 Task: Find a flat in Piton Saint-Leu, Reunion for 7 guests from 10th to 15th July, with a price range of ₹10,000 to ₹15,000, 4 bedrooms, 7 beds, 4 bathrooms, and amenities including free parking, Wifi, TV, gym, and breakfast. Ensure self check-in and host language is English.
Action: Key pressed <Key.shift>Piton<Key.space><Key.shift>Saint-<Key.shift>Leu,<Key.shift>Reunion<Key.enter>
Screenshot: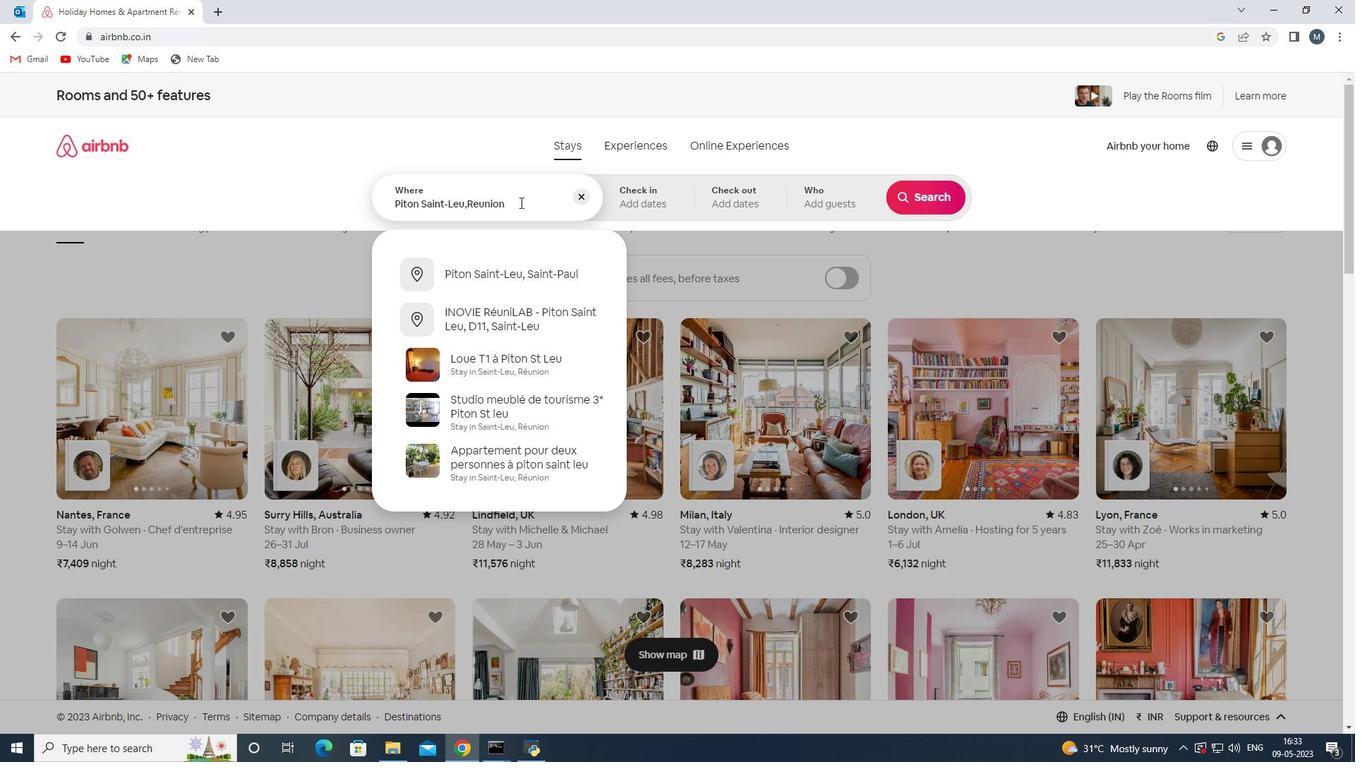 
Action: Mouse moved to (930, 312)
Screenshot: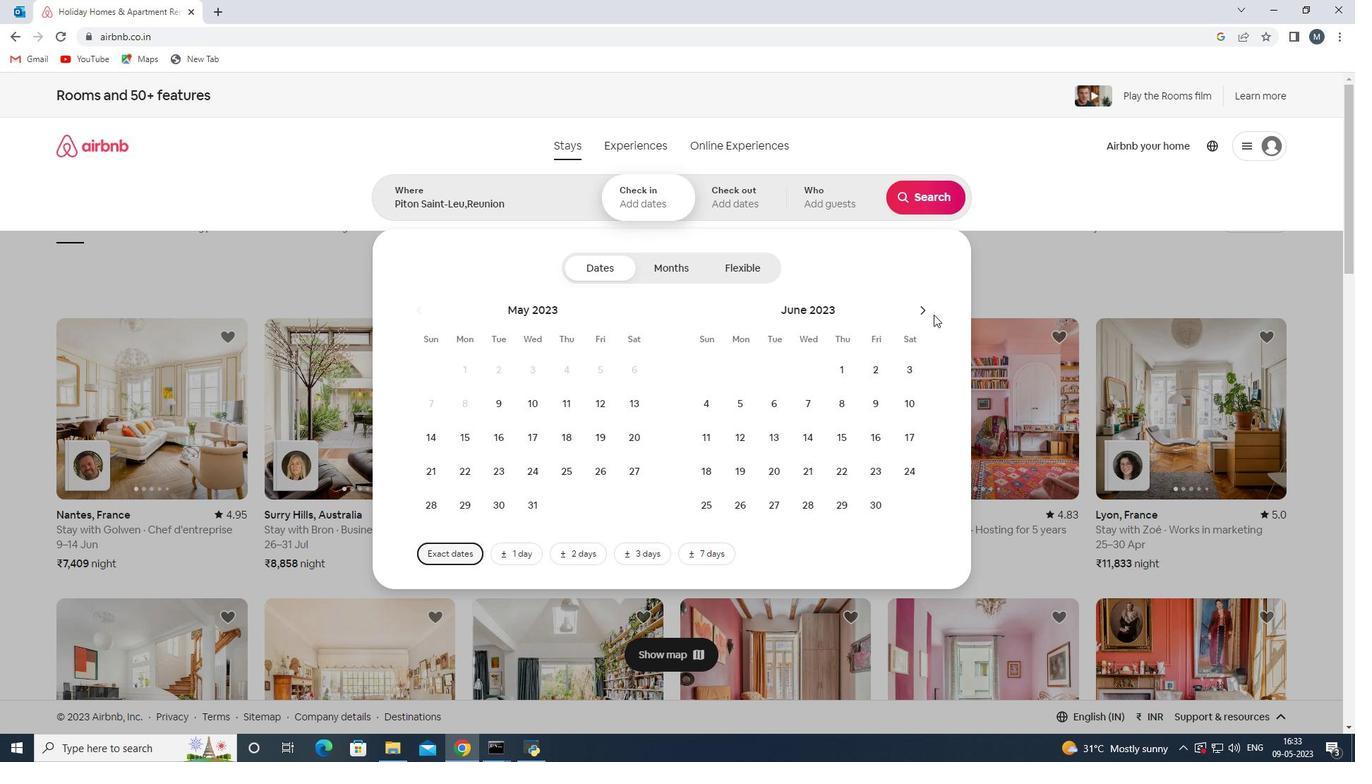 
Action: Mouse pressed left at (930, 312)
Screenshot: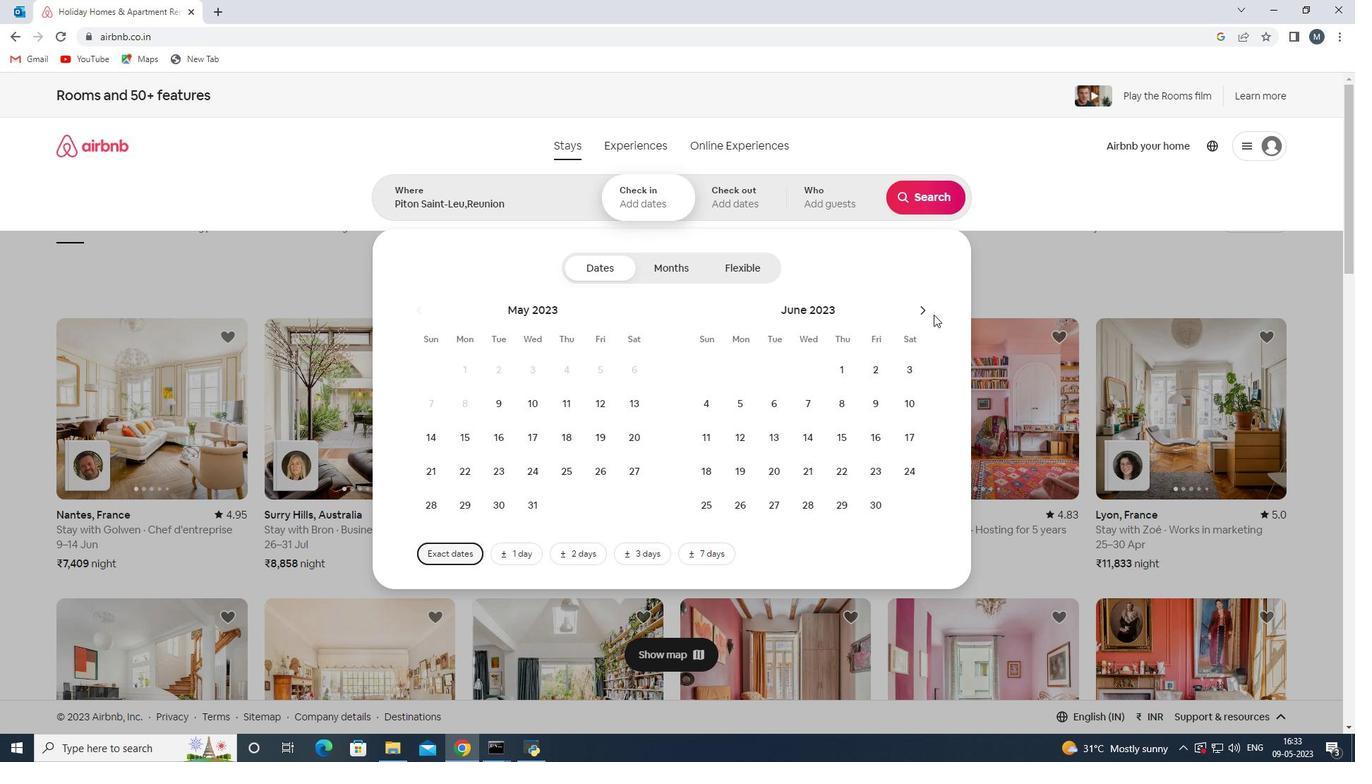 
Action: Mouse moved to (742, 443)
Screenshot: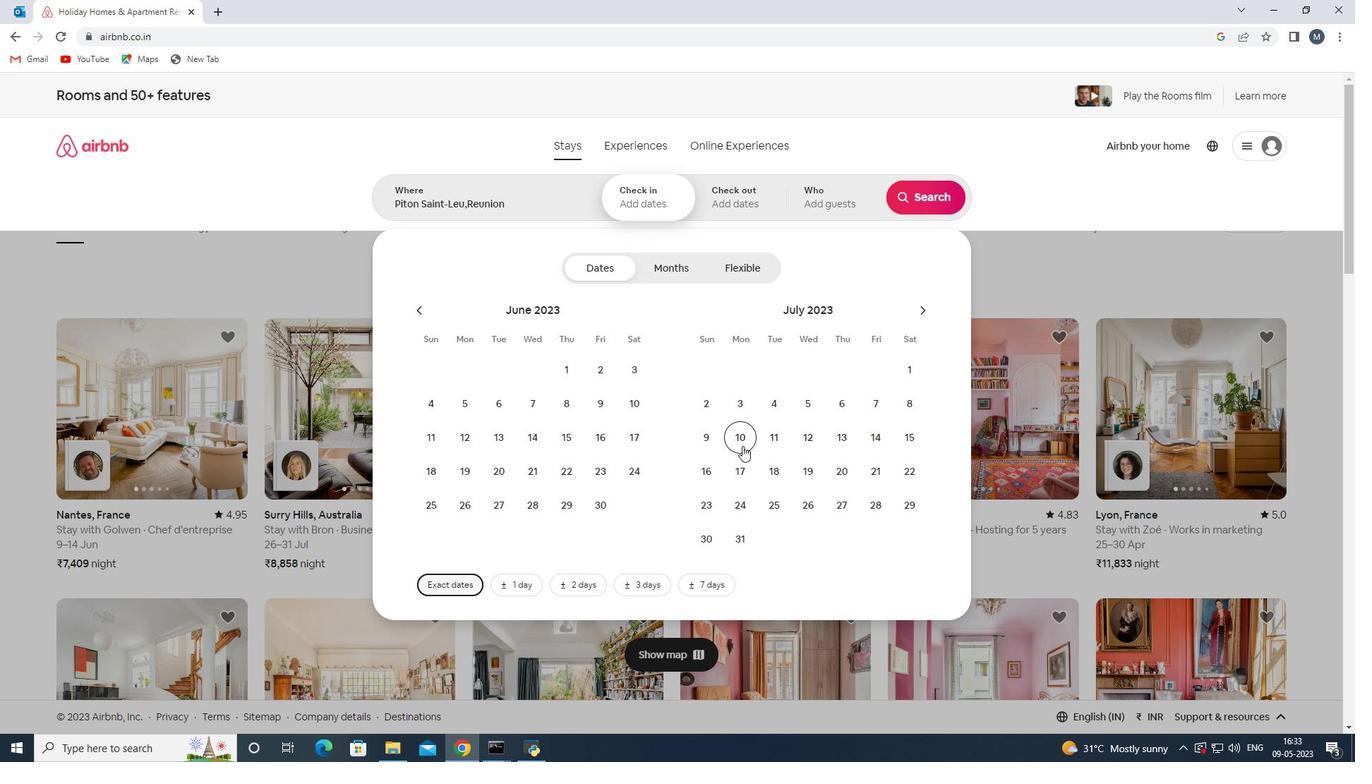 
Action: Mouse pressed left at (742, 443)
Screenshot: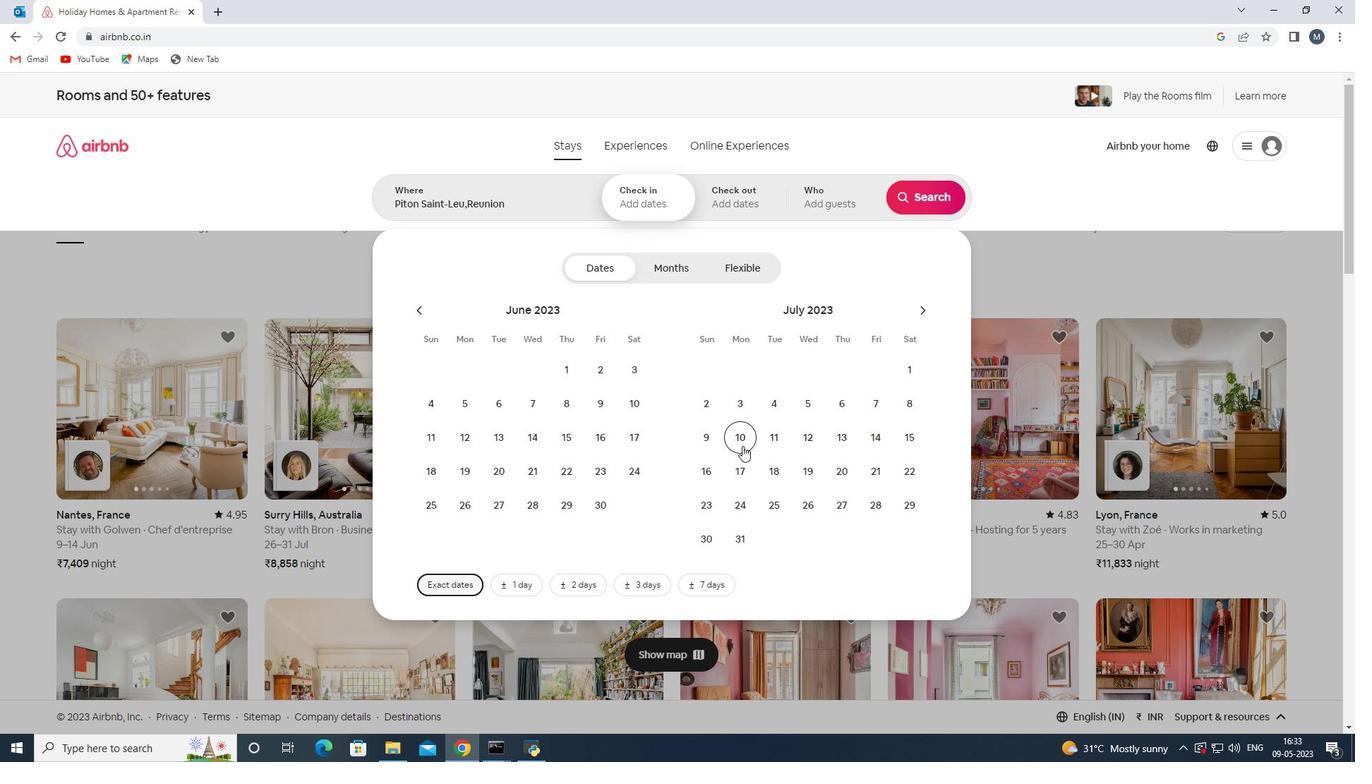 
Action: Mouse moved to (925, 439)
Screenshot: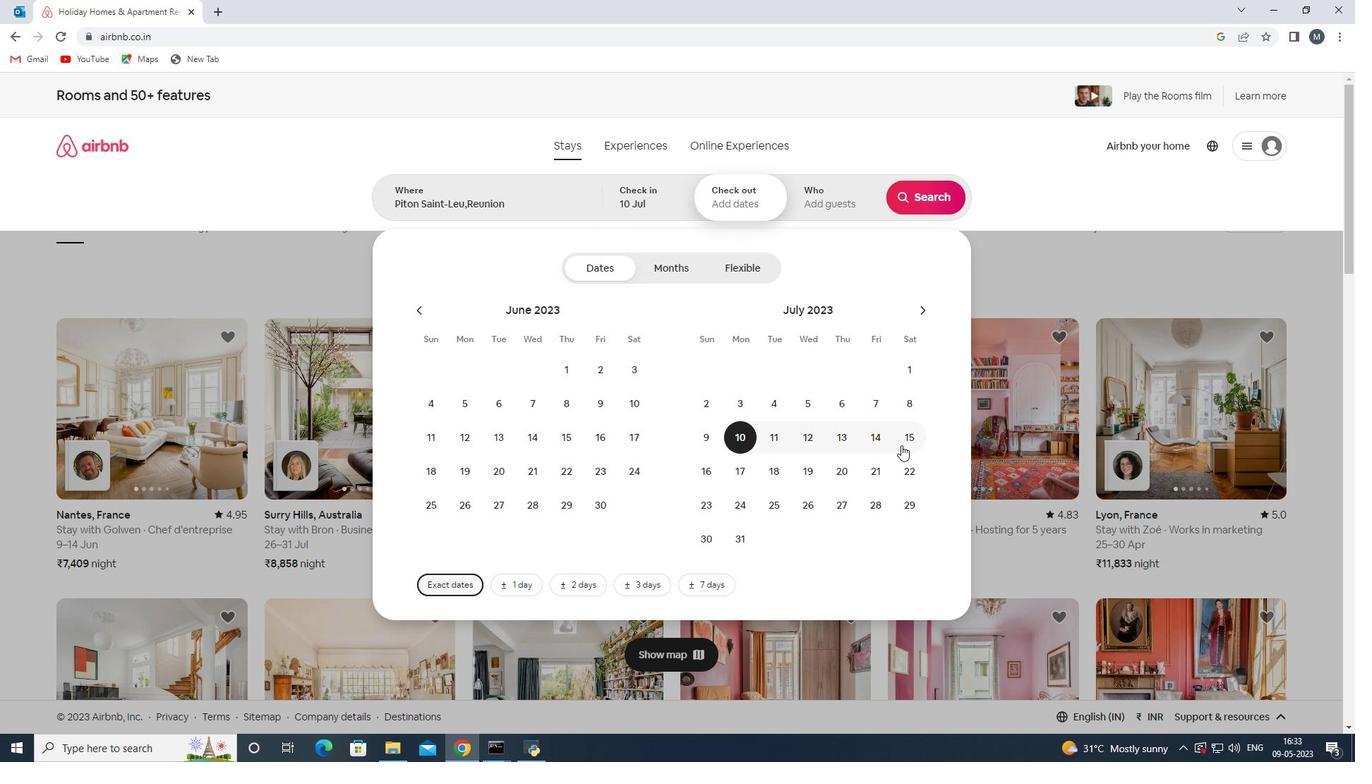 
Action: Mouse pressed left at (925, 439)
Screenshot: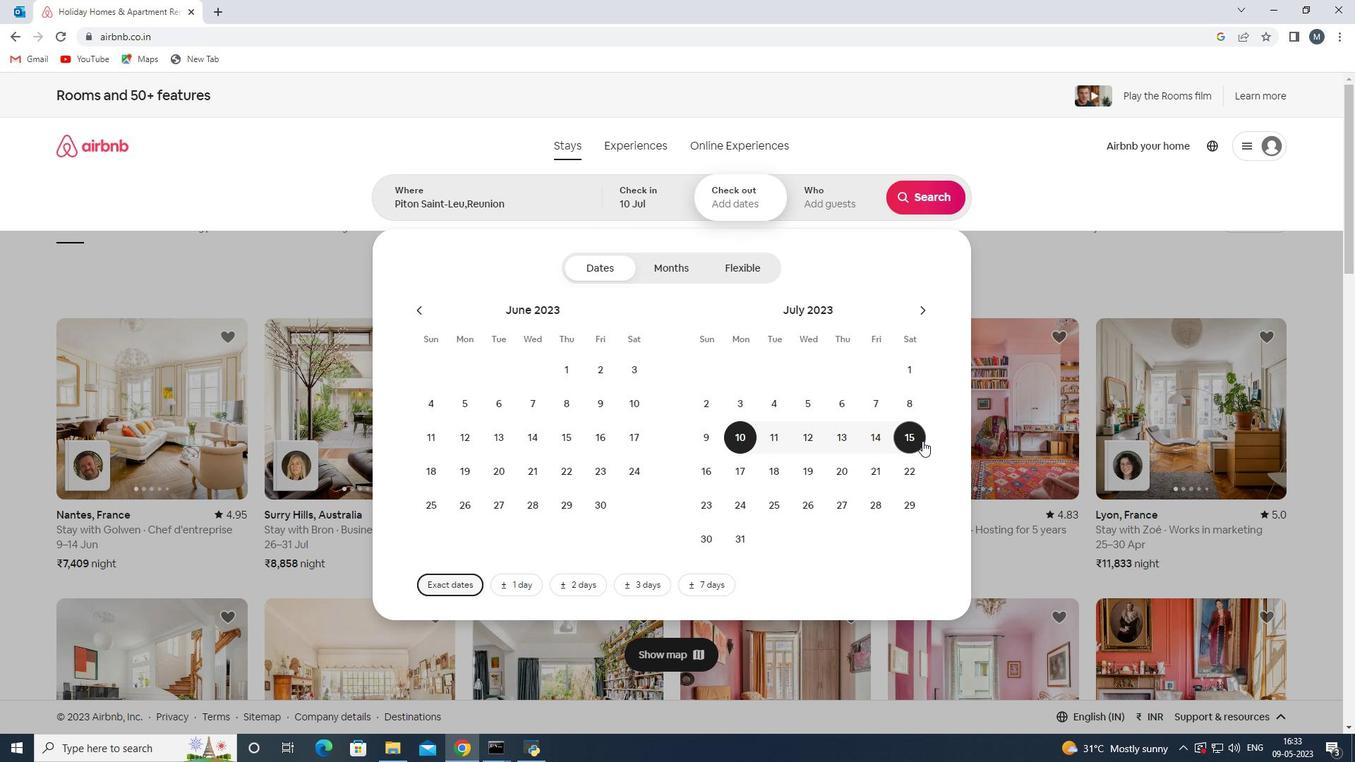 
Action: Mouse moved to (915, 441)
Screenshot: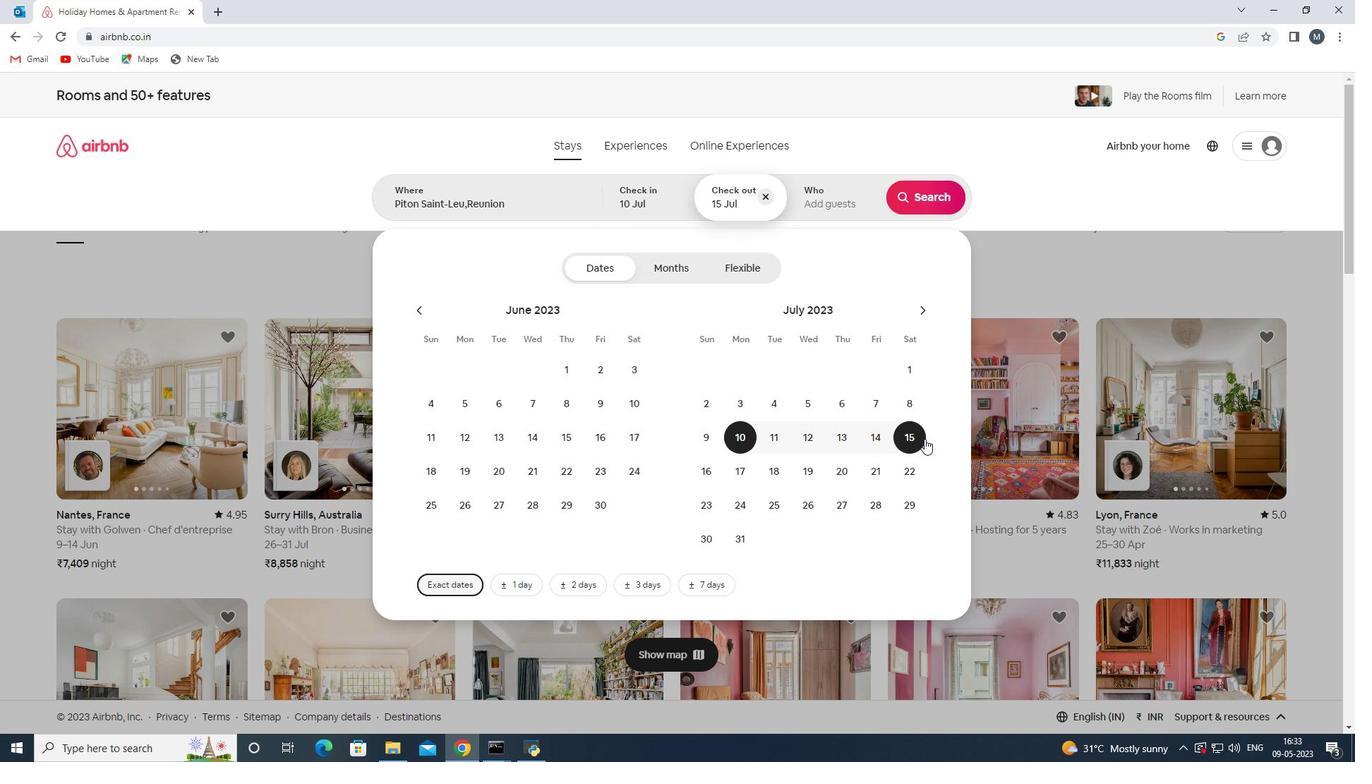 
Action: Mouse pressed left at (915, 441)
Screenshot: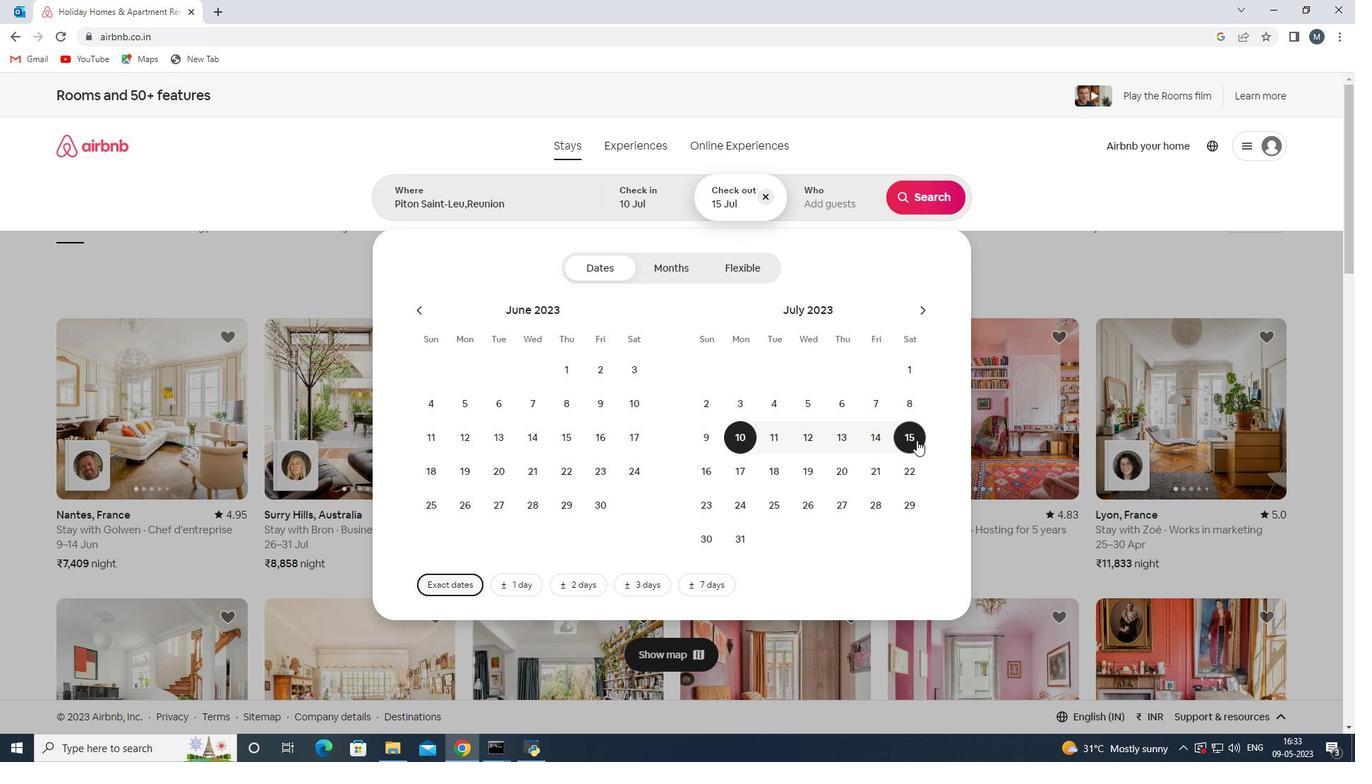 
Action: Mouse moved to (868, 209)
Screenshot: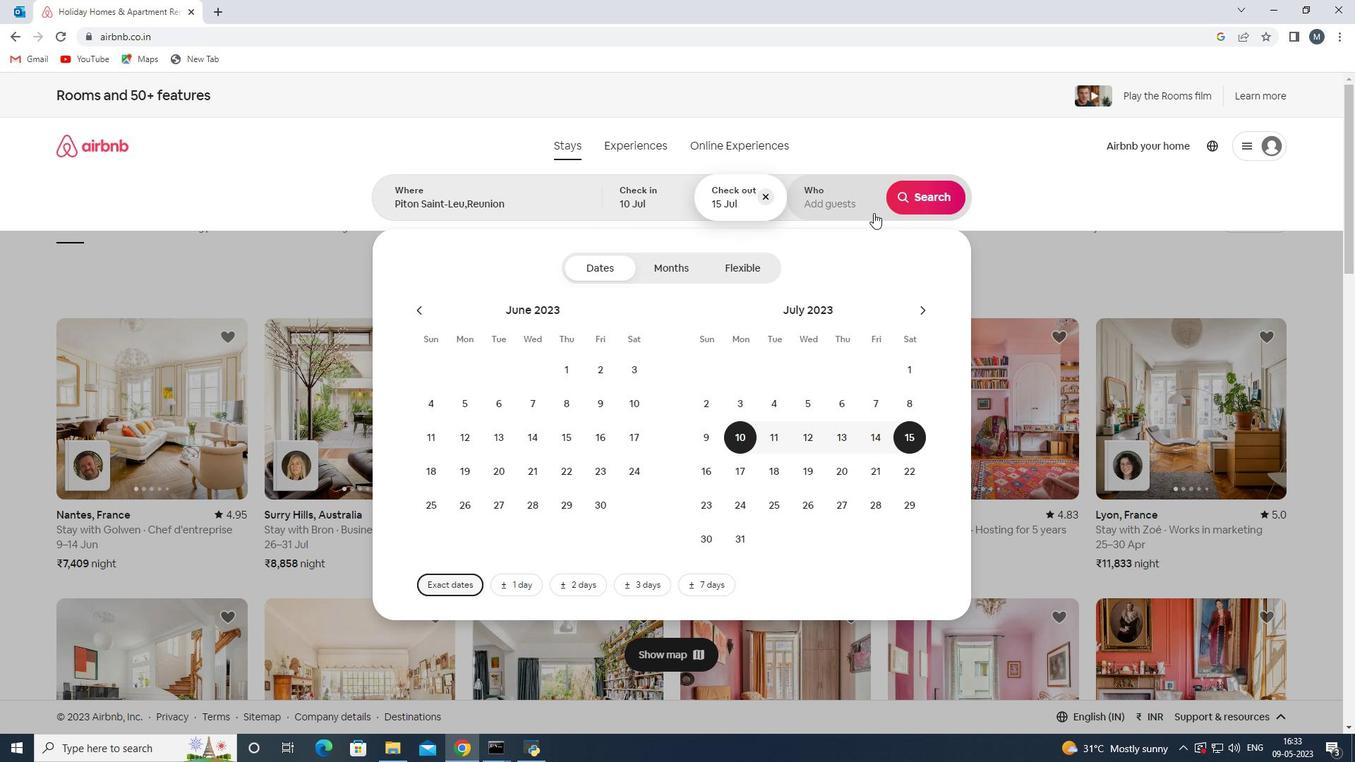 
Action: Mouse pressed left at (868, 209)
Screenshot: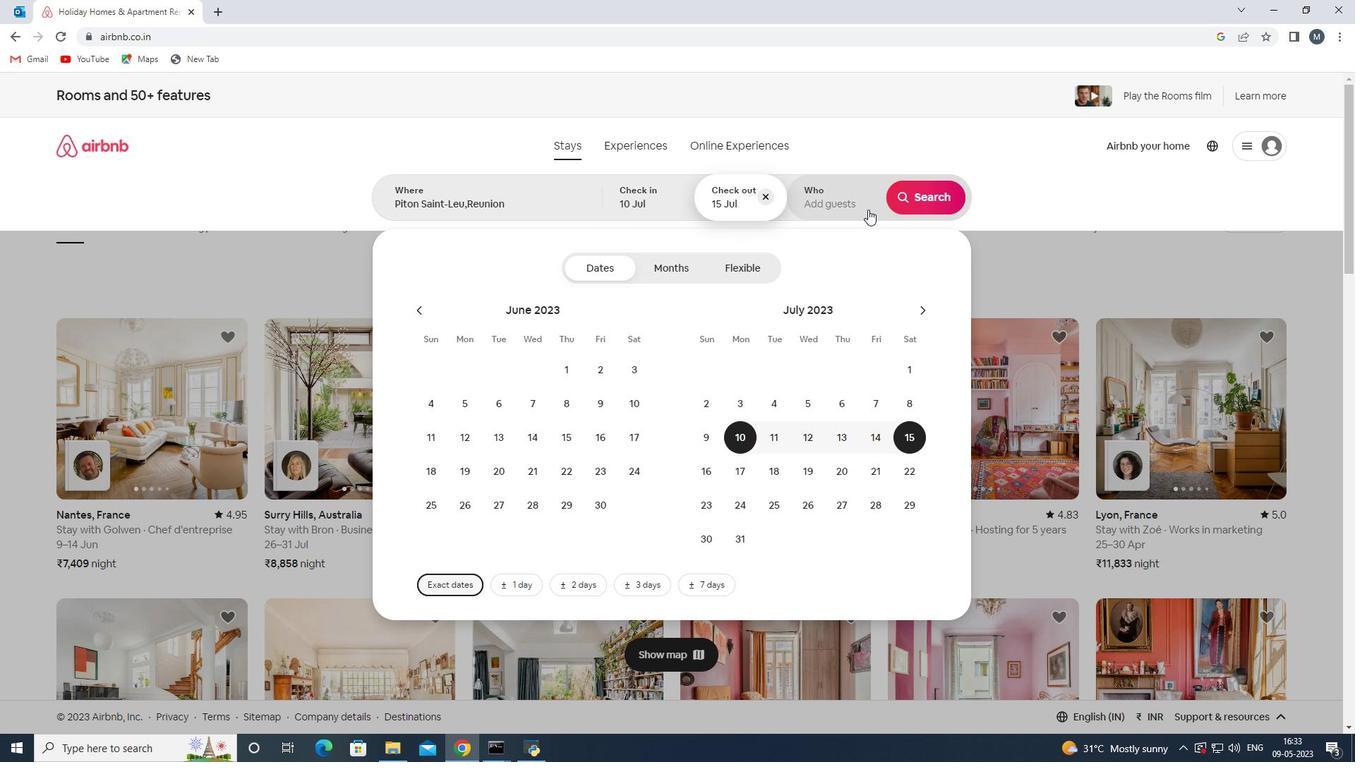 
Action: Mouse moved to (930, 275)
Screenshot: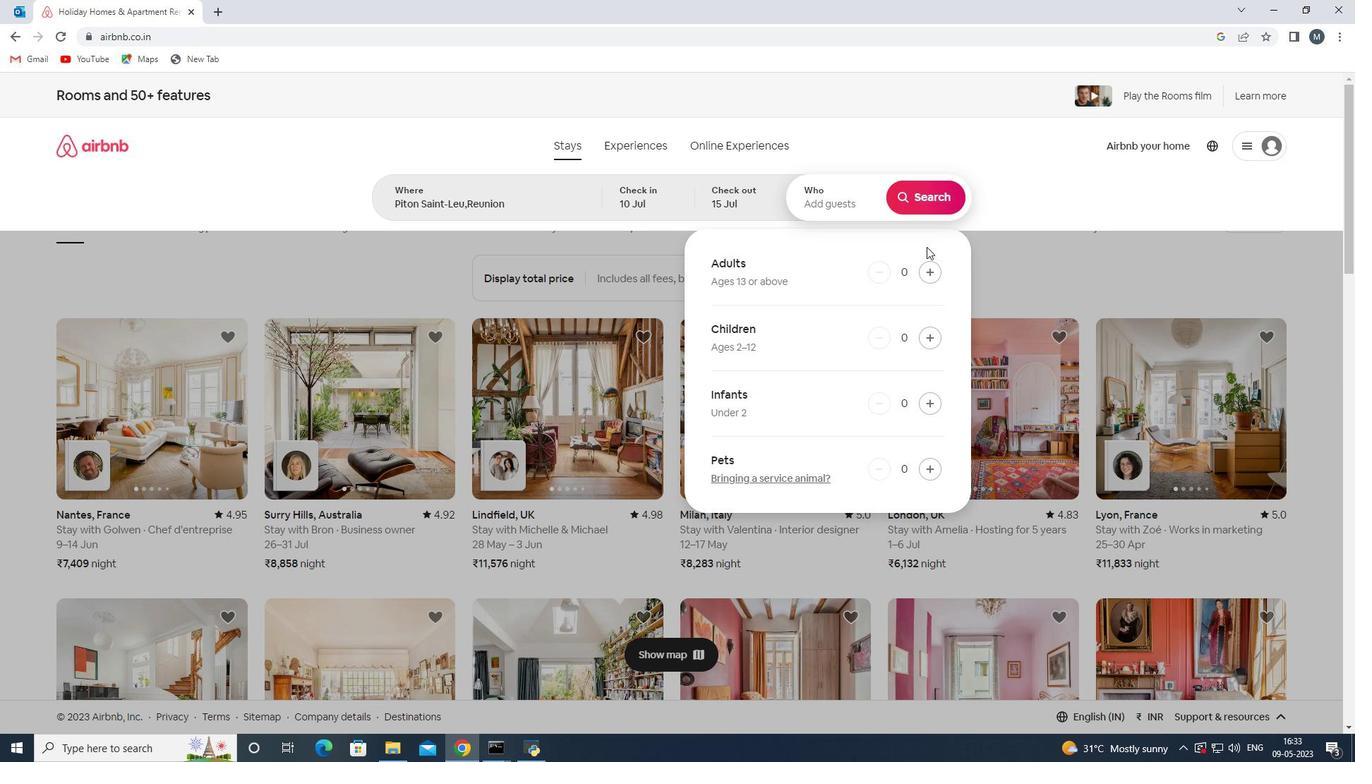 
Action: Mouse pressed left at (930, 275)
Screenshot: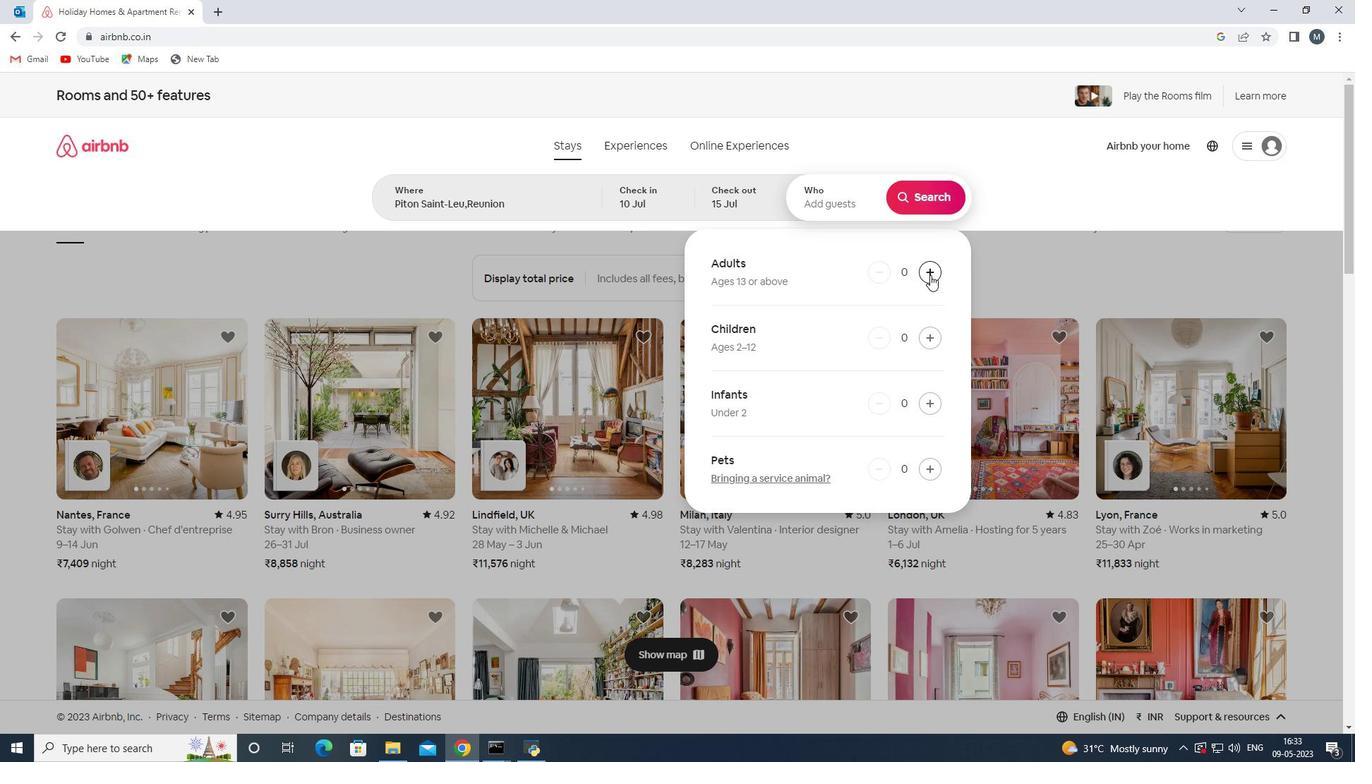 
Action: Mouse moved to (931, 274)
Screenshot: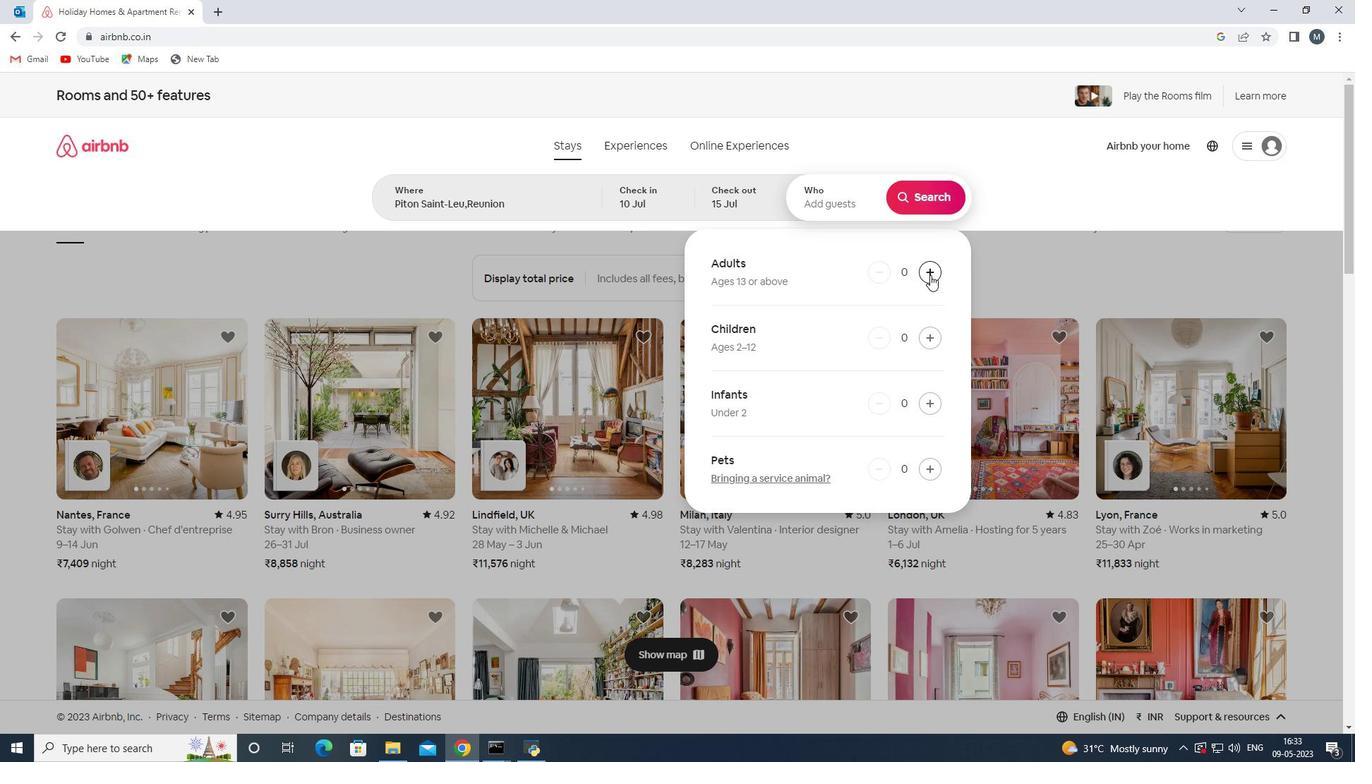 
Action: Mouse pressed left at (931, 274)
Screenshot: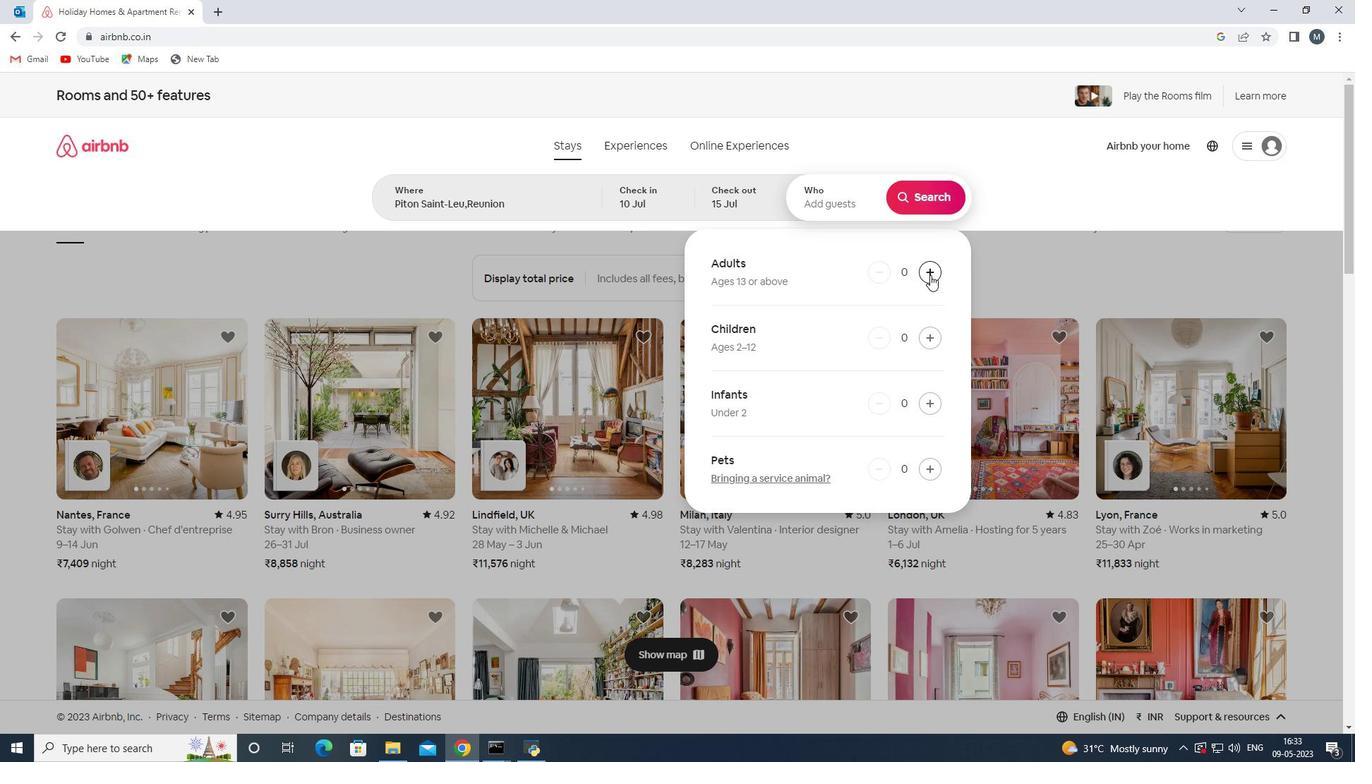 
Action: Mouse moved to (932, 273)
Screenshot: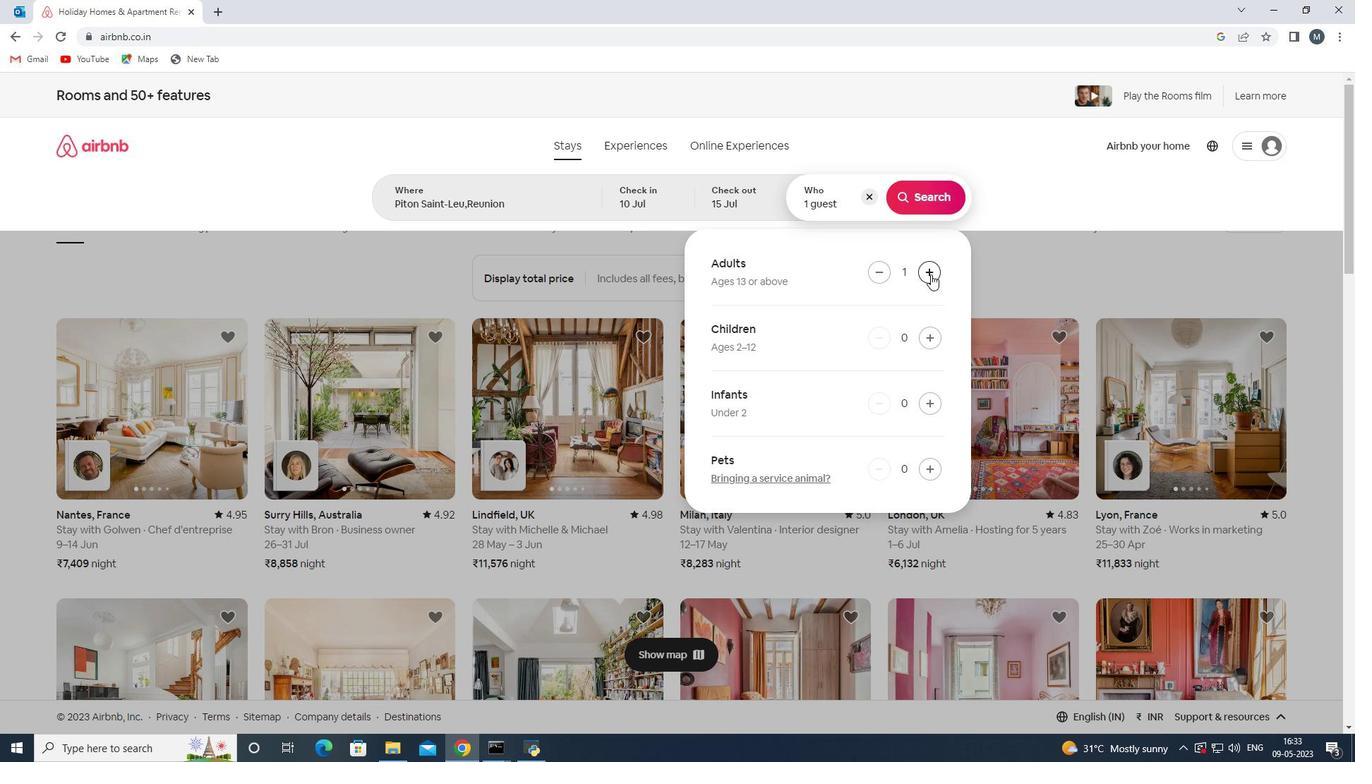 
Action: Mouse pressed left at (932, 273)
Screenshot: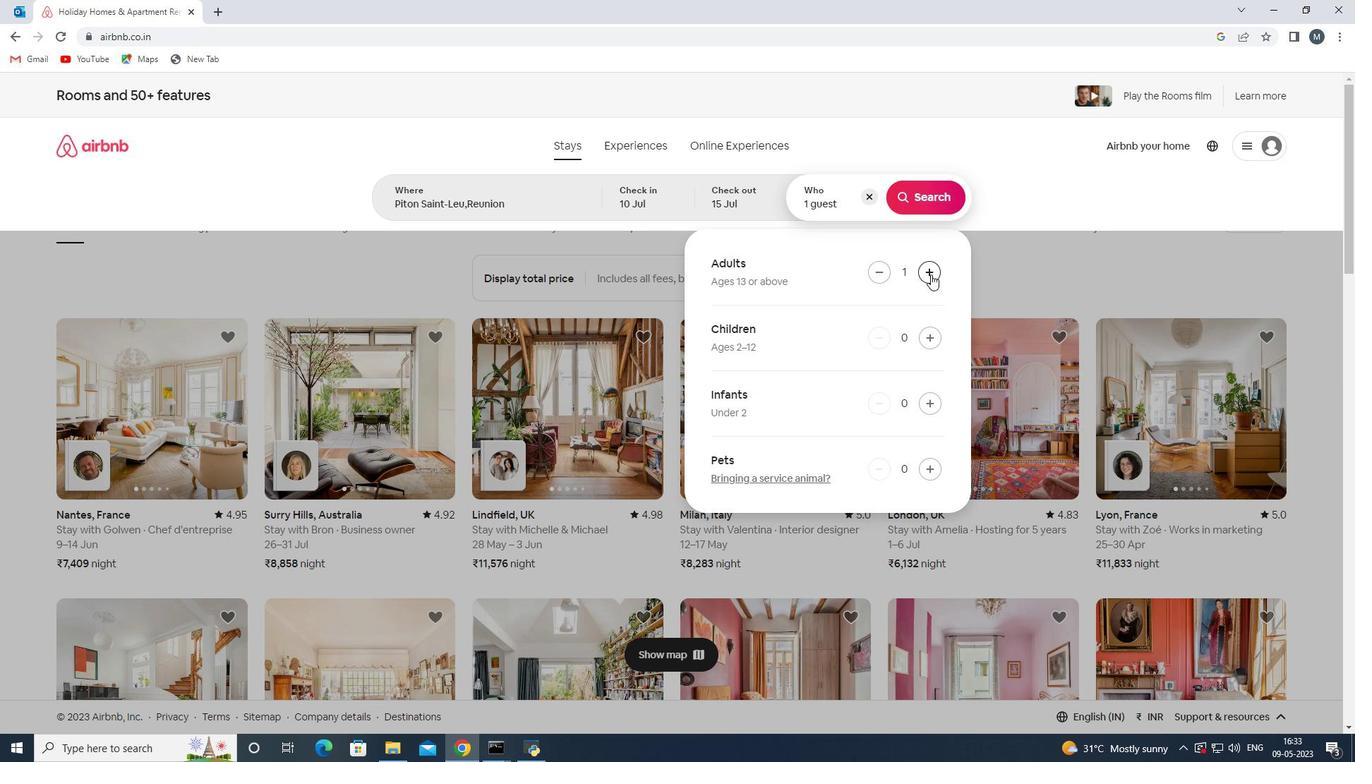 
Action: Mouse pressed left at (932, 273)
Screenshot: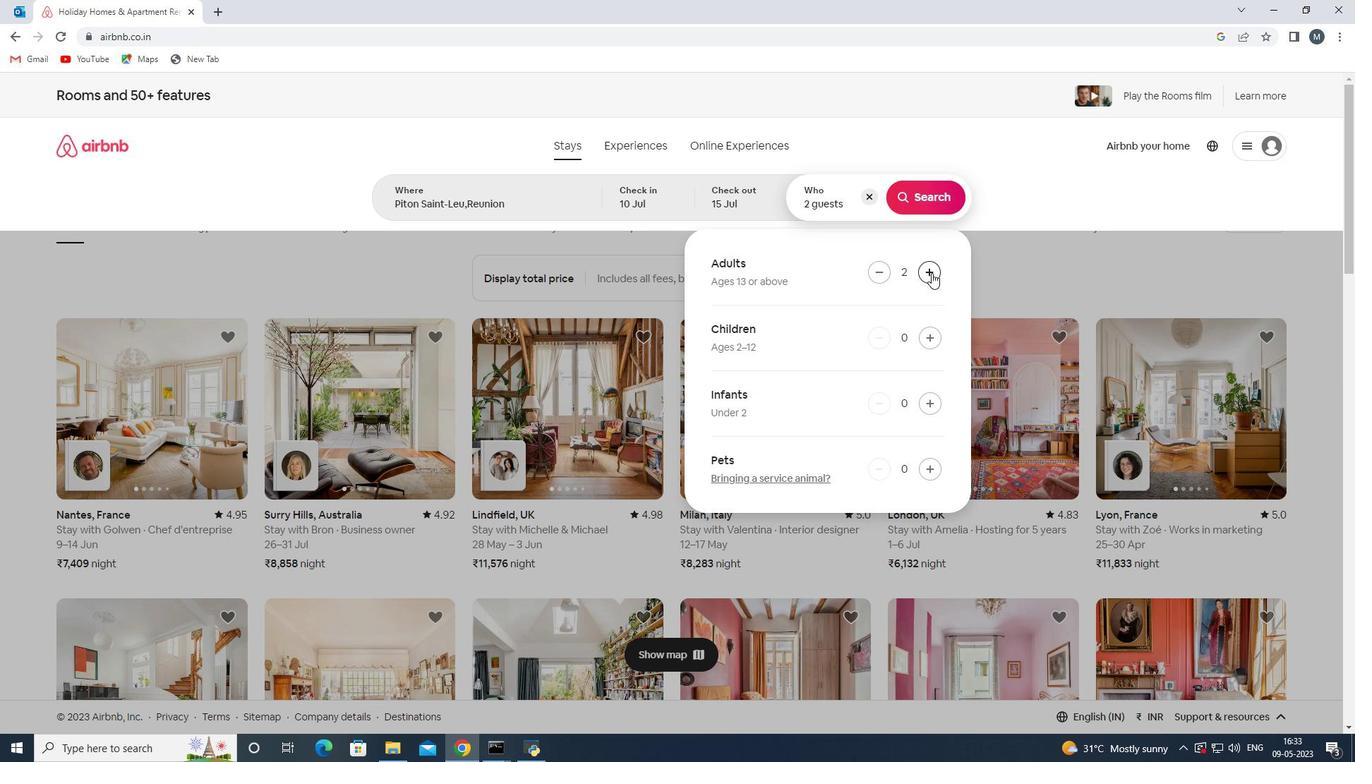 
Action: Mouse moved to (932, 272)
Screenshot: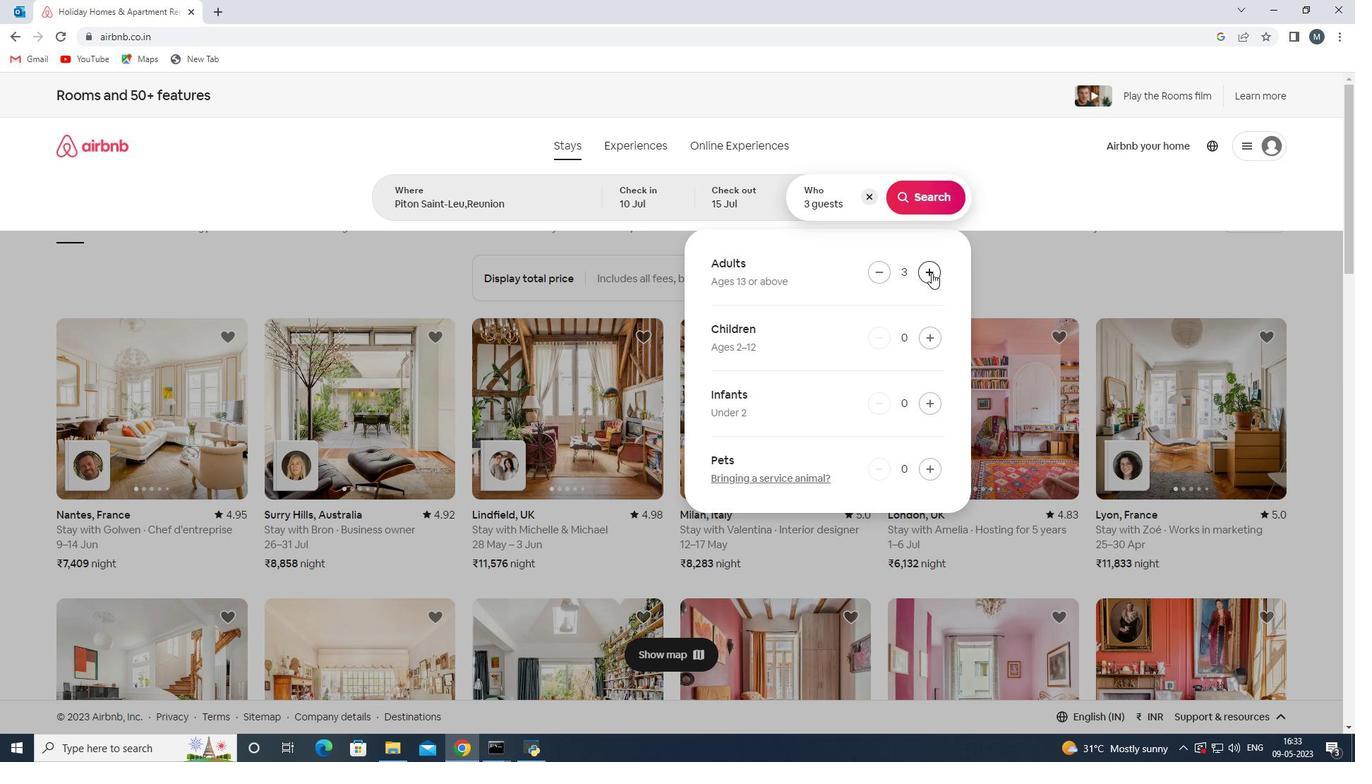 
Action: Mouse pressed left at (932, 272)
Screenshot: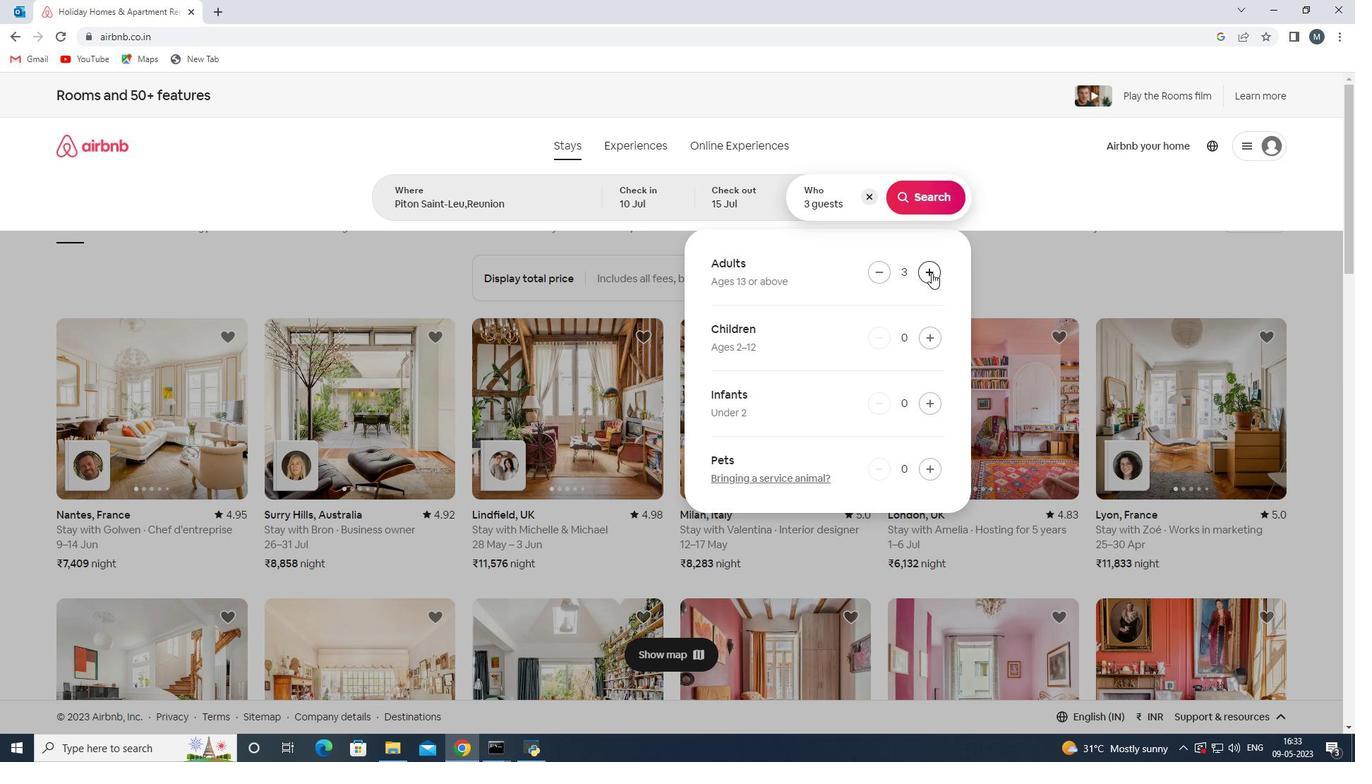 
Action: Mouse pressed left at (932, 272)
Screenshot: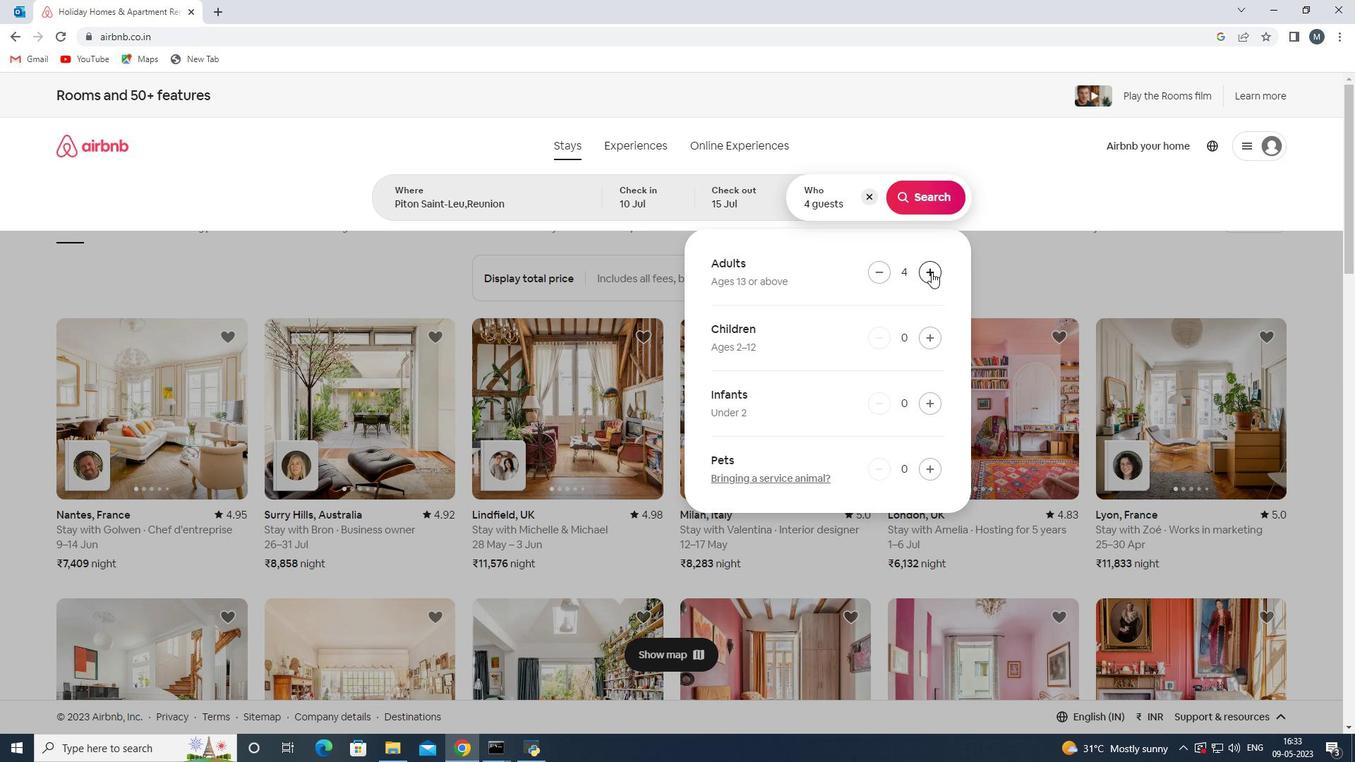 
Action: Mouse pressed left at (932, 272)
Screenshot: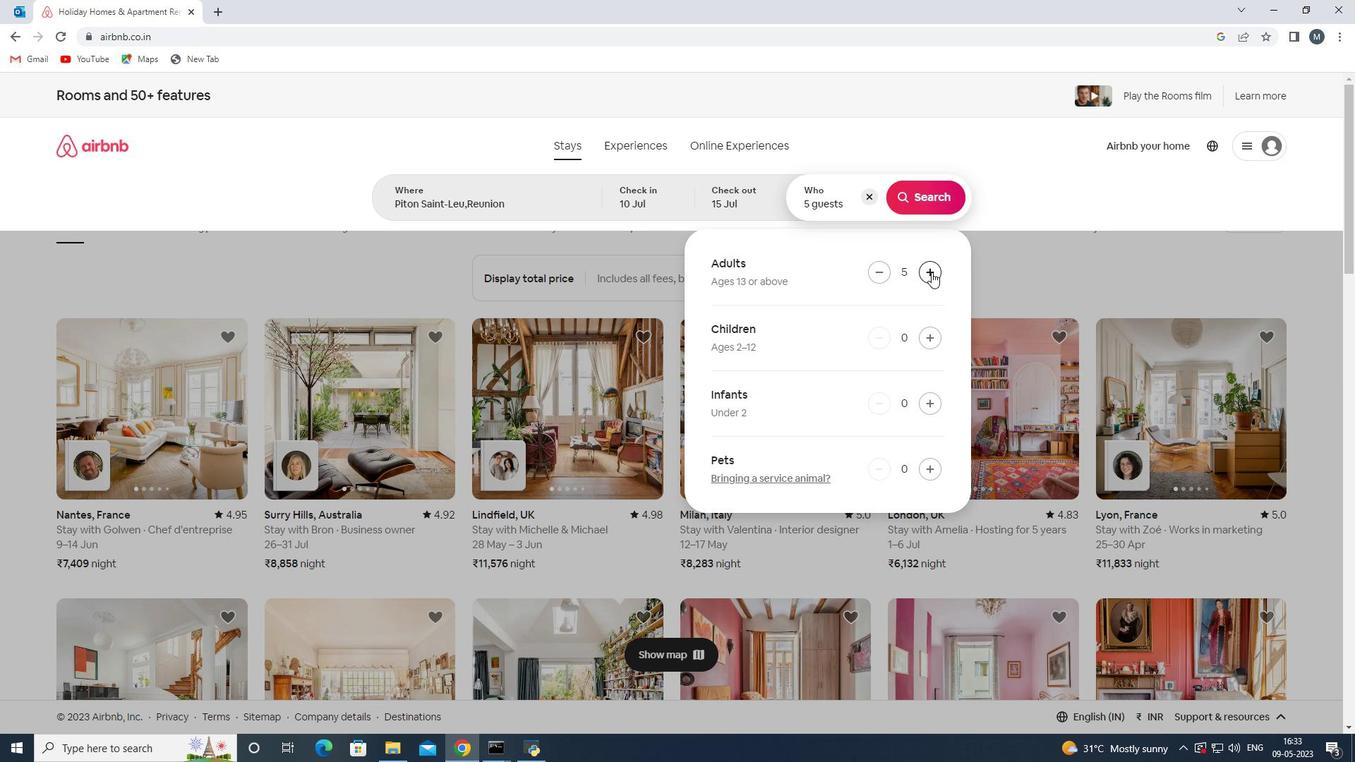 
Action: Mouse moved to (922, 204)
Screenshot: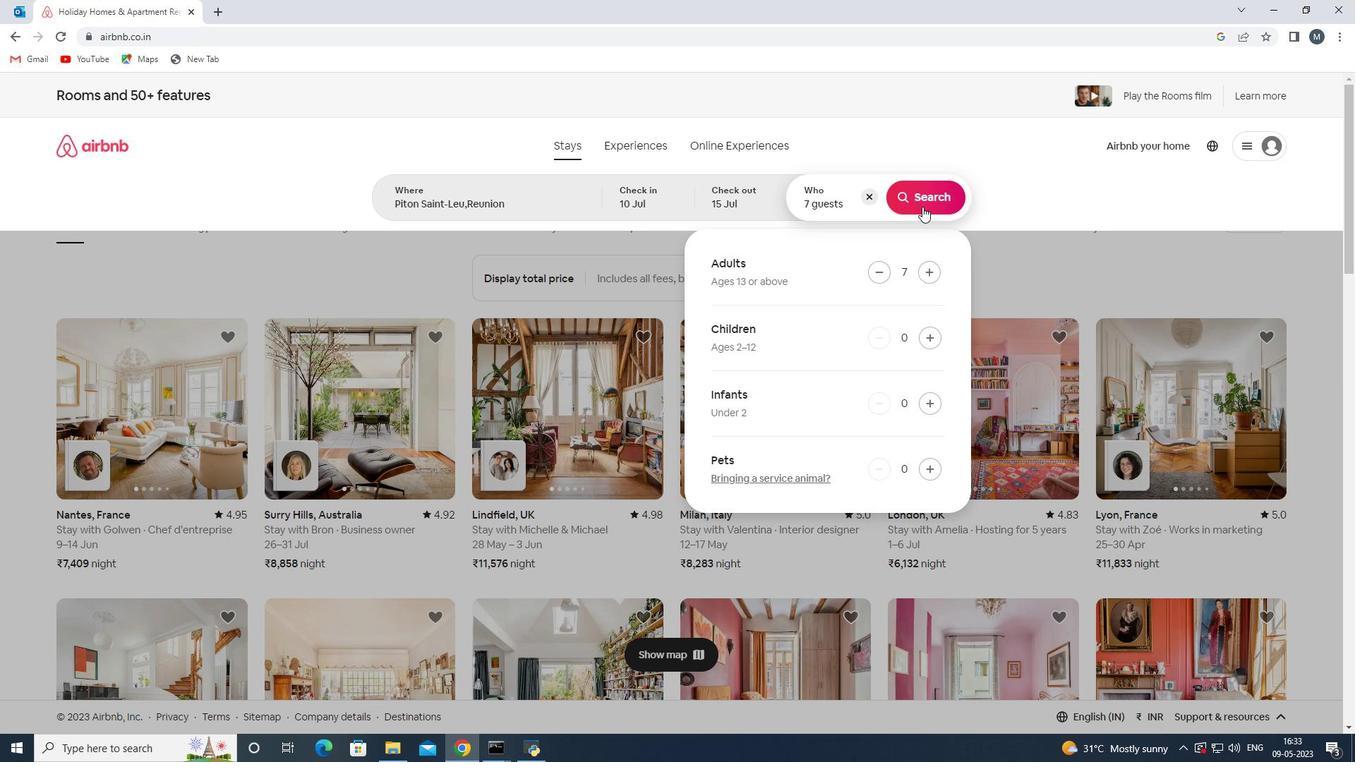 
Action: Mouse pressed left at (922, 204)
Screenshot: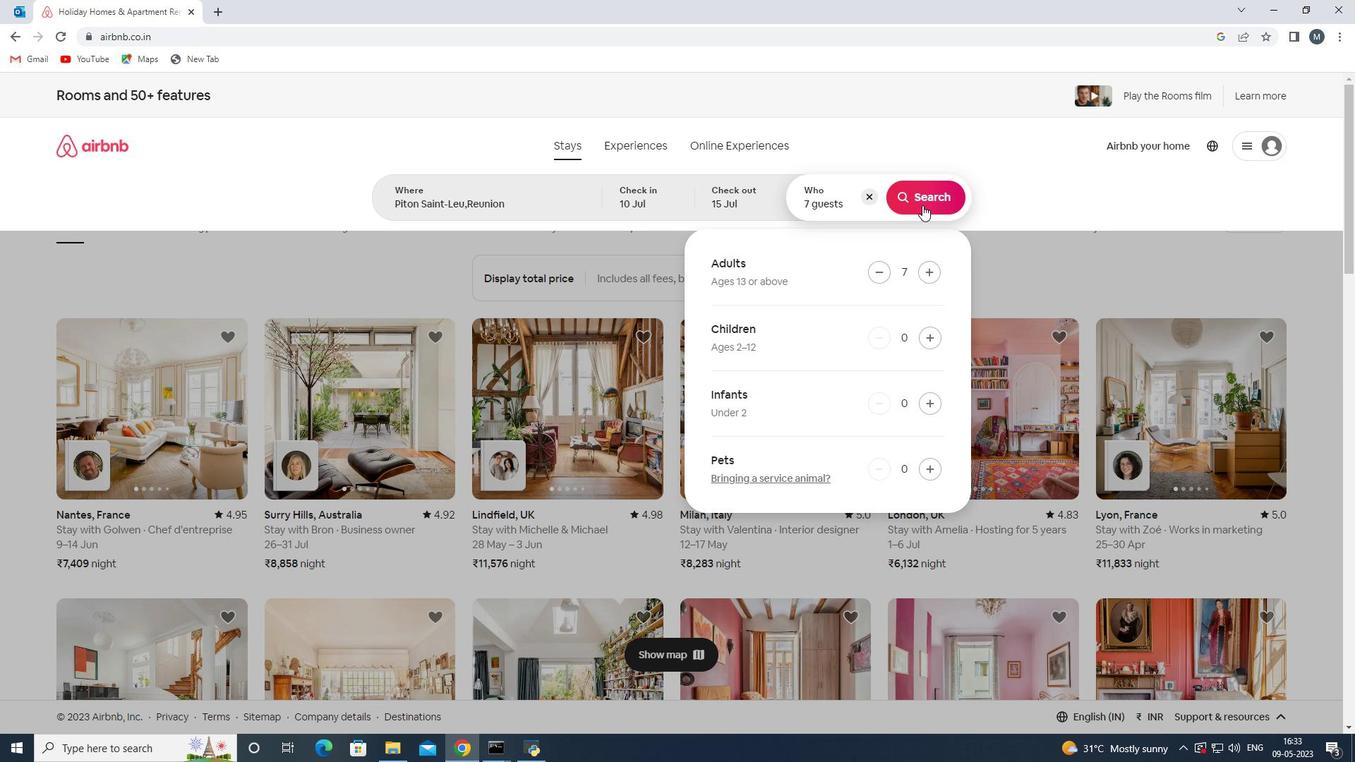 
Action: Mouse moved to (1271, 165)
Screenshot: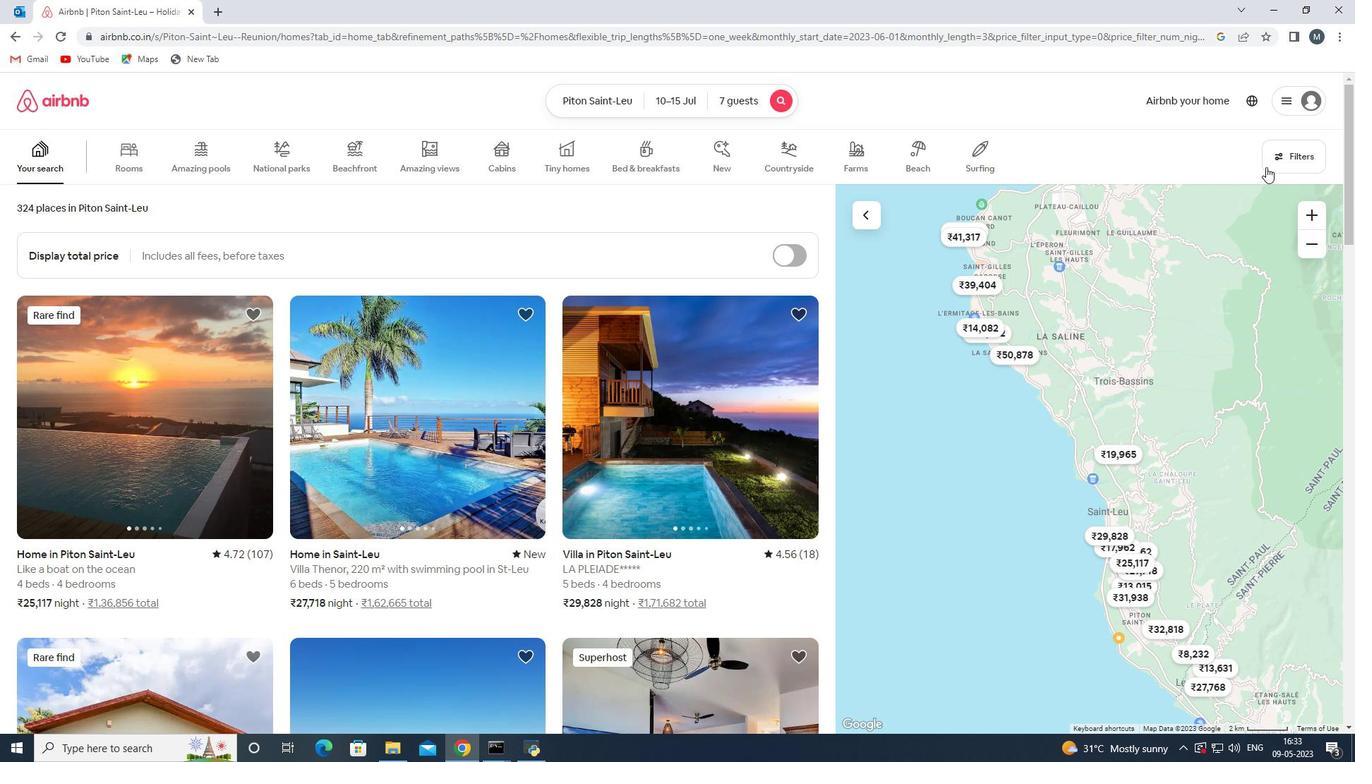 
Action: Mouse pressed left at (1271, 165)
Screenshot: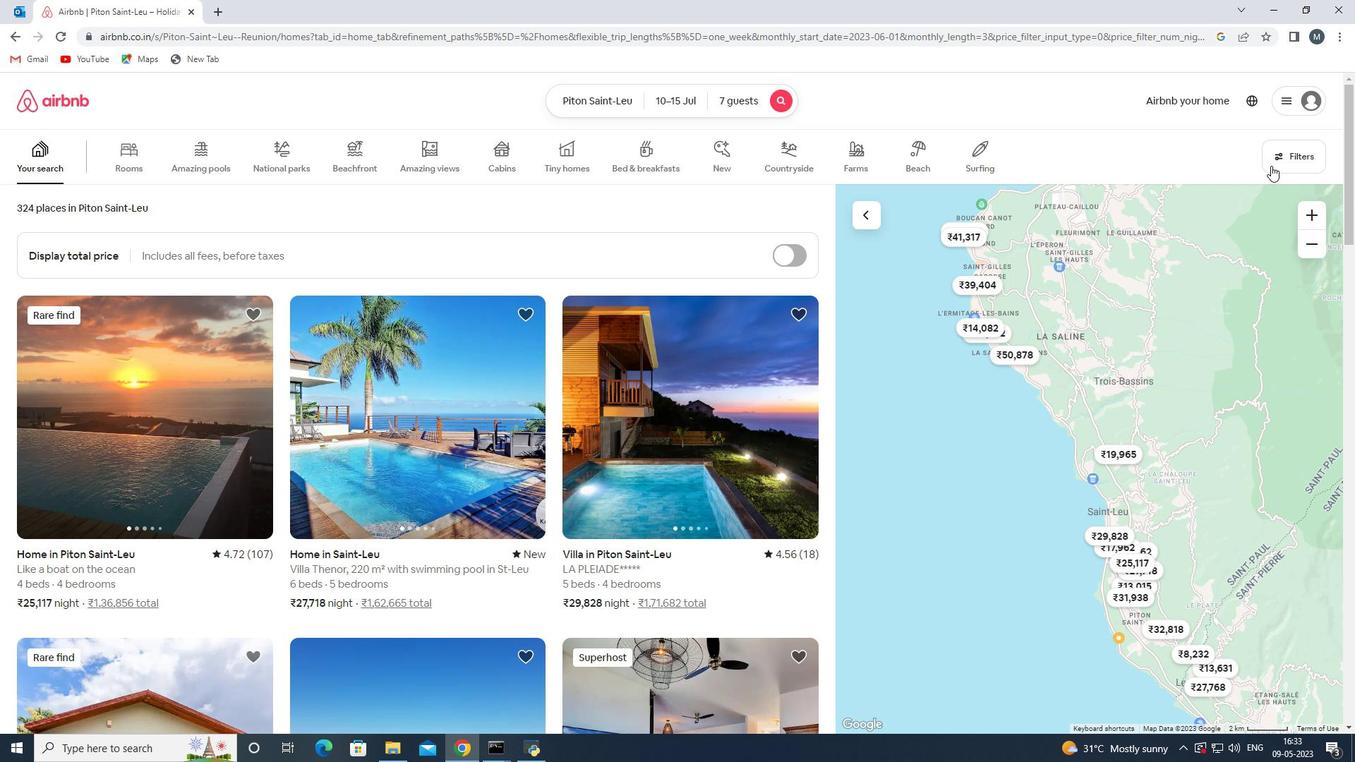 
Action: Mouse moved to (530, 497)
Screenshot: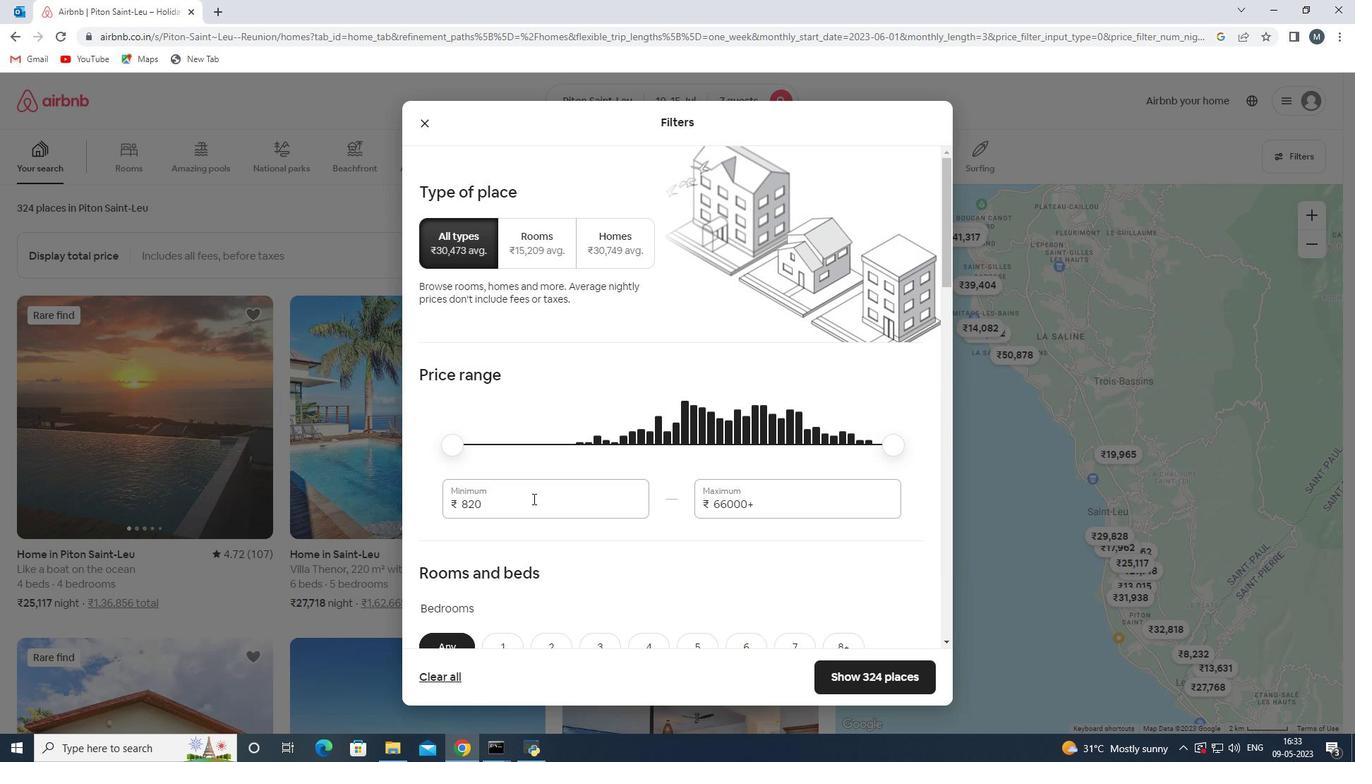 
Action: Mouse pressed left at (530, 497)
Screenshot: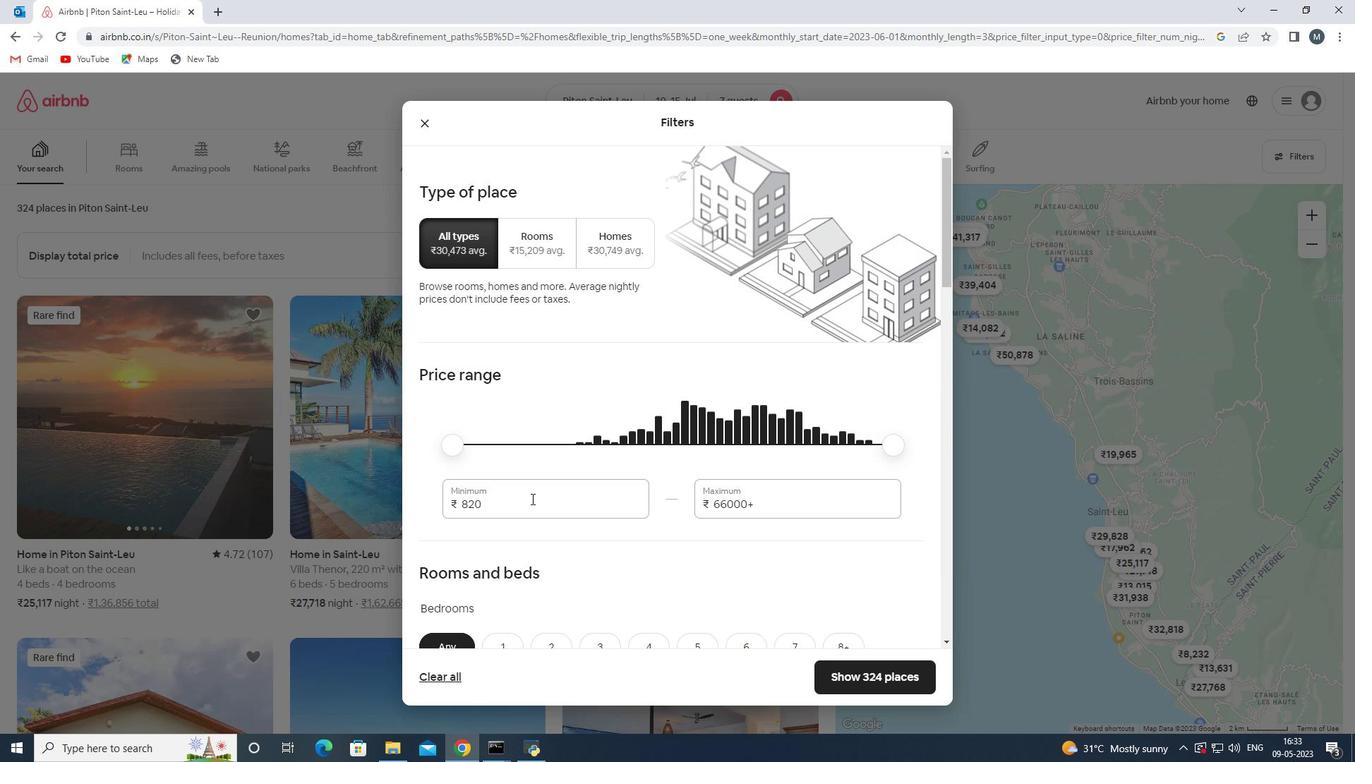 
Action: Mouse moved to (446, 492)
Screenshot: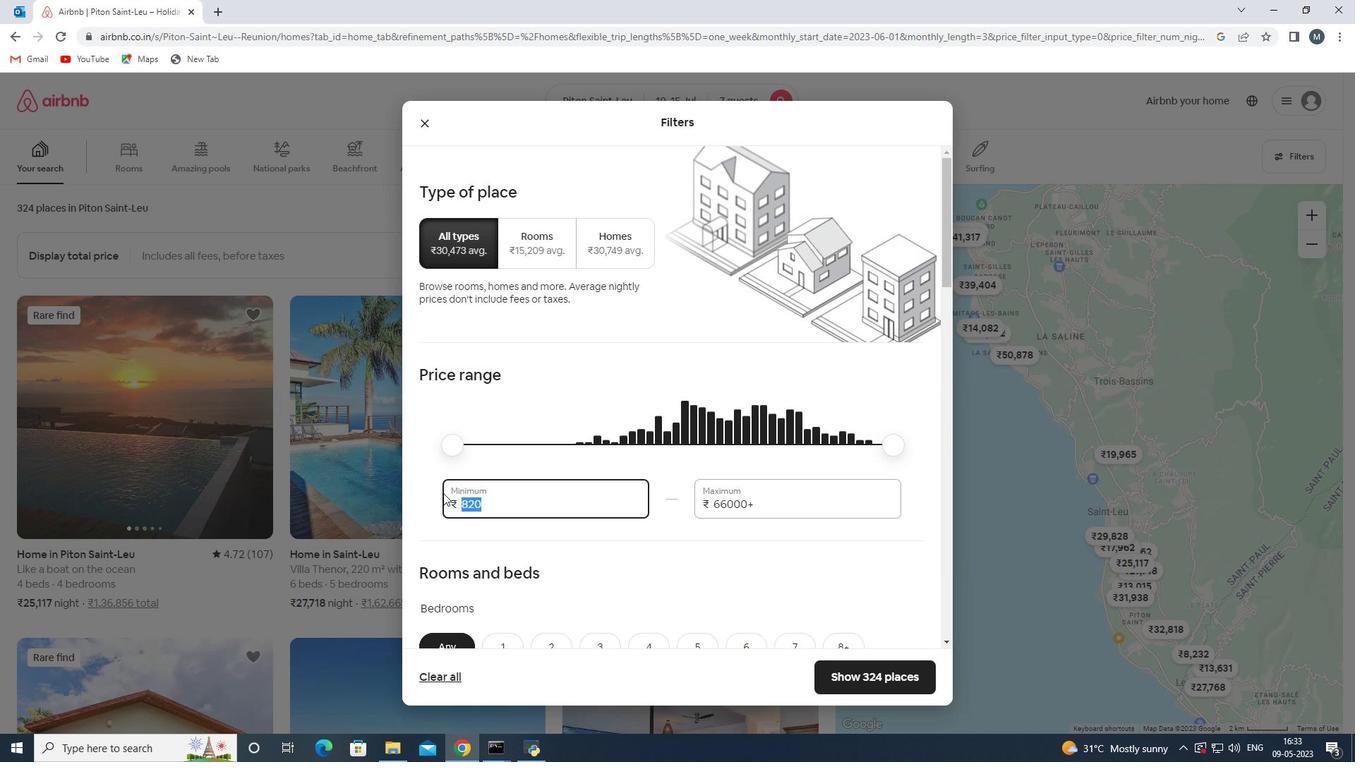 
Action: Key pressed 10000
Screenshot: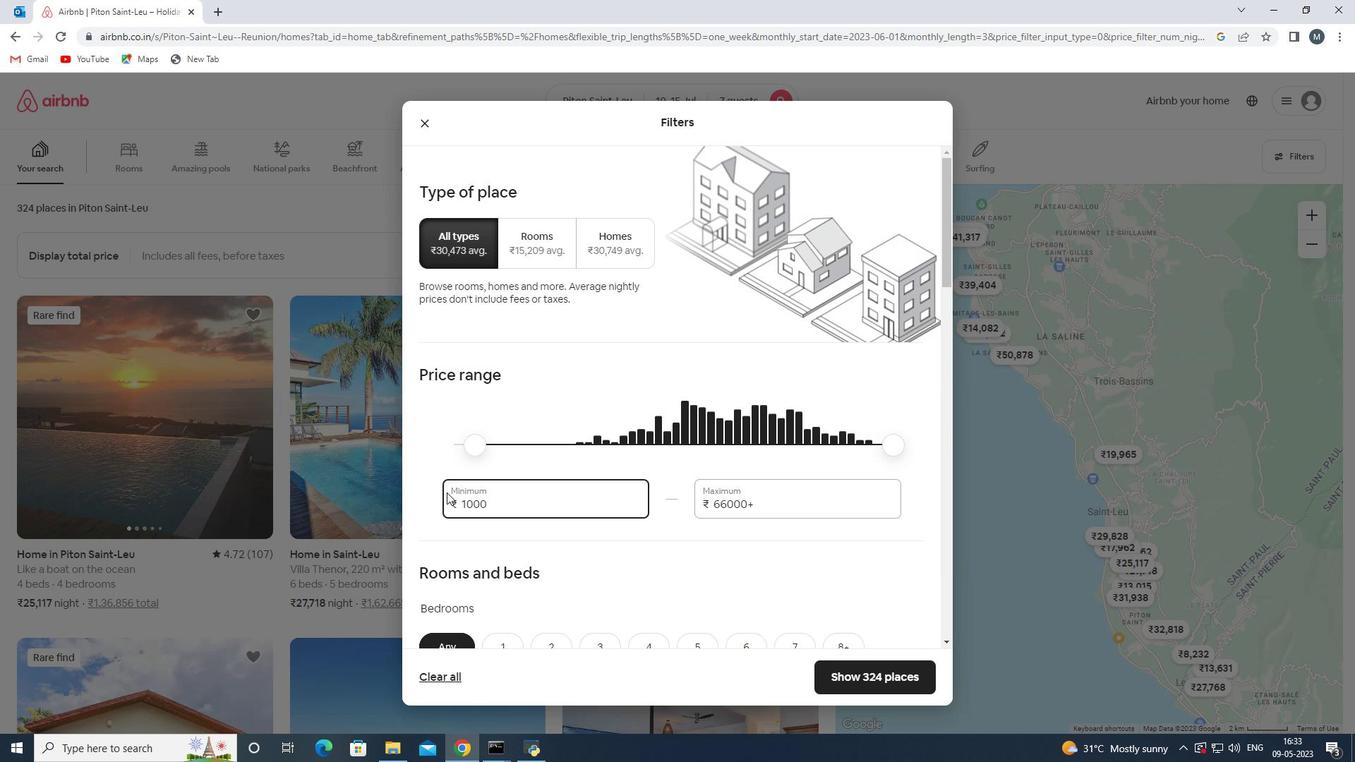 
Action: Mouse moved to (771, 503)
Screenshot: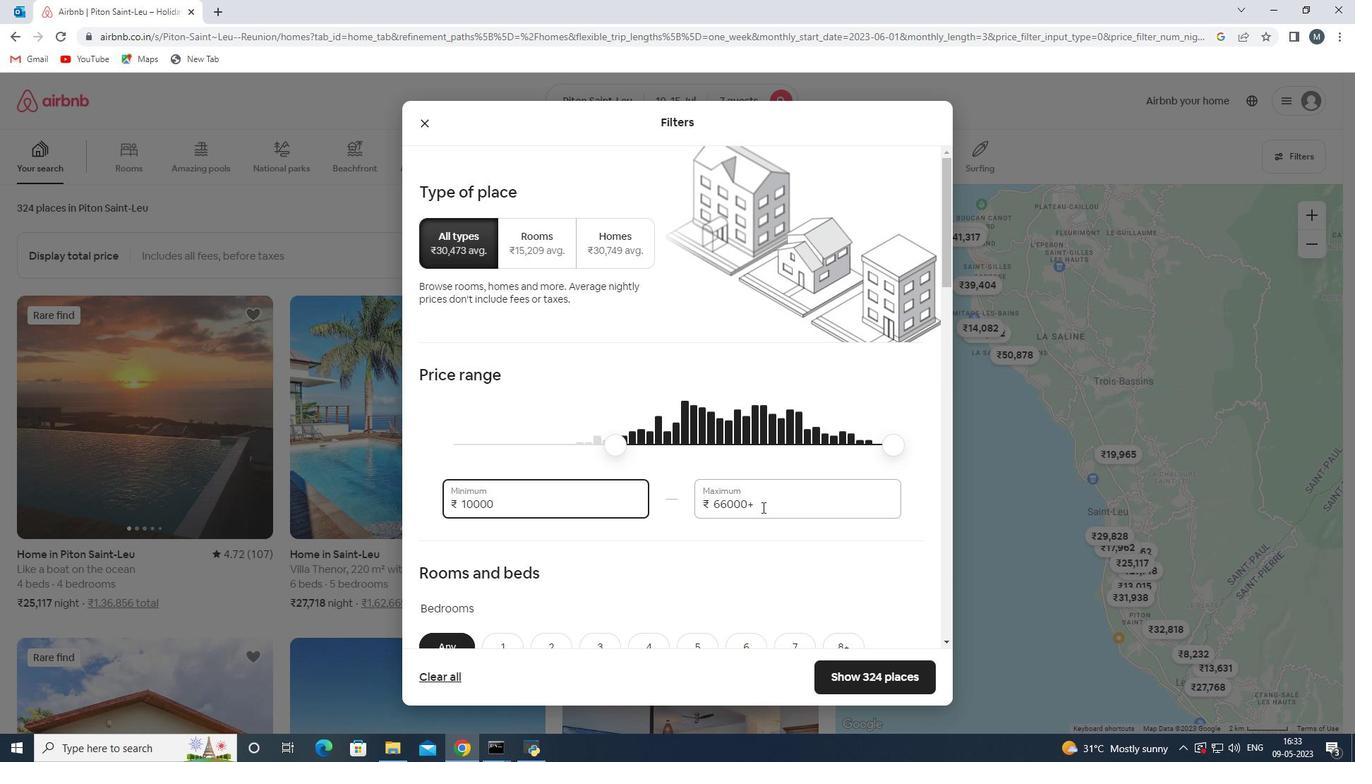 
Action: Mouse pressed left at (771, 503)
Screenshot: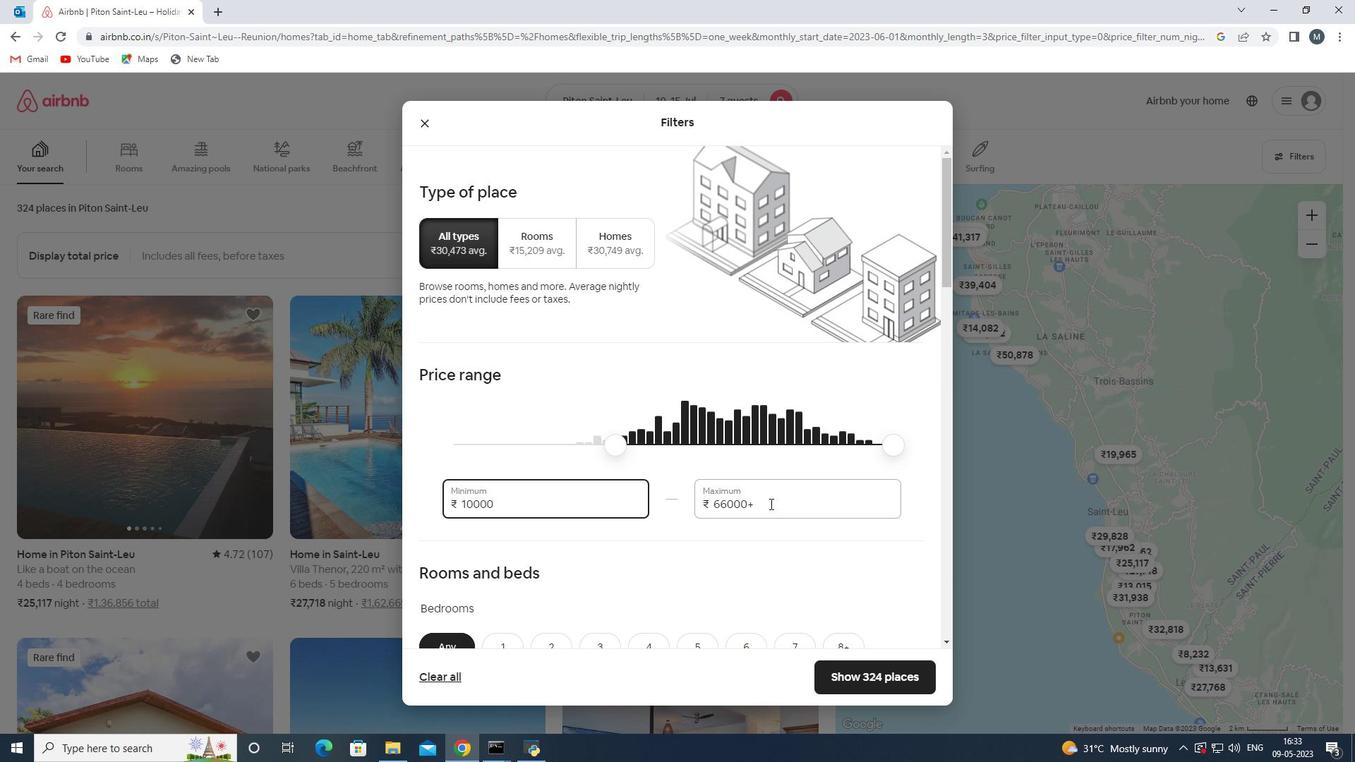 
Action: Mouse moved to (667, 499)
Screenshot: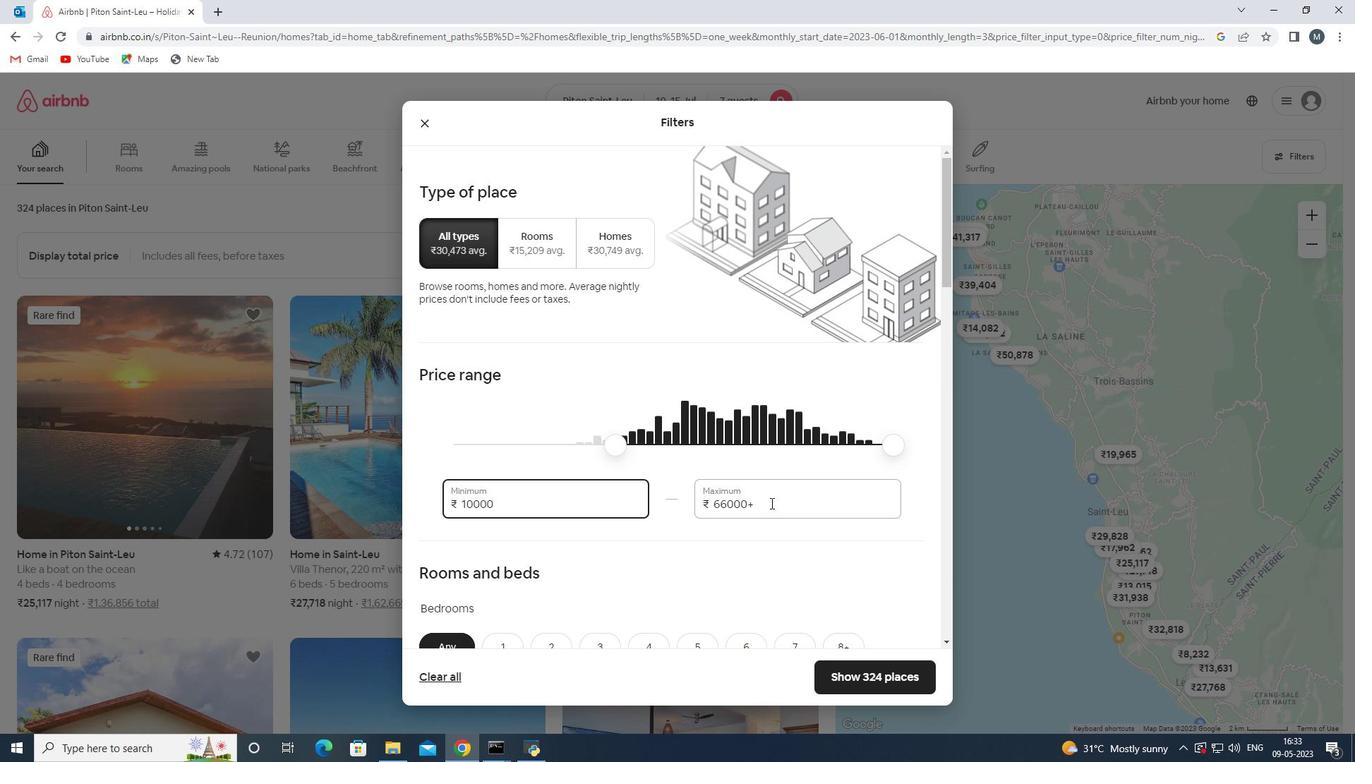 
Action: Key pressed 15000
Screenshot: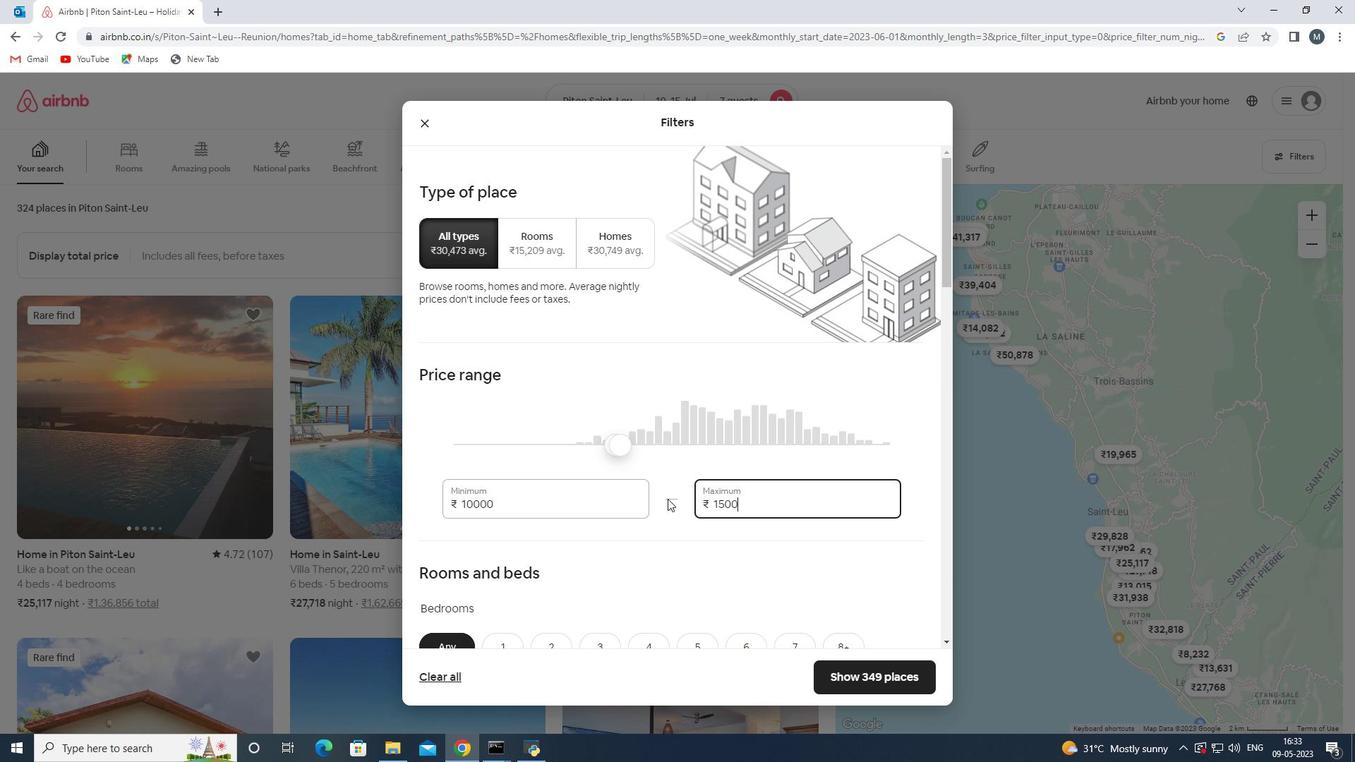 
Action: Mouse moved to (665, 492)
Screenshot: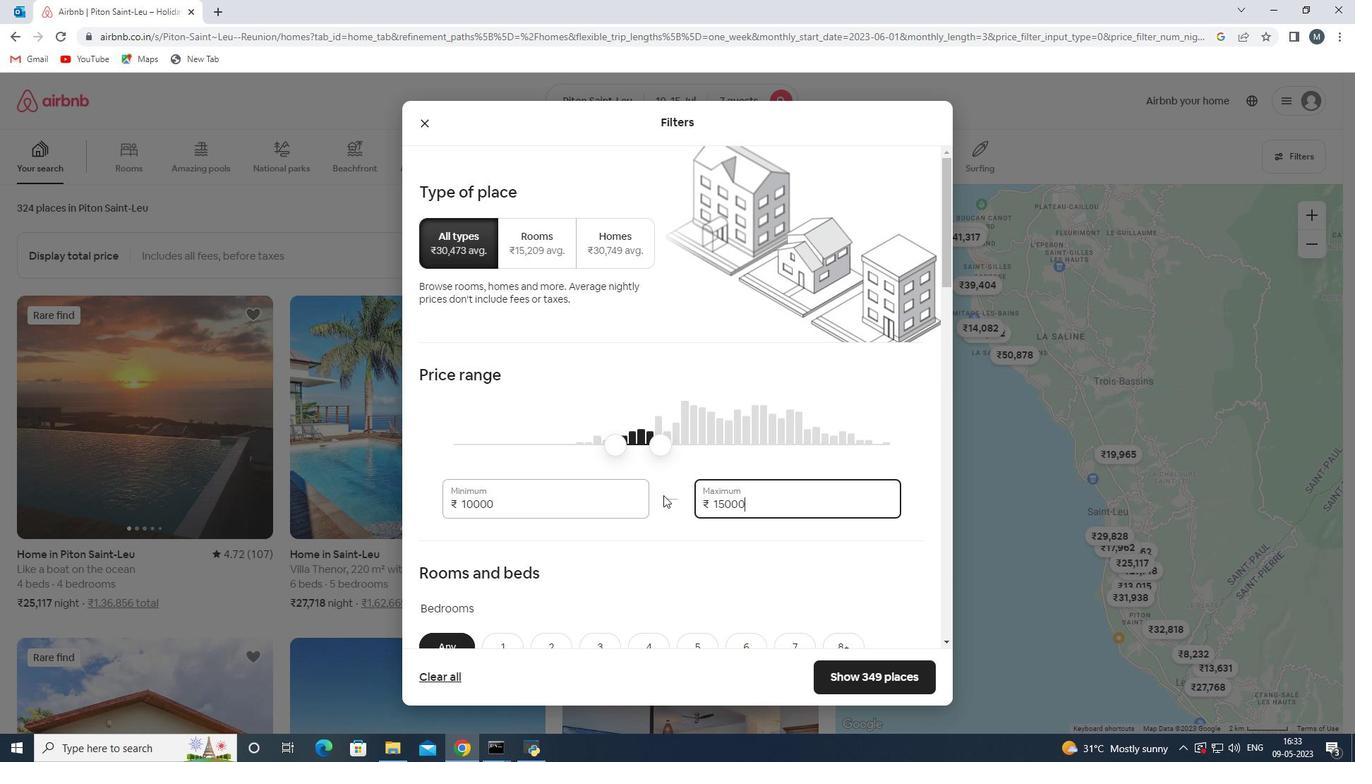 
Action: Mouse scrolled (665, 491) with delta (0, 0)
Screenshot: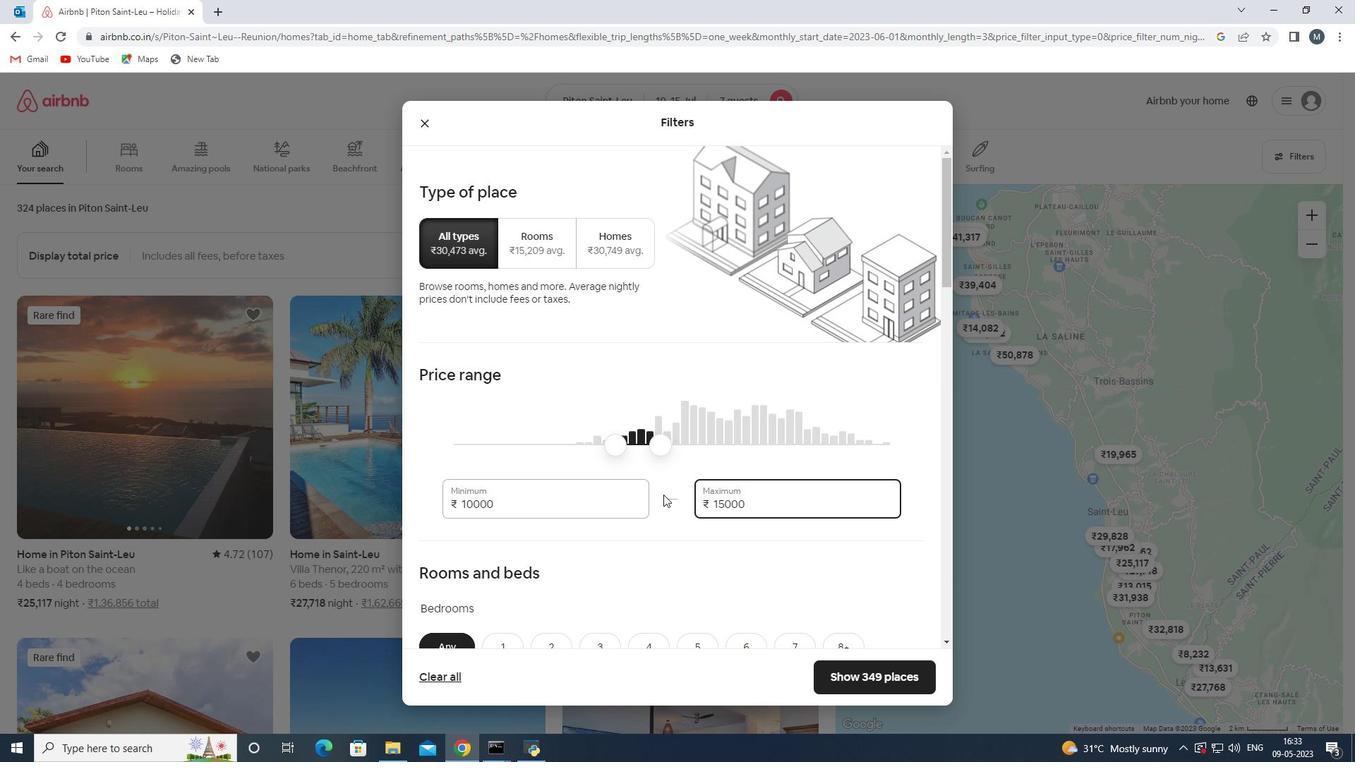
Action: Mouse scrolled (665, 491) with delta (0, 0)
Screenshot: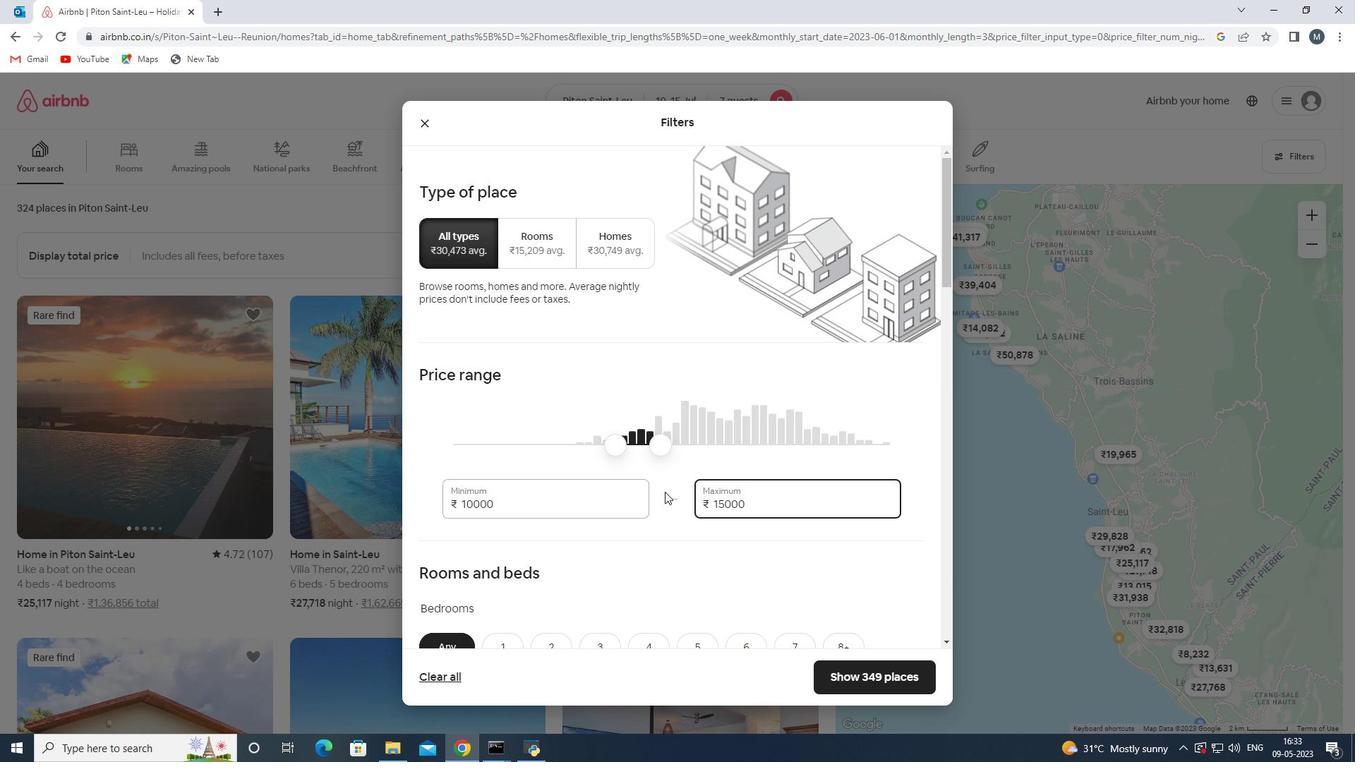 
Action: Mouse moved to (624, 499)
Screenshot: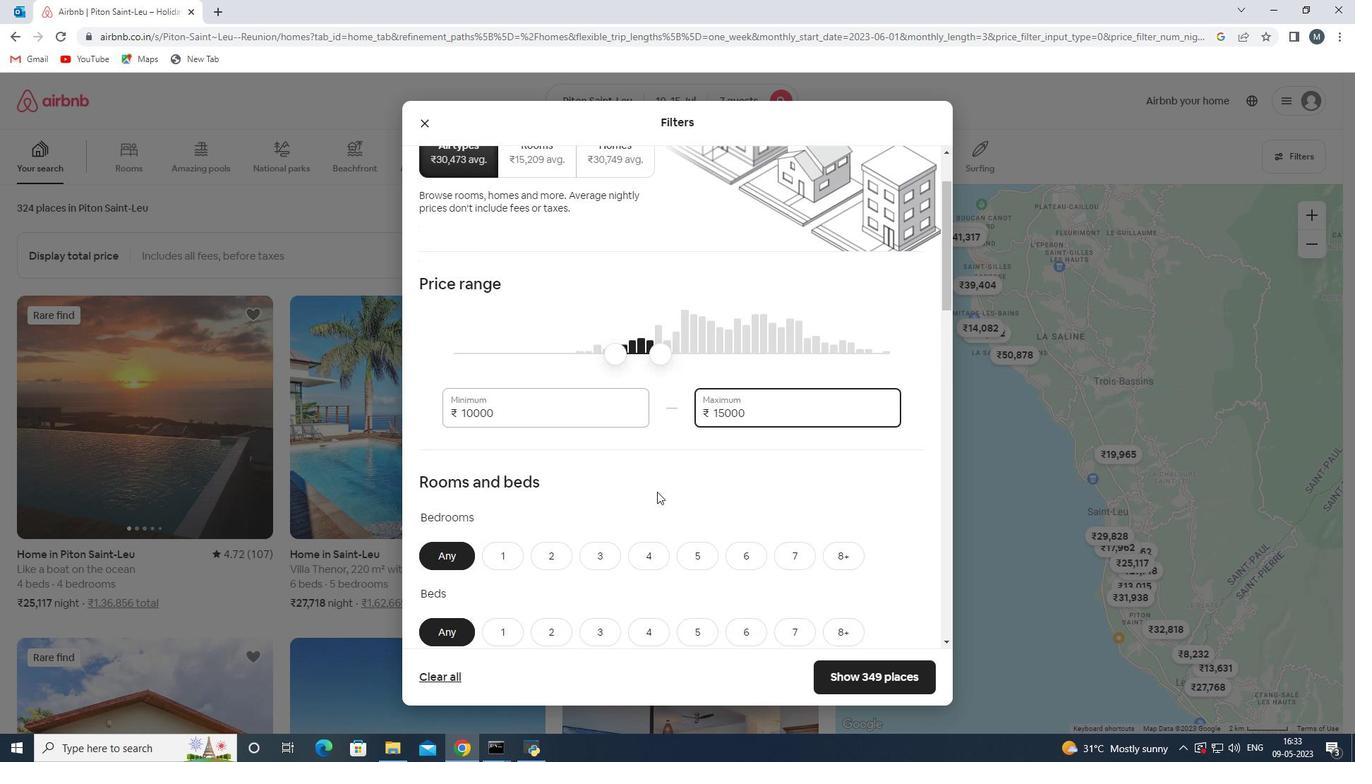 
Action: Mouse scrolled (624, 498) with delta (0, 0)
Screenshot: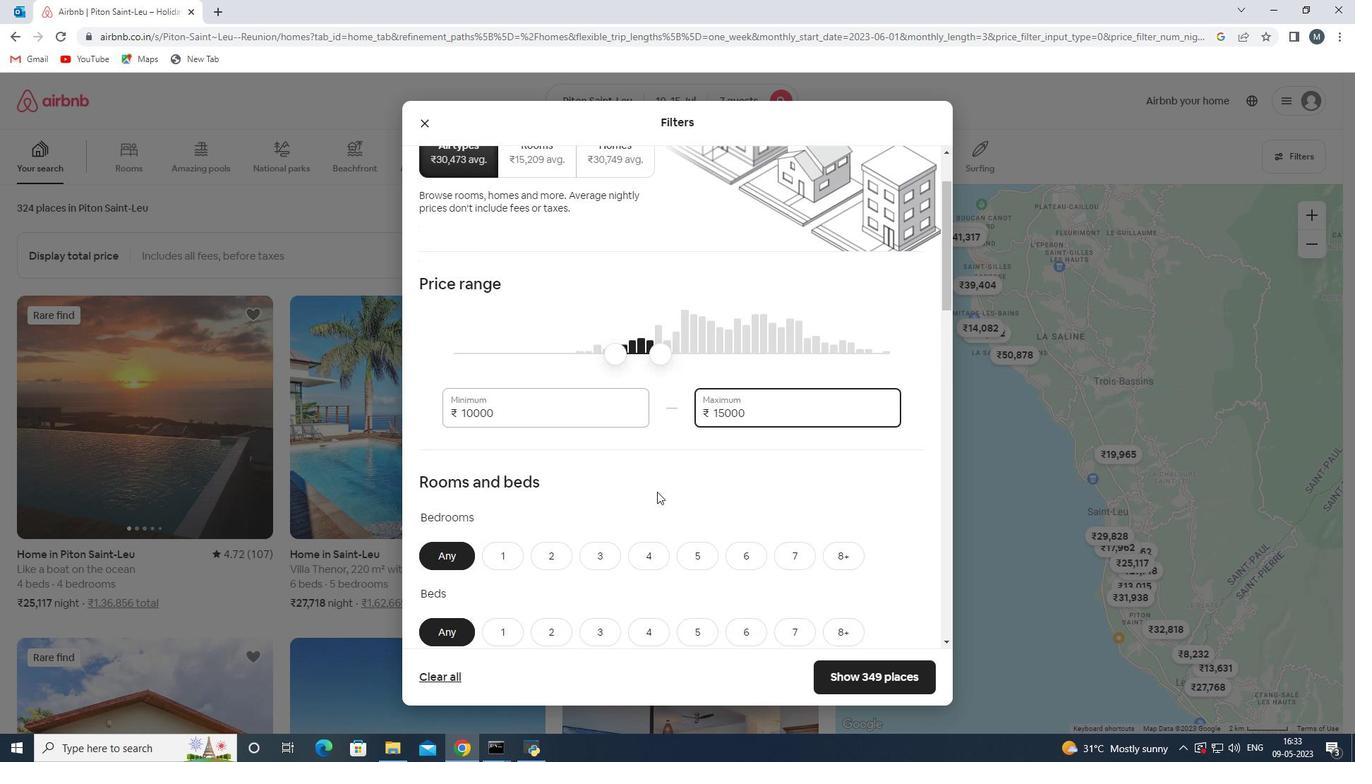 
Action: Mouse moved to (645, 444)
Screenshot: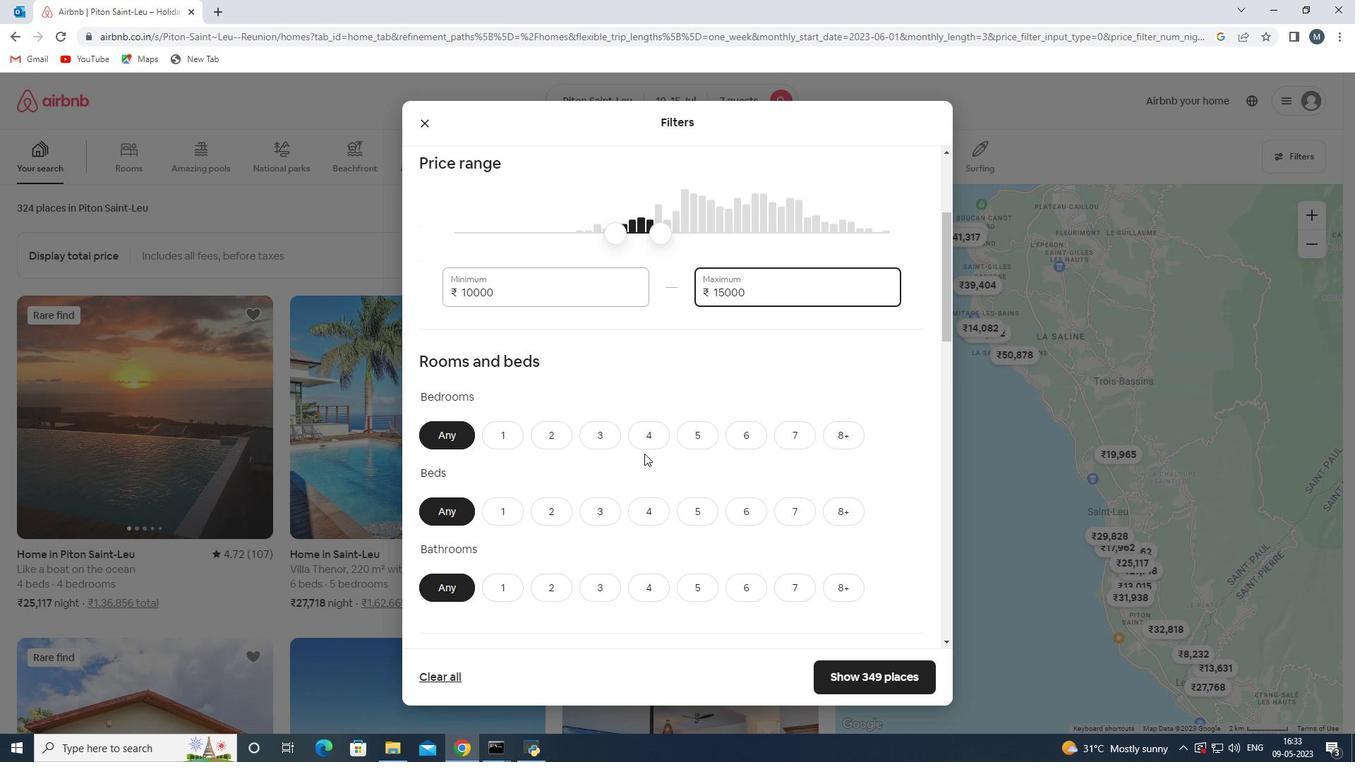 
Action: Mouse pressed left at (645, 444)
Screenshot: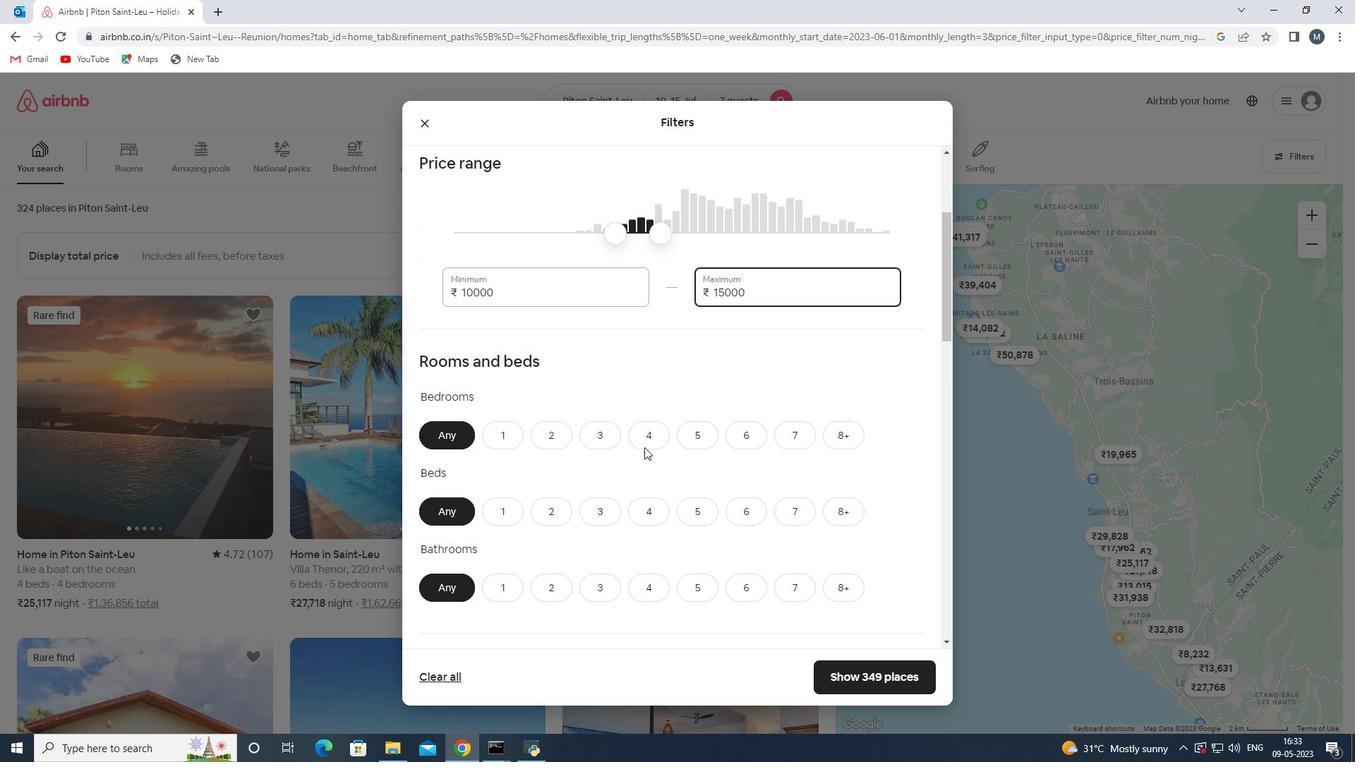 
Action: Mouse moved to (810, 513)
Screenshot: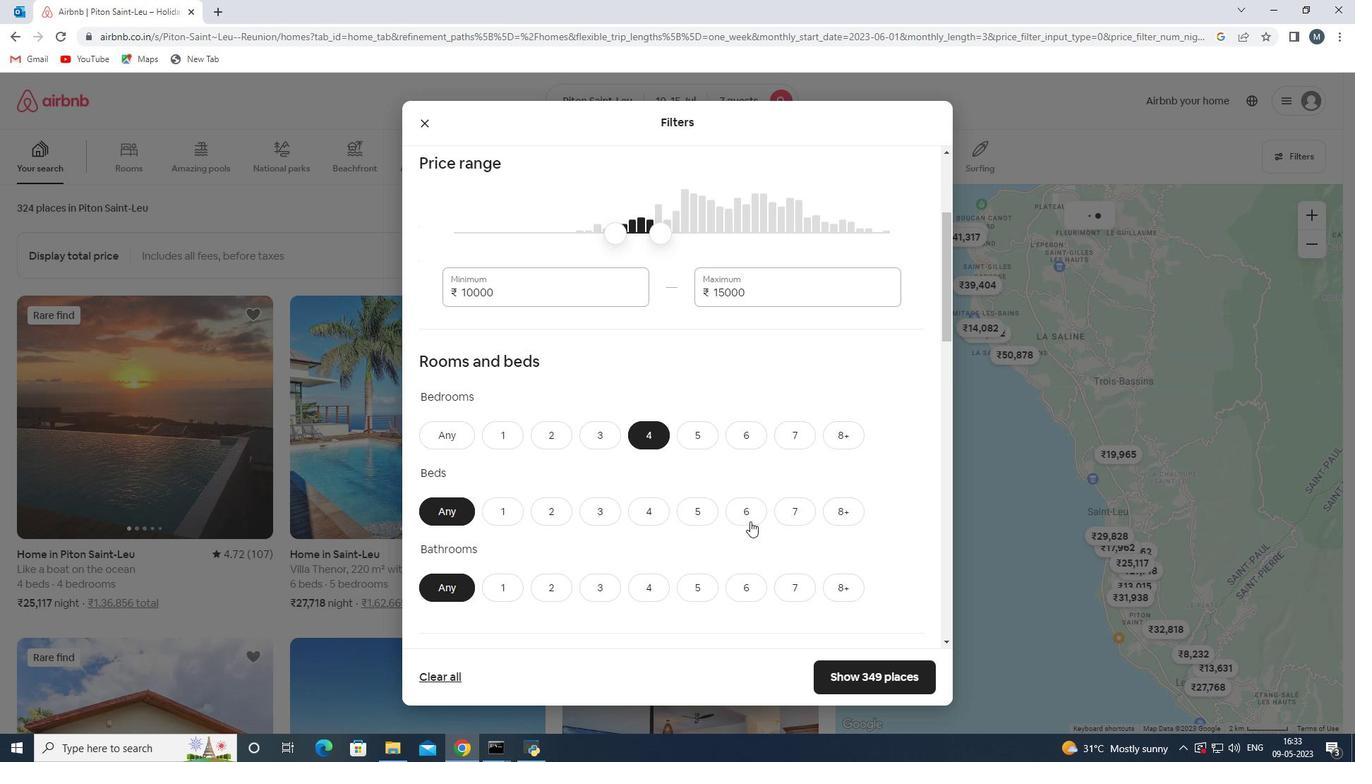 
Action: Mouse pressed left at (810, 513)
Screenshot: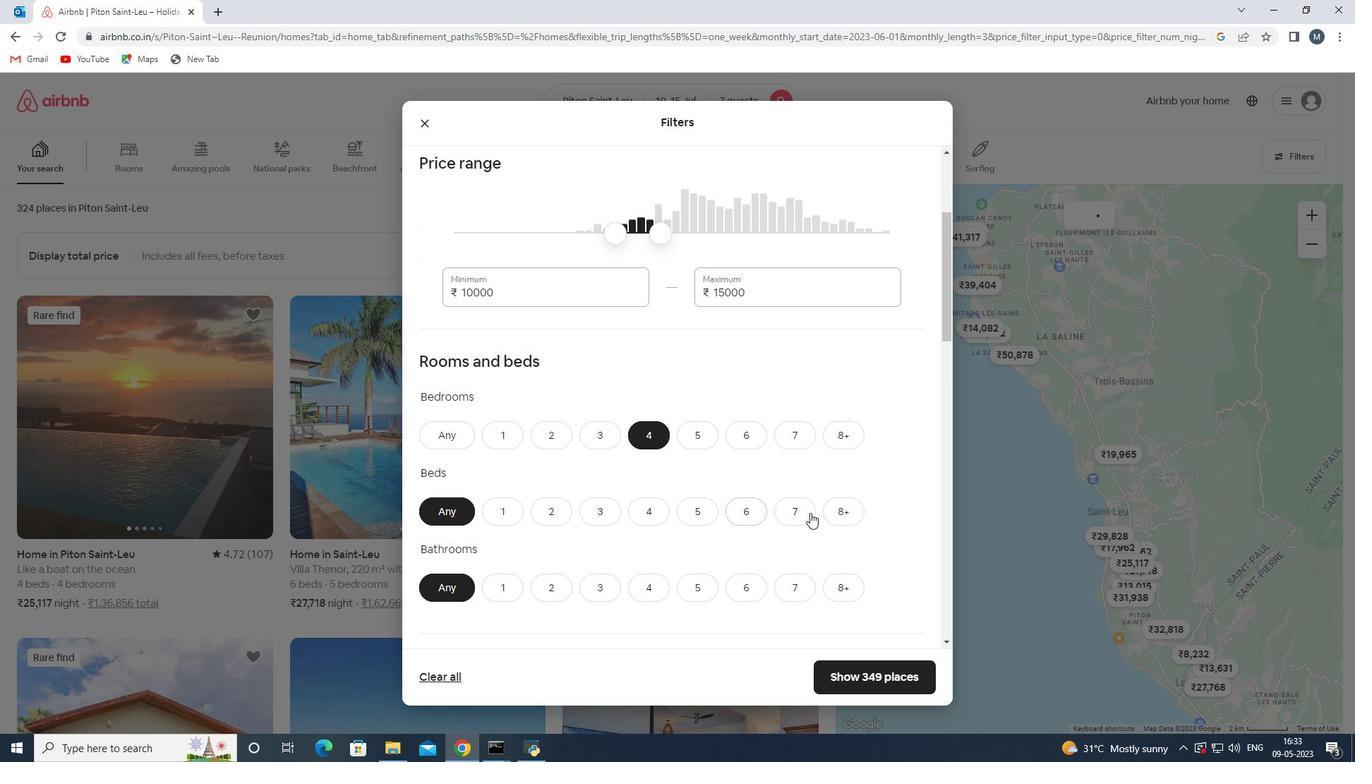 
Action: Mouse moved to (643, 587)
Screenshot: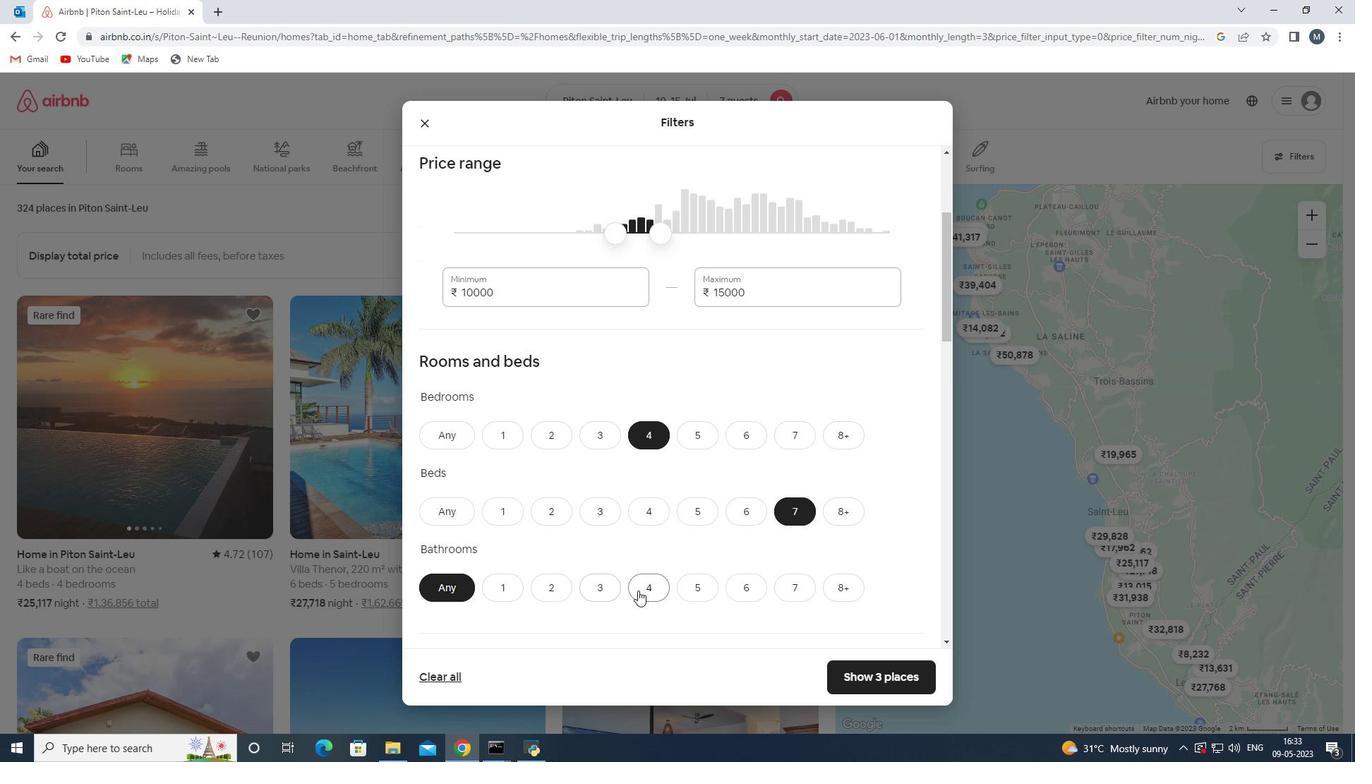 
Action: Mouse pressed left at (643, 587)
Screenshot: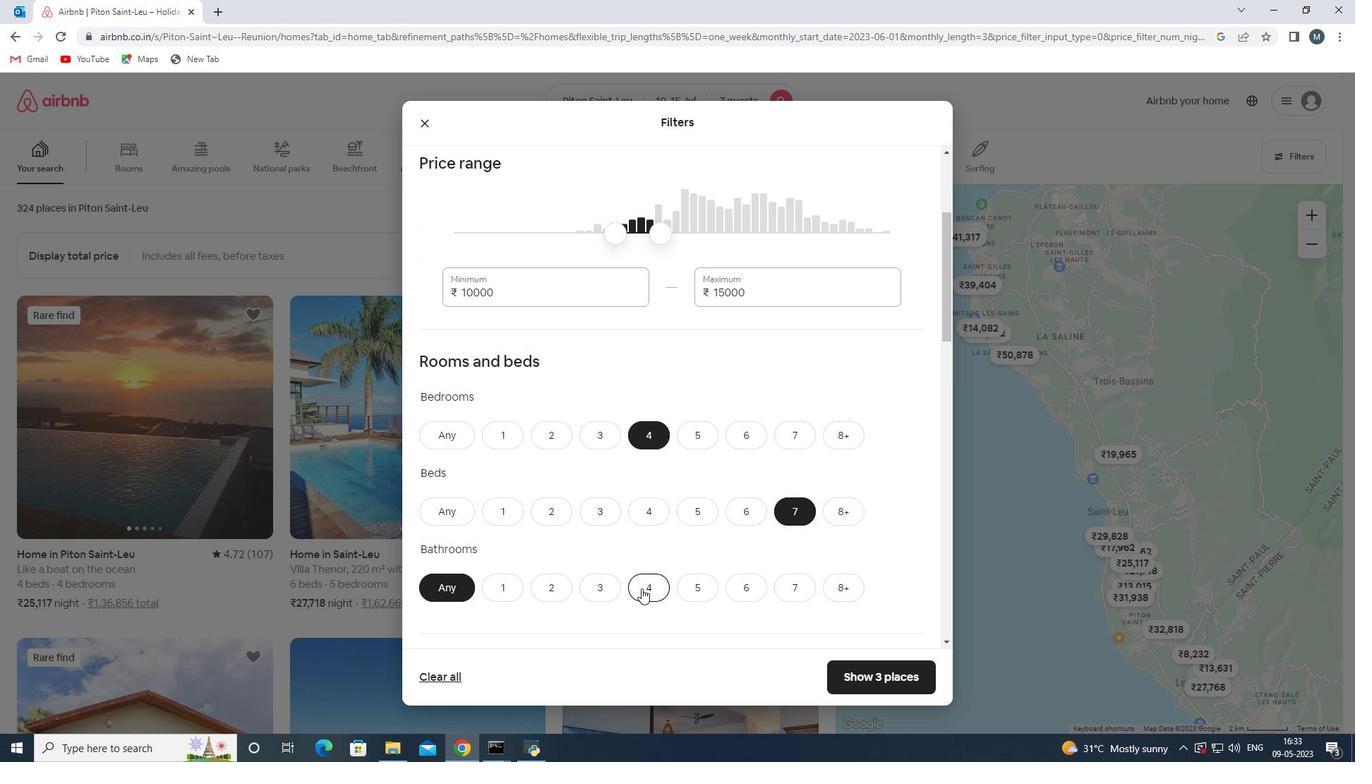 
Action: Mouse moved to (627, 525)
Screenshot: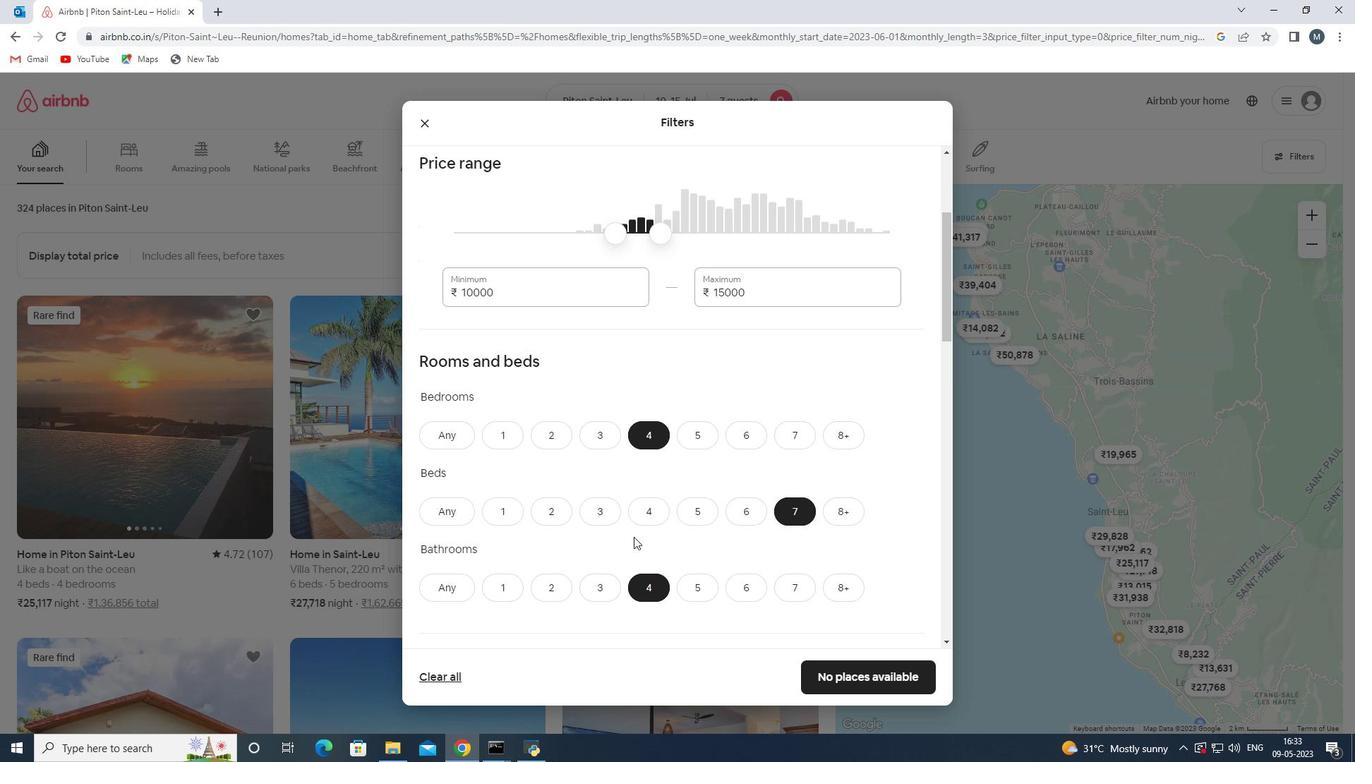 
Action: Mouse scrolled (627, 524) with delta (0, 0)
Screenshot: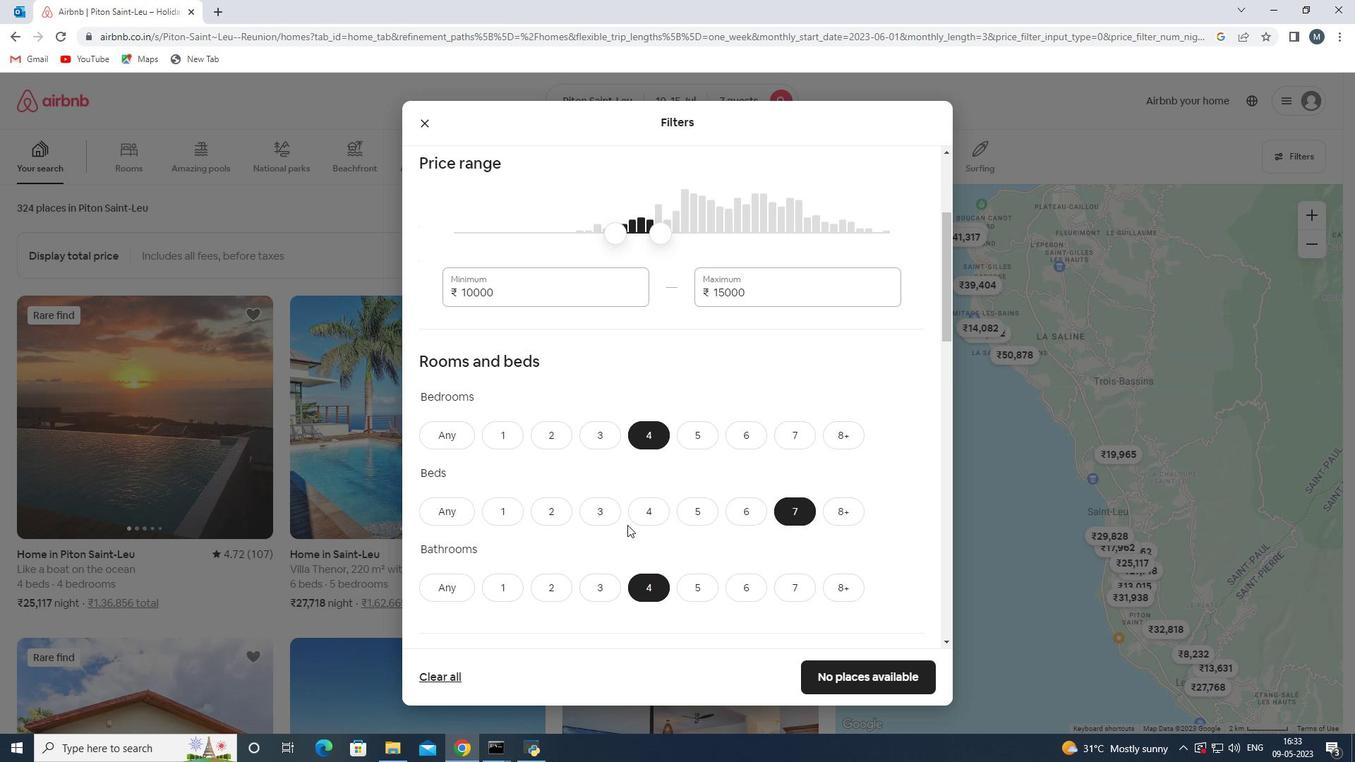 
Action: Mouse moved to (630, 516)
Screenshot: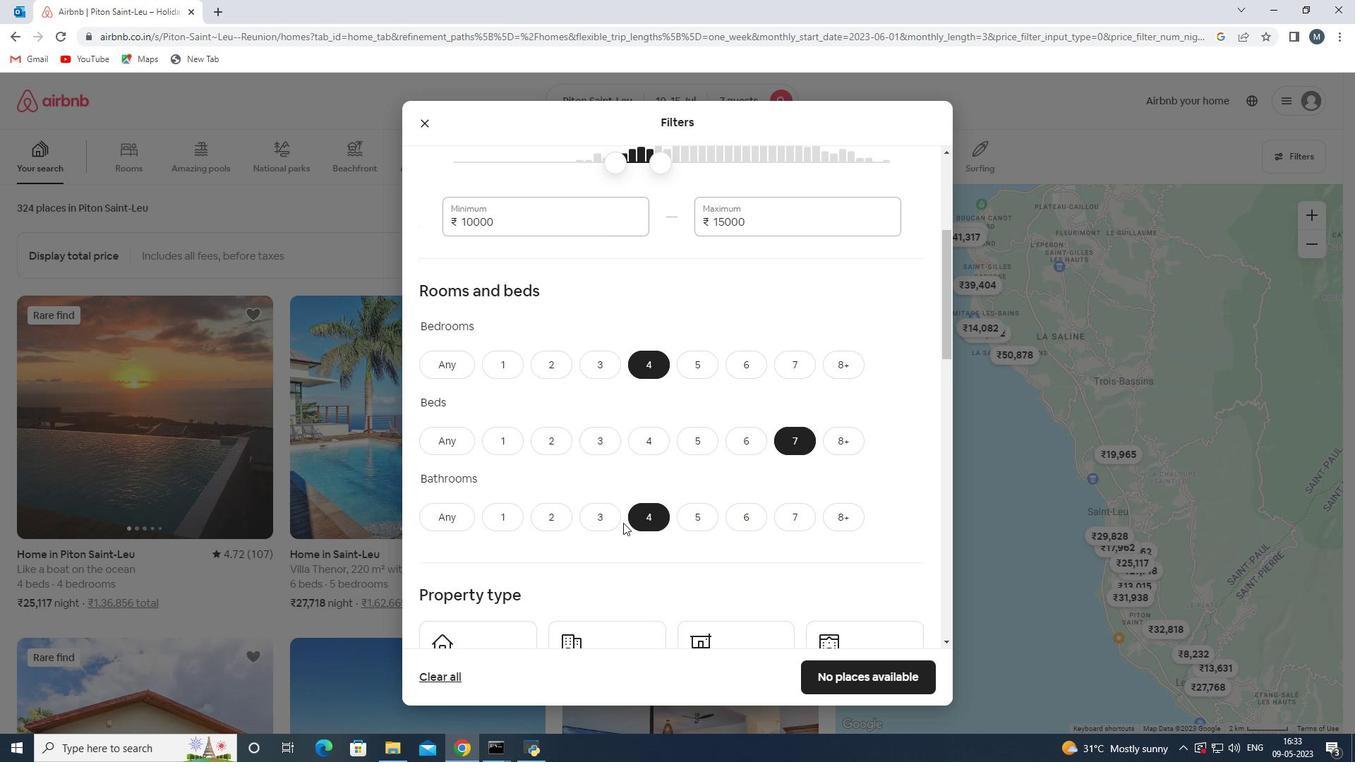 
Action: Mouse scrolled (630, 515) with delta (0, 0)
Screenshot: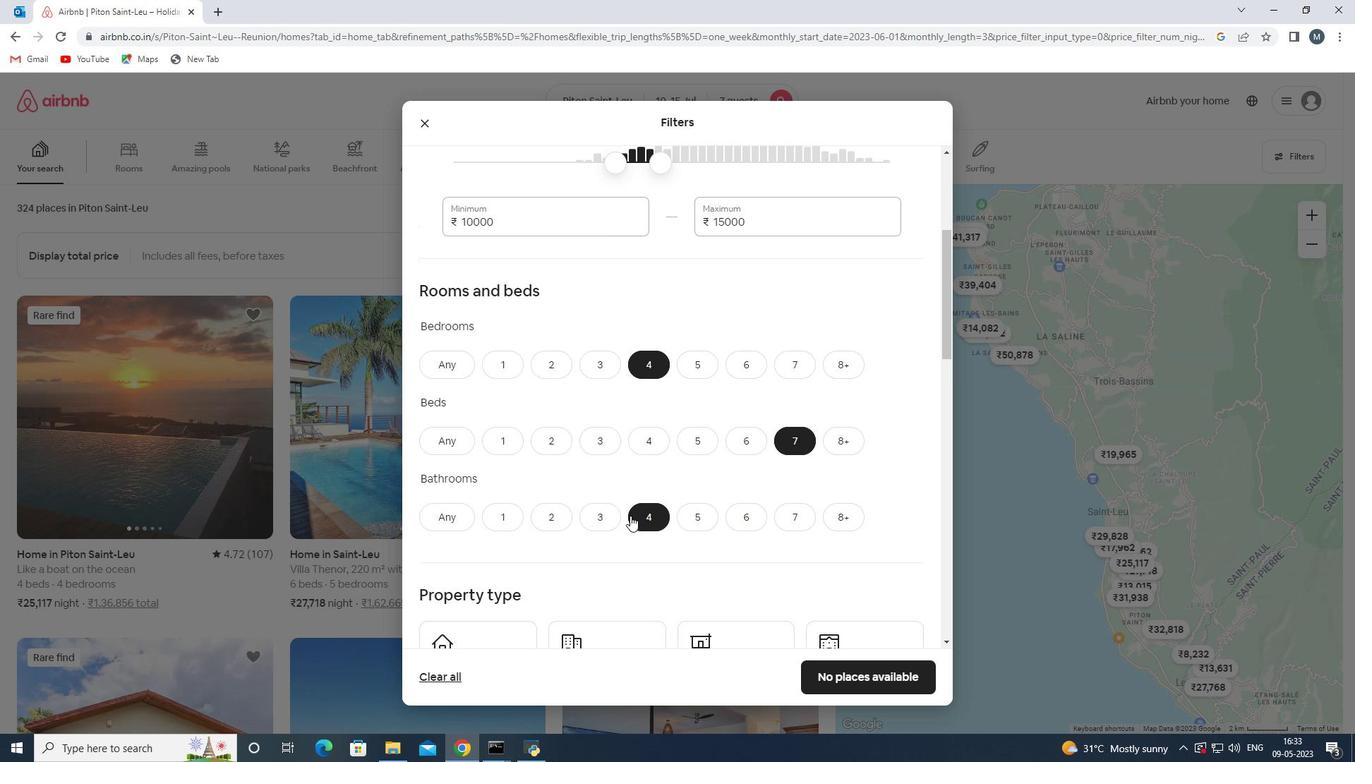 
Action: Mouse moved to (609, 518)
Screenshot: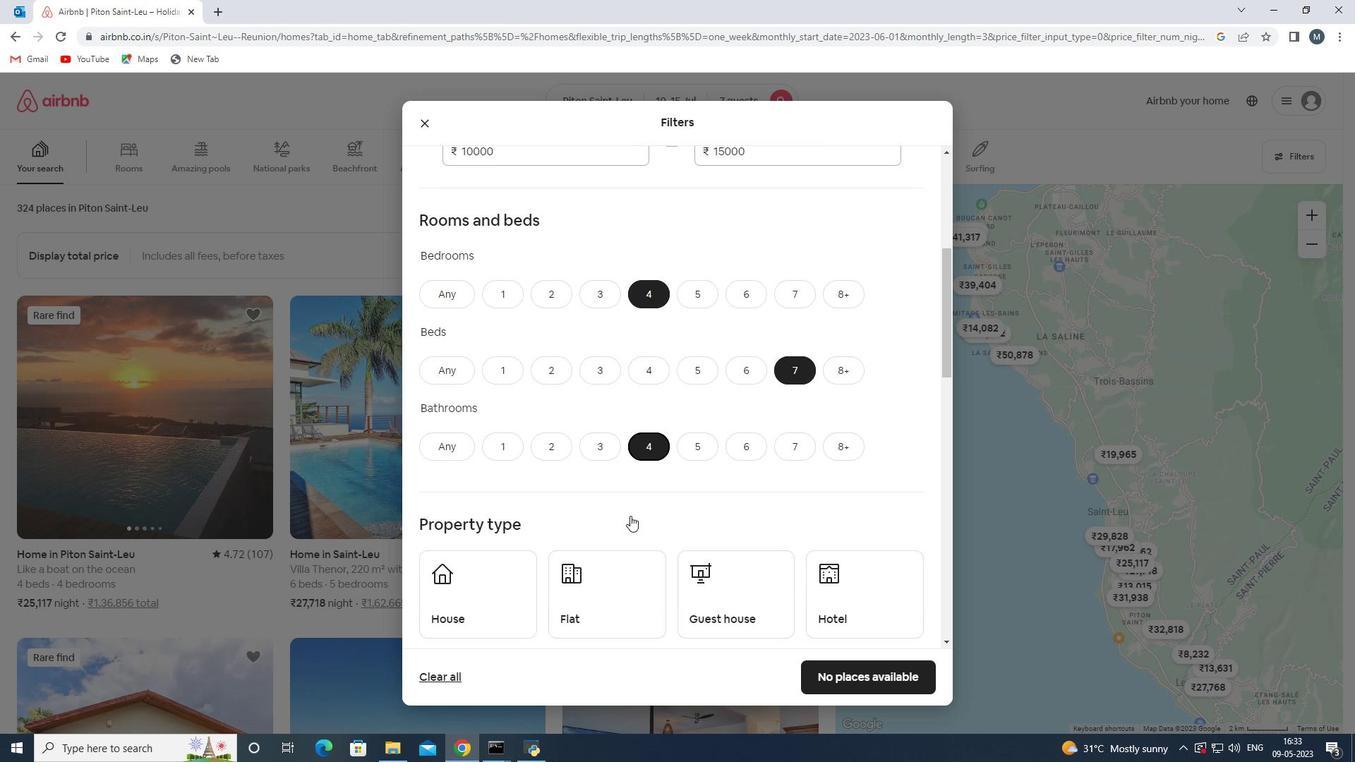 
Action: Mouse scrolled (609, 518) with delta (0, 0)
Screenshot: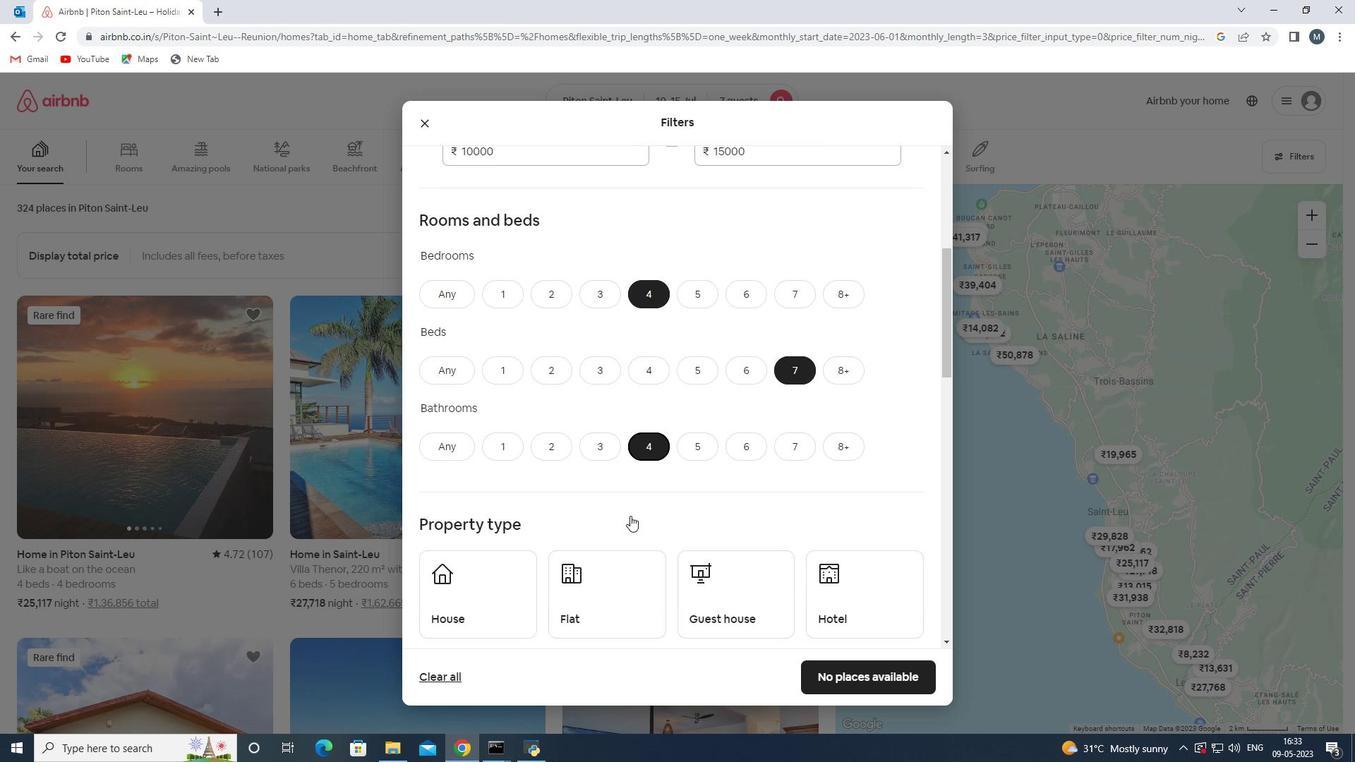 
Action: Mouse moved to (545, 530)
Screenshot: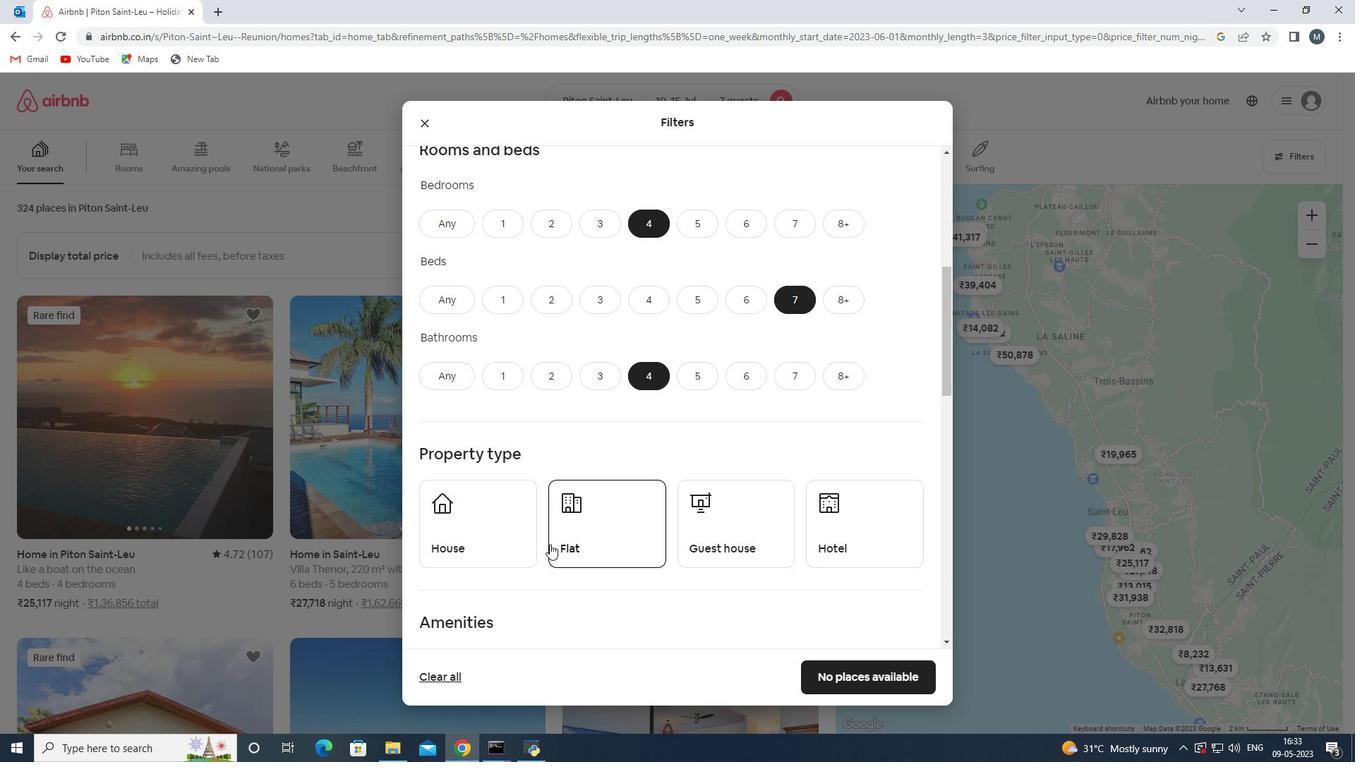
Action: Mouse scrolled (545, 530) with delta (0, 0)
Screenshot: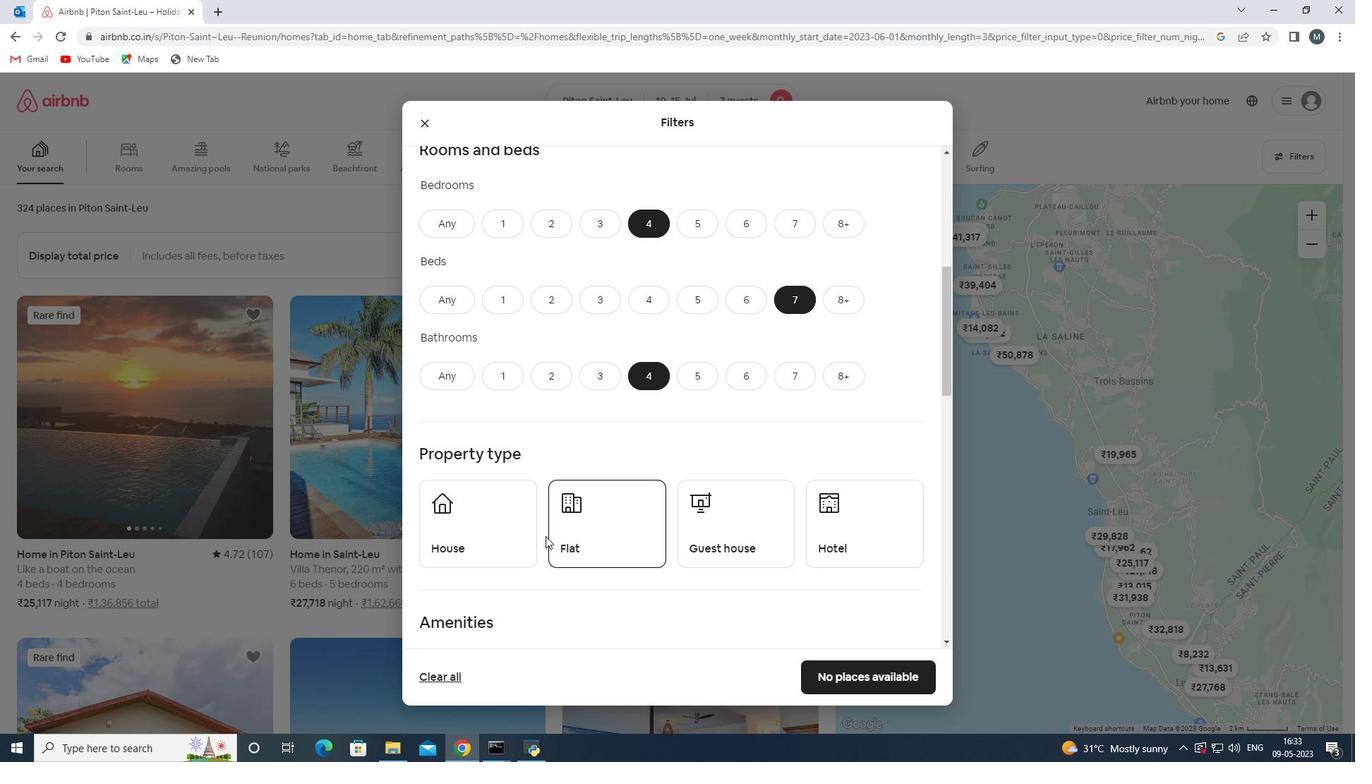 
Action: Mouse moved to (488, 451)
Screenshot: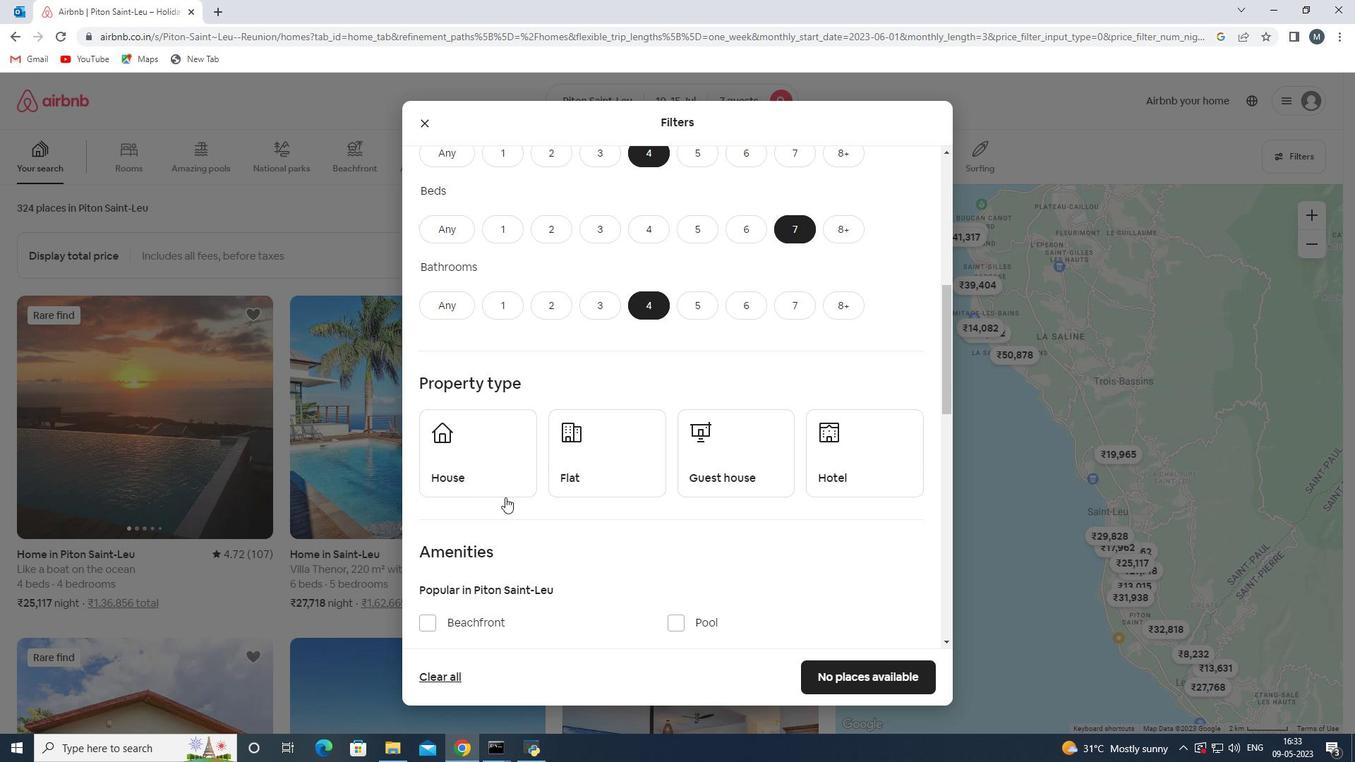 
Action: Mouse pressed left at (488, 451)
Screenshot: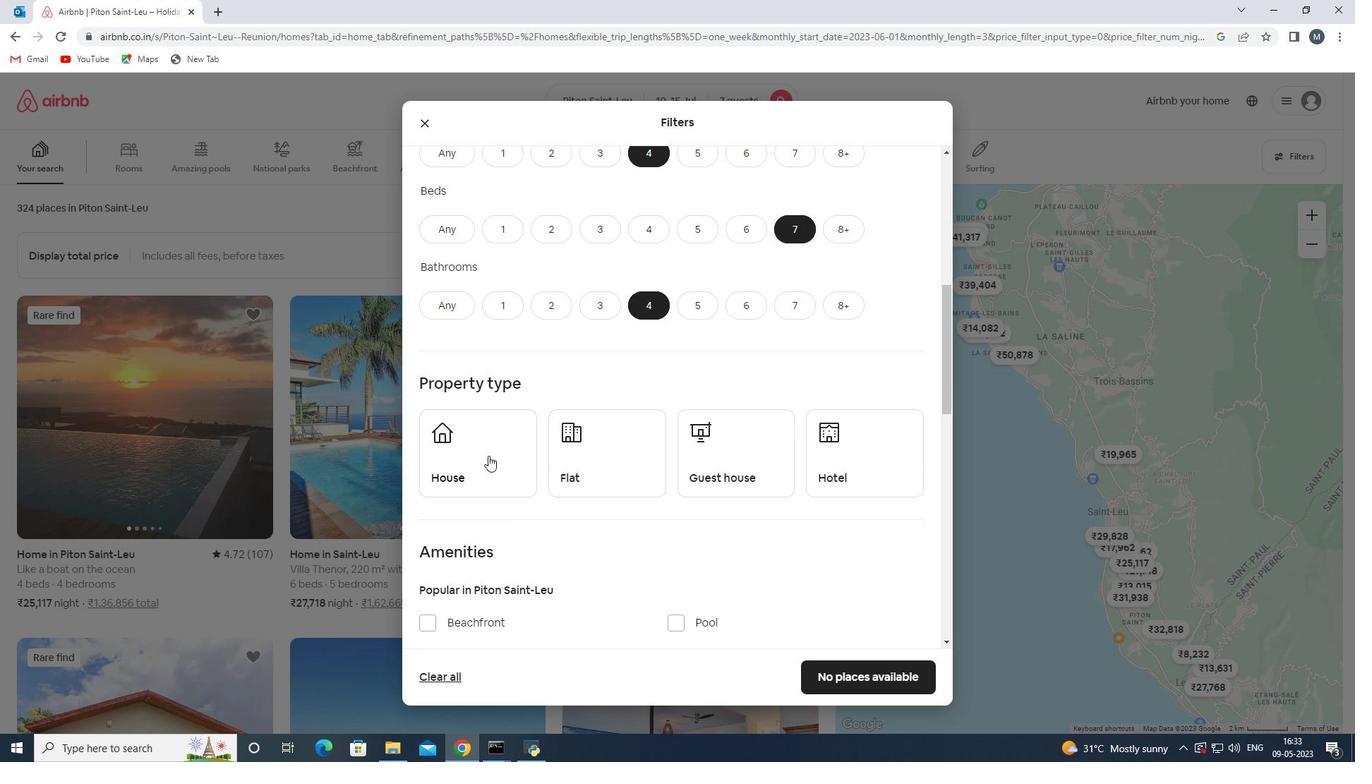 
Action: Mouse moved to (576, 457)
Screenshot: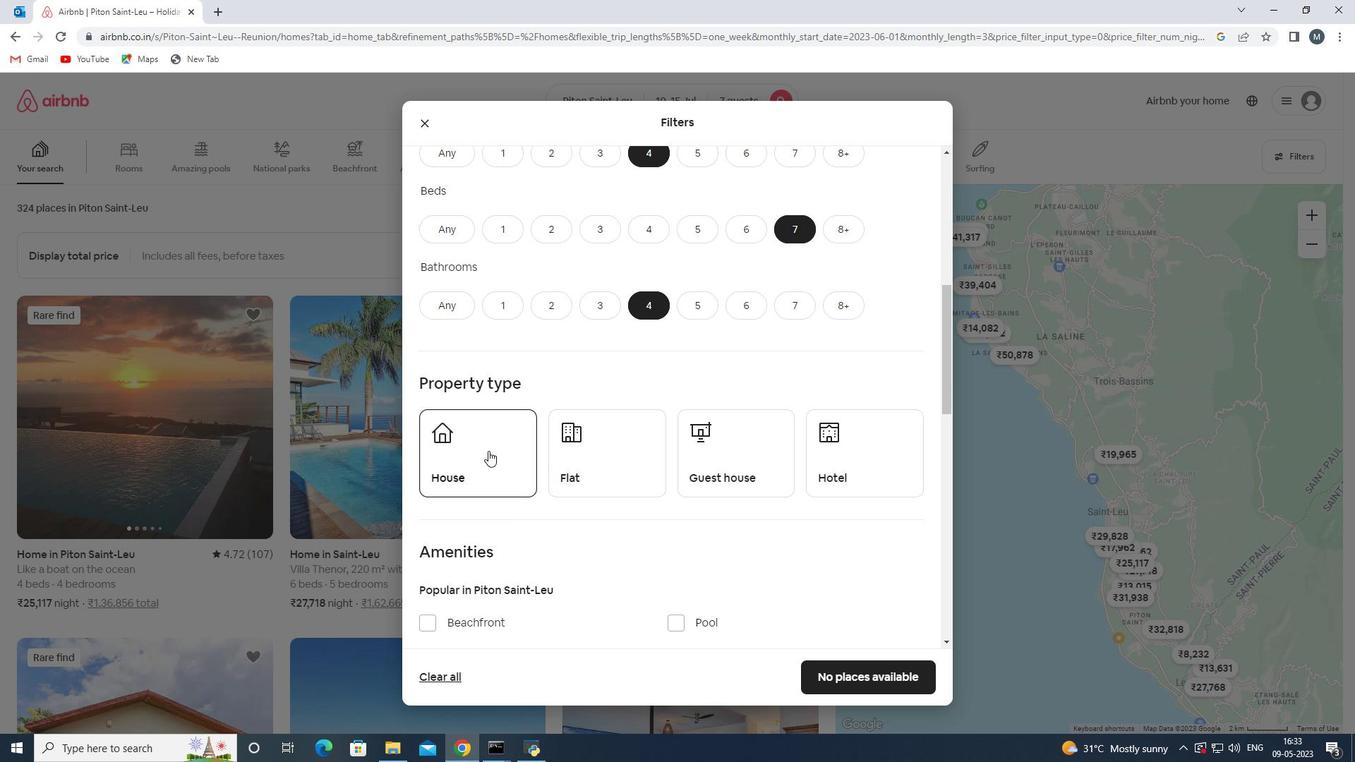 
Action: Mouse pressed left at (576, 457)
Screenshot: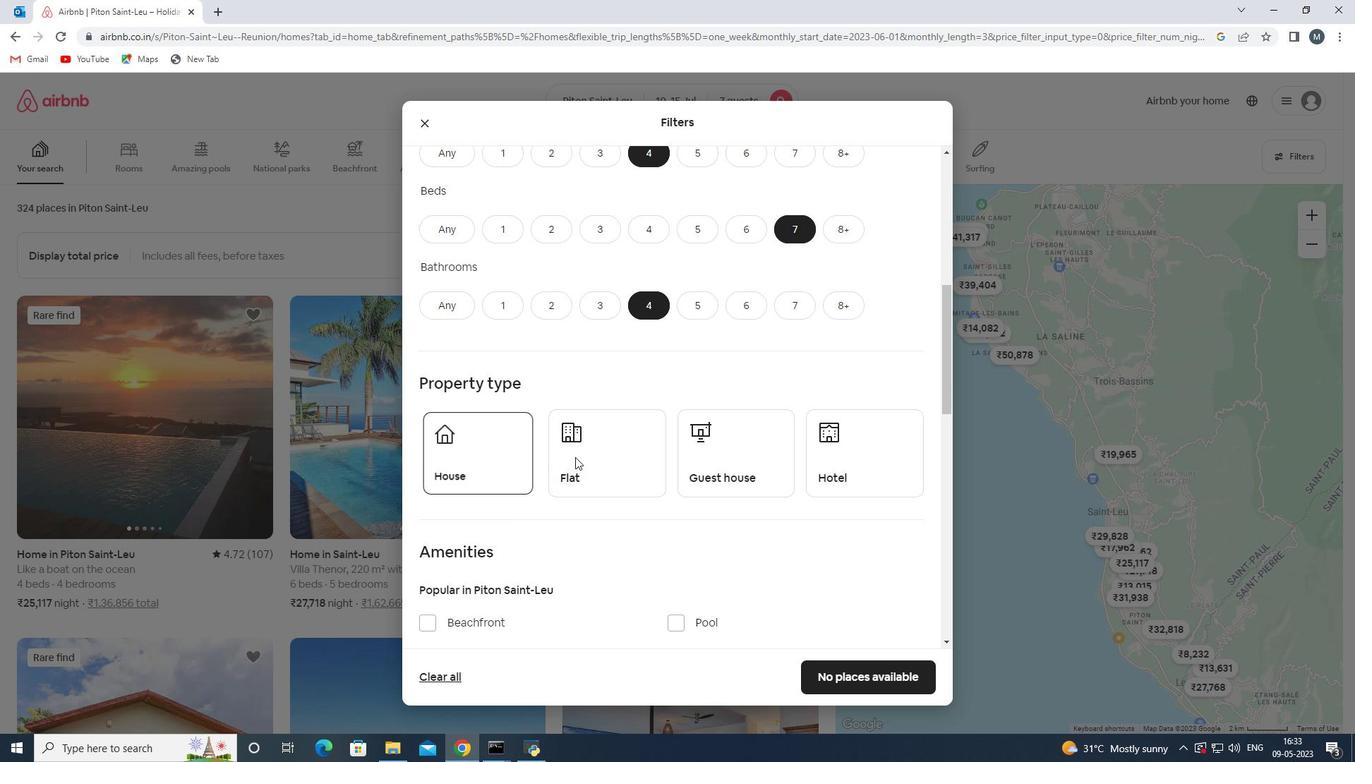 
Action: Mouse moved to (702, 461)
Screenshot: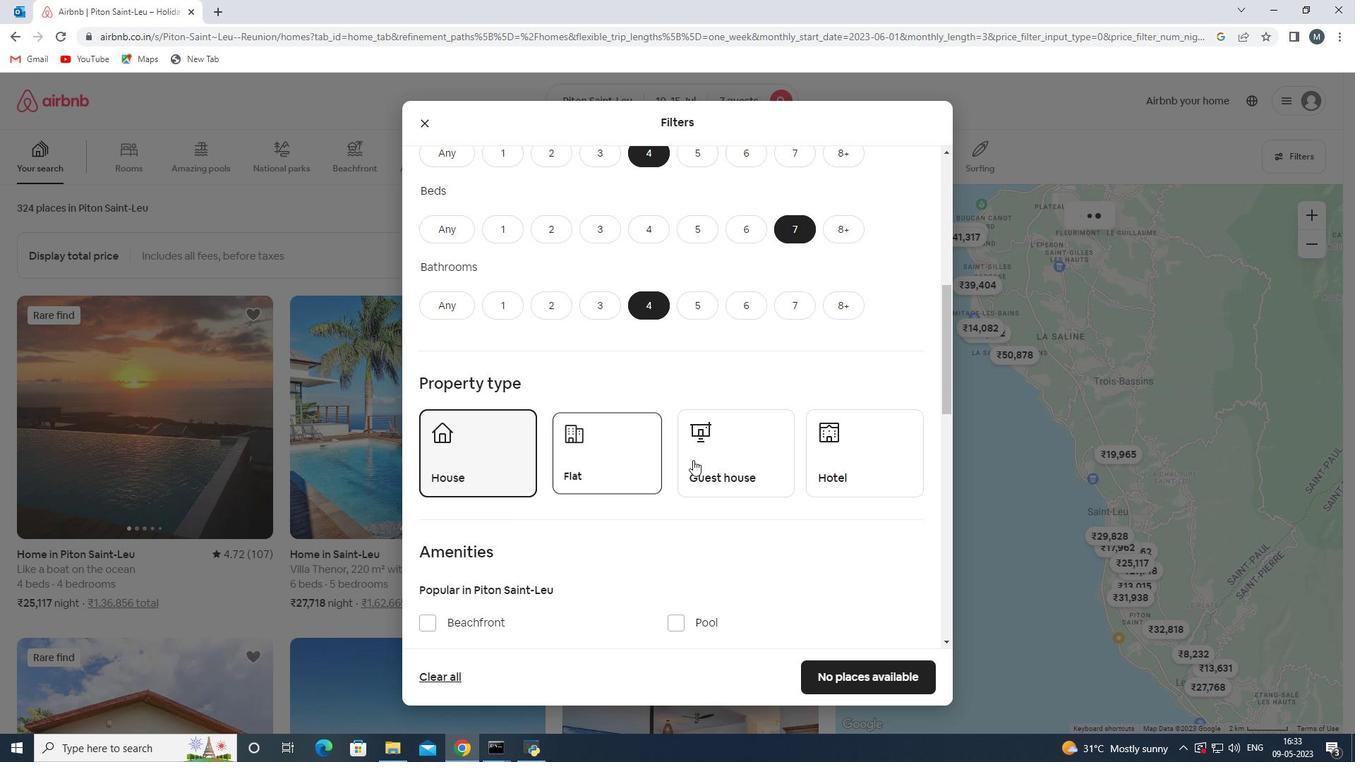 
Action: Mouse pressed left at (702, 461)
Screenshot: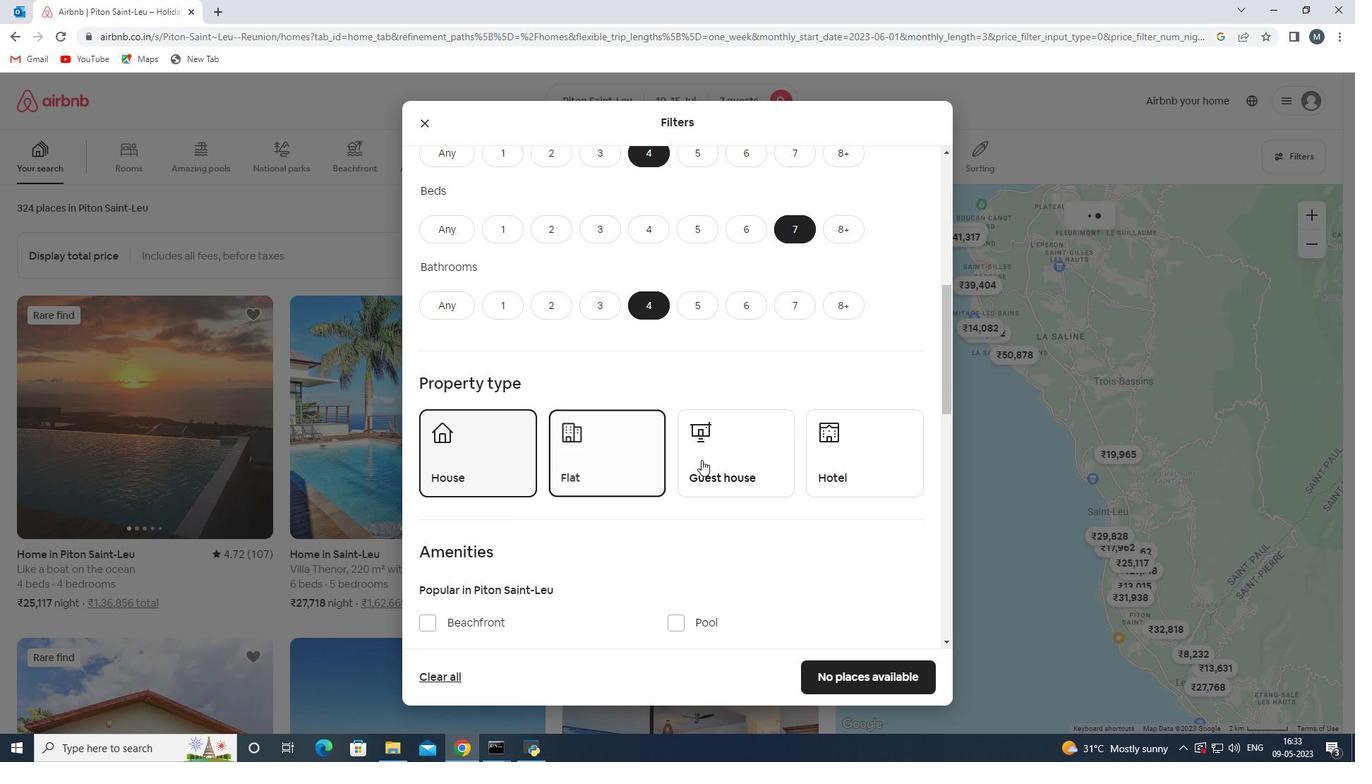 
Action: Mouse moved to (651, 469)
Screenshot: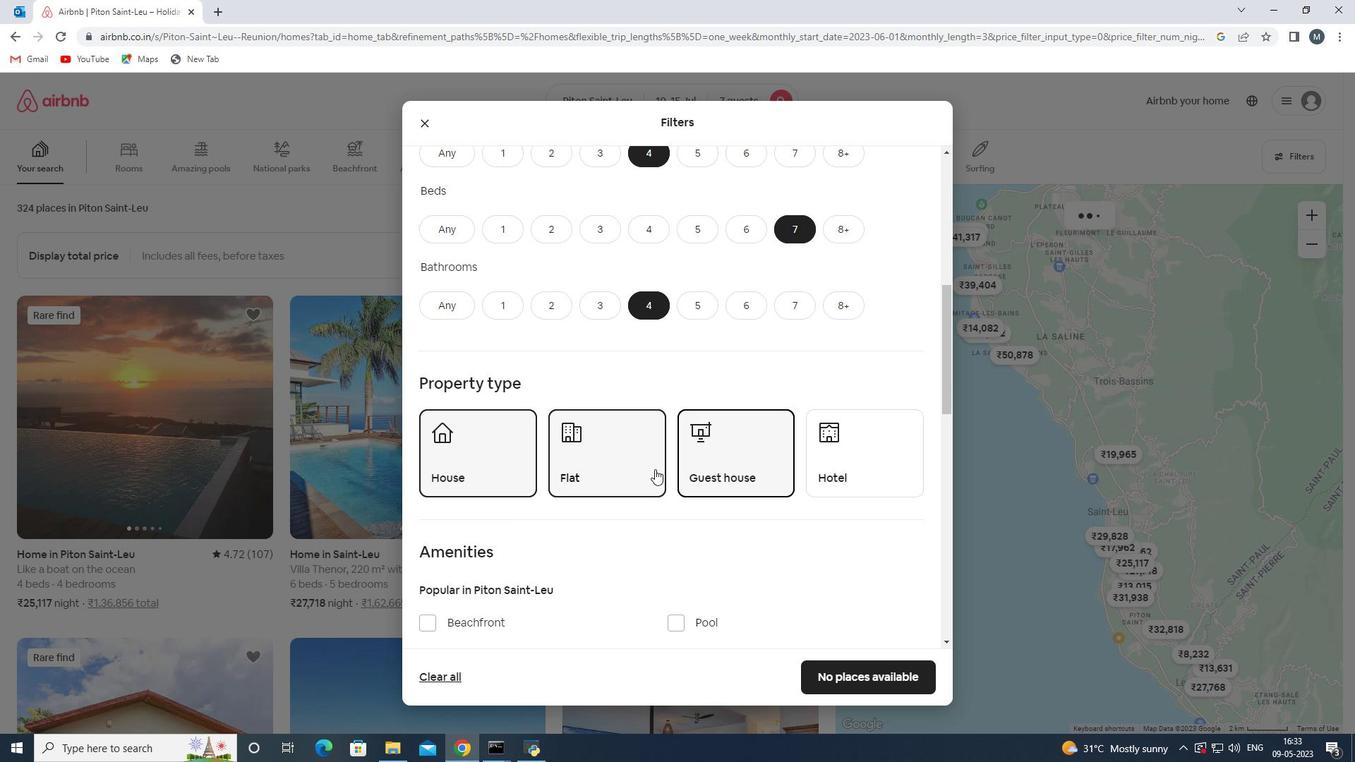 
Action: Mouse scrolled (651, 468) with delta (0, 0)
Screenshot: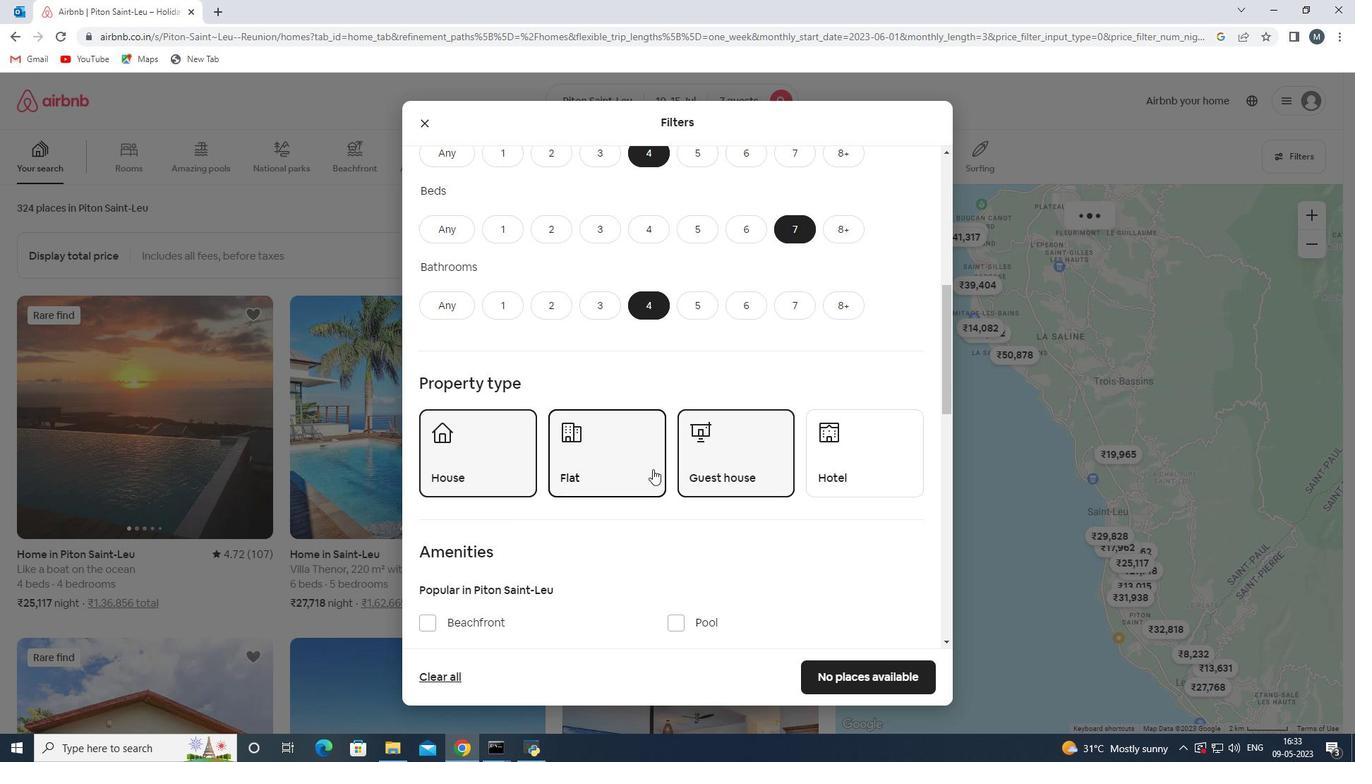 
Action: Mouse moved to (595, 466)
Screenshot: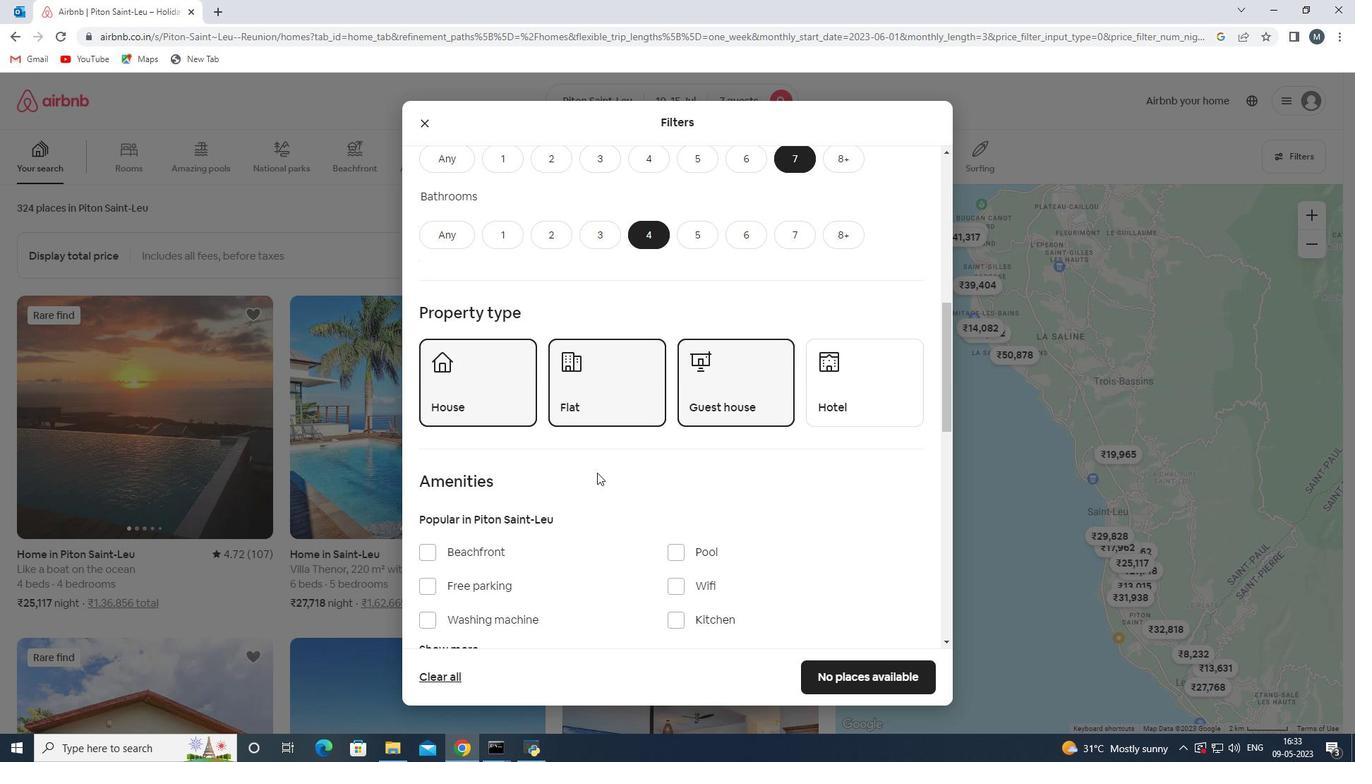 
Action: Mouse scrolled (595, 466) with delta (0, 0)
Screenshot: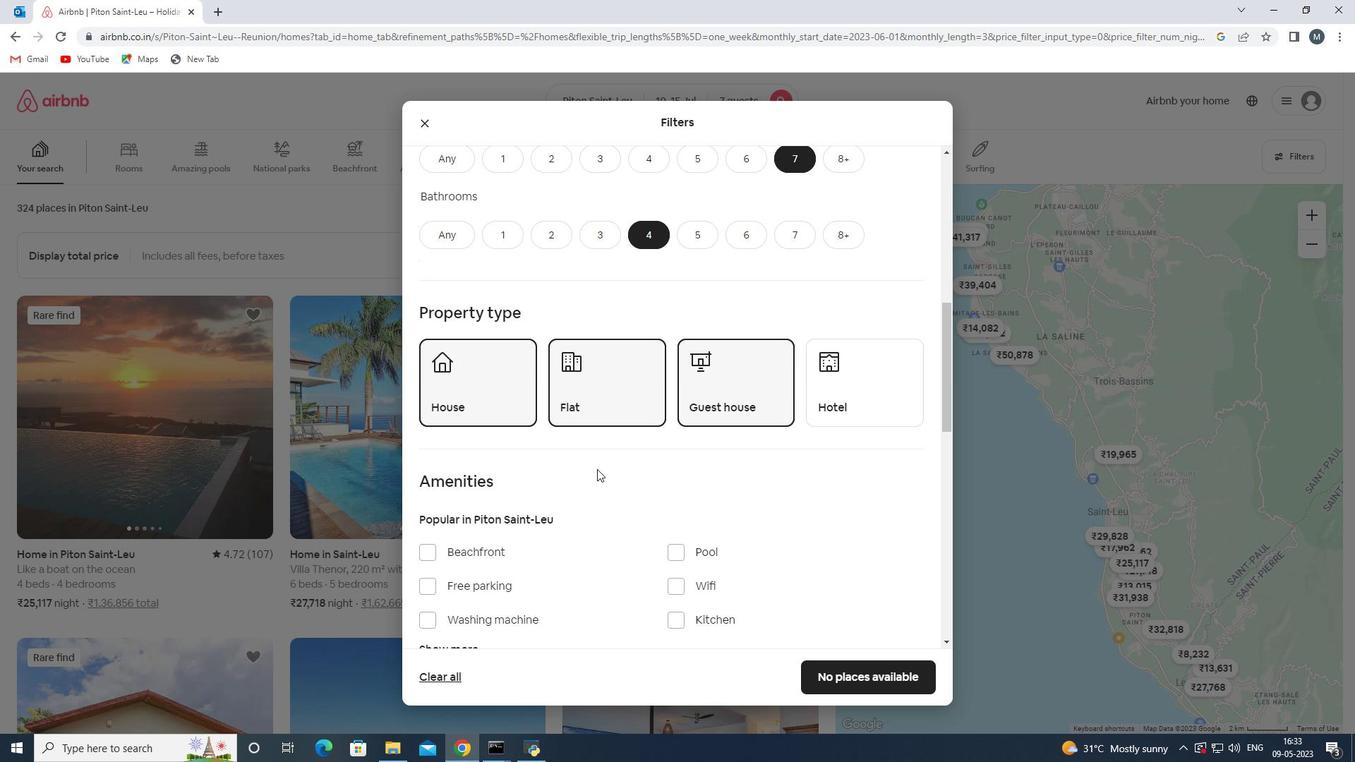 
Action: Mouse moved to (685, 507)
Screenshot: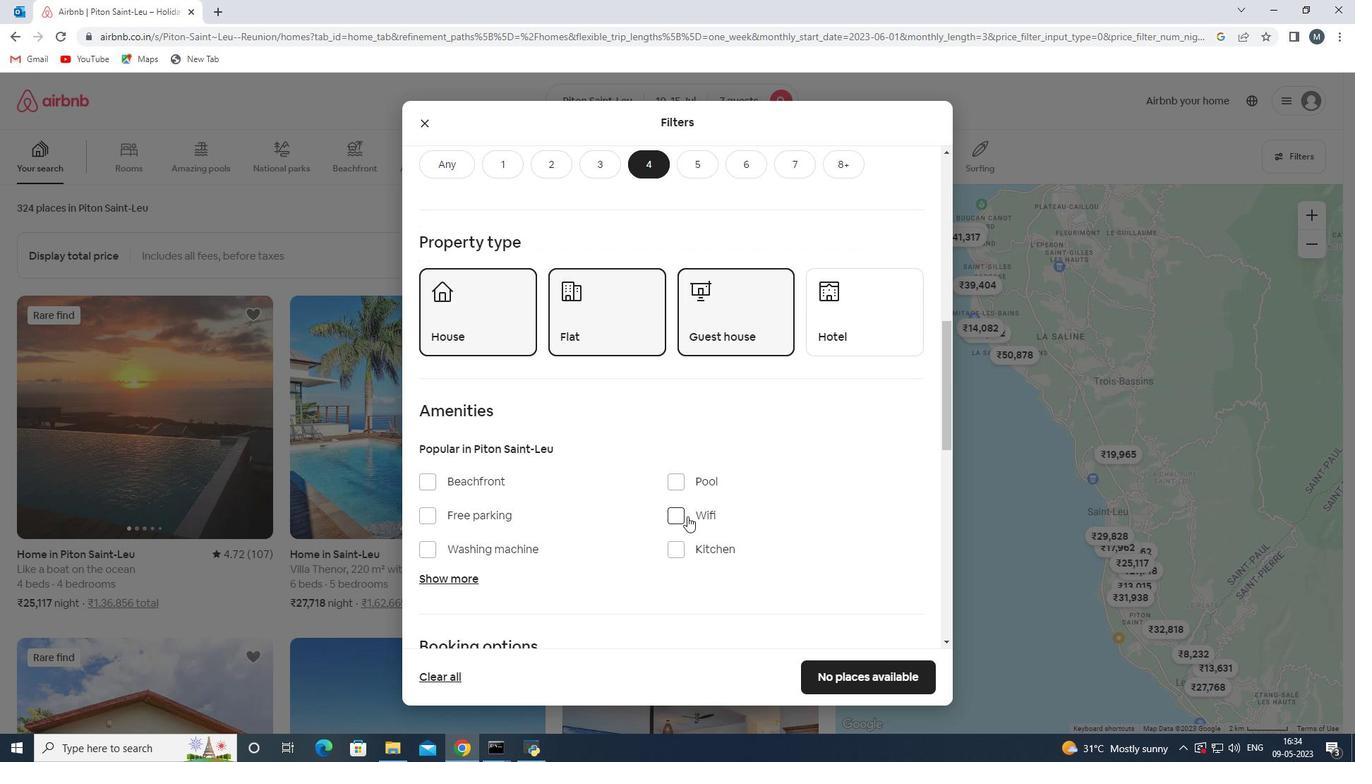 
Action: Mouse pressed left at (685, 507)
Screenshot: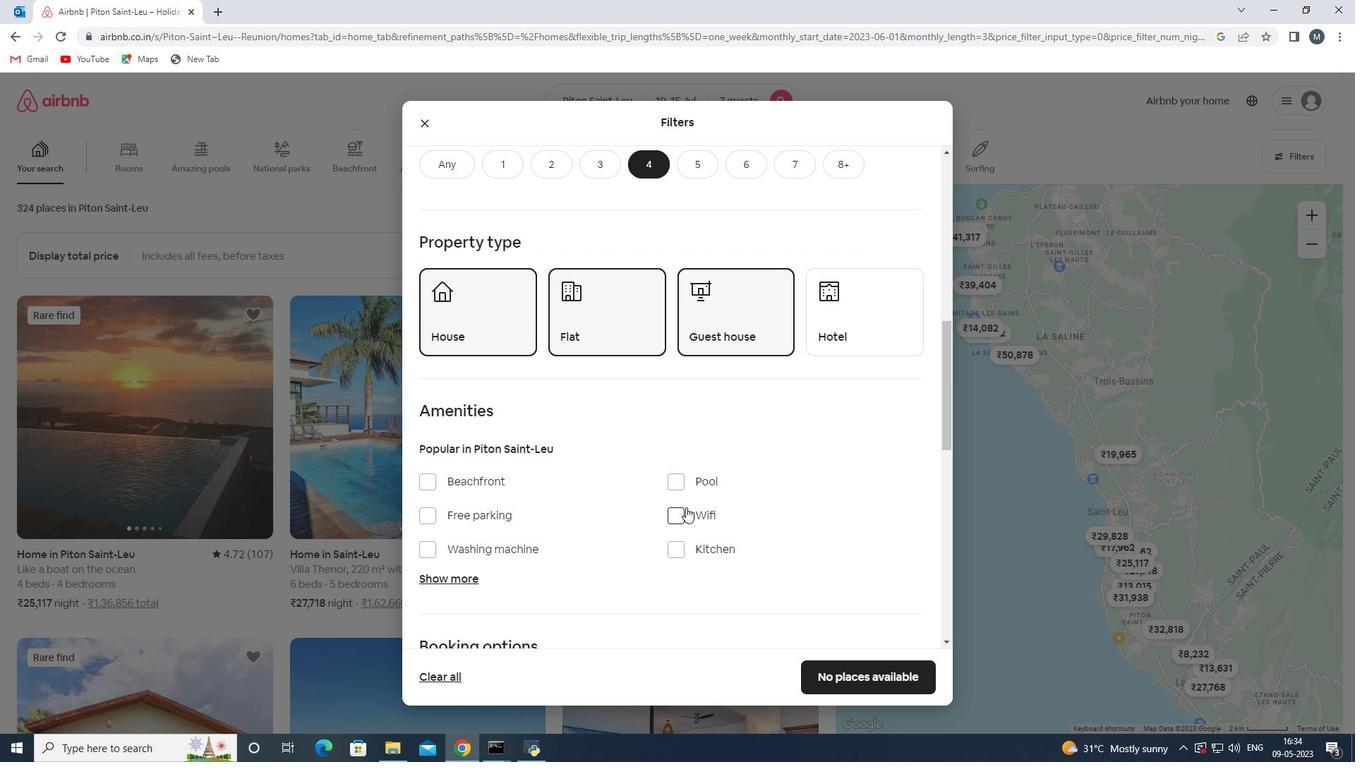 
Action: Mouse moved to (467, 576)
Screenshot: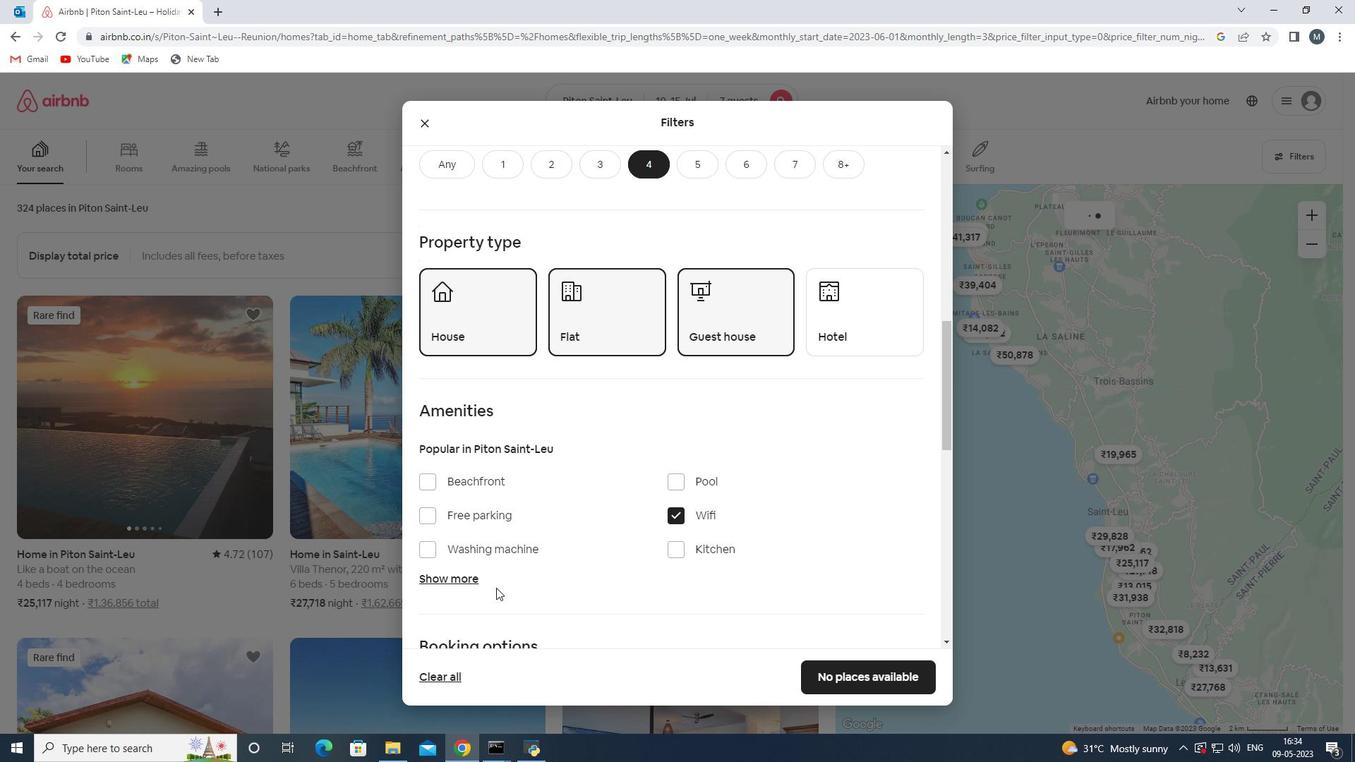 
Action: Mouse pressed left at (467, 576)
Screenshot: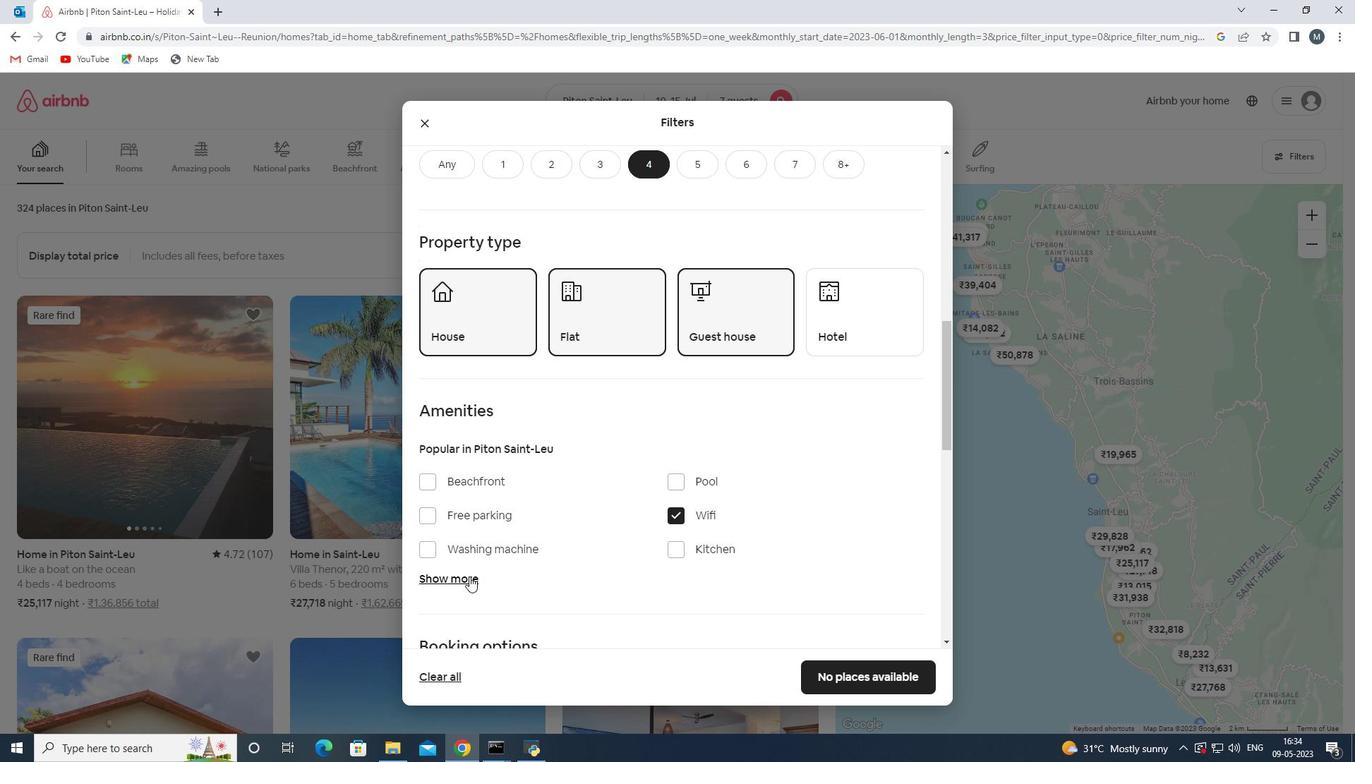 
Action: Mouse moved to (545, 529)
Screenshot: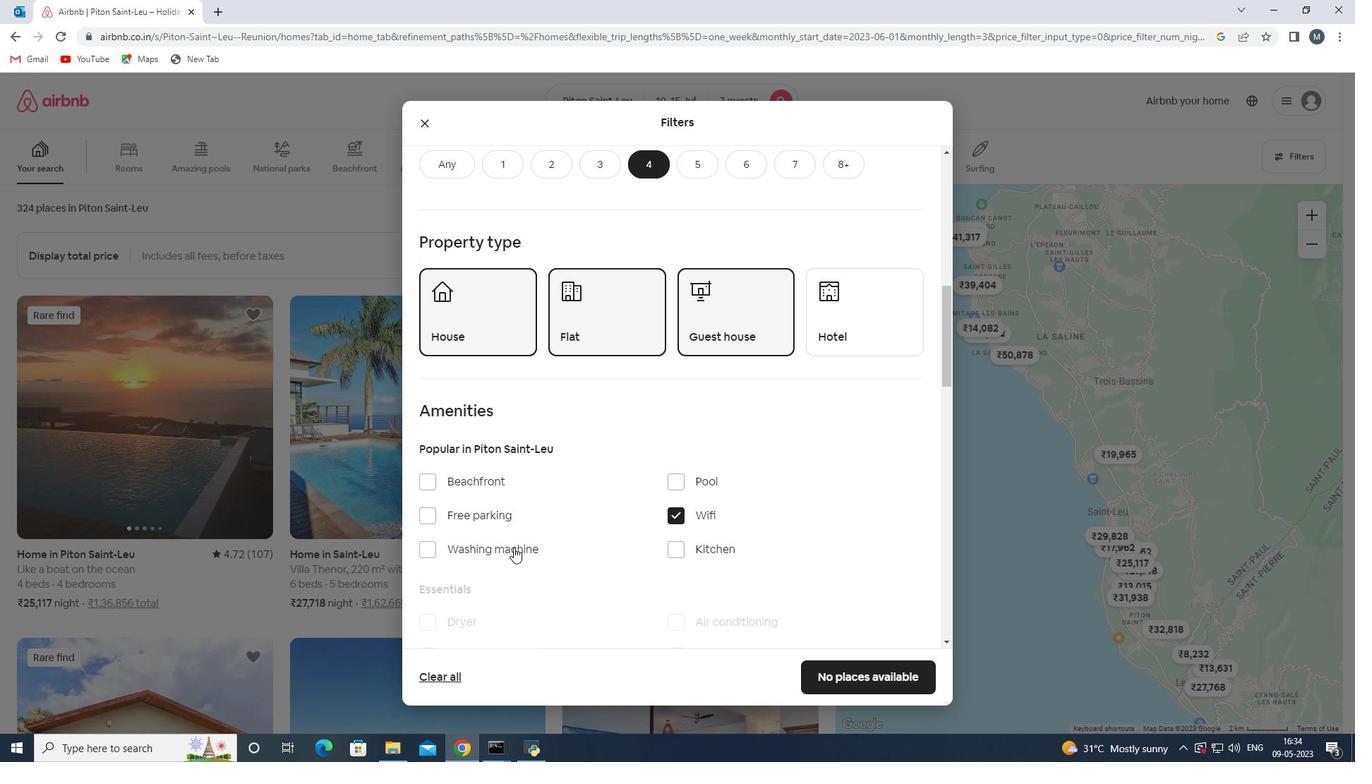 
Action: Mouse scrolled (545, 528) with delta (0, 0)
Screenshot: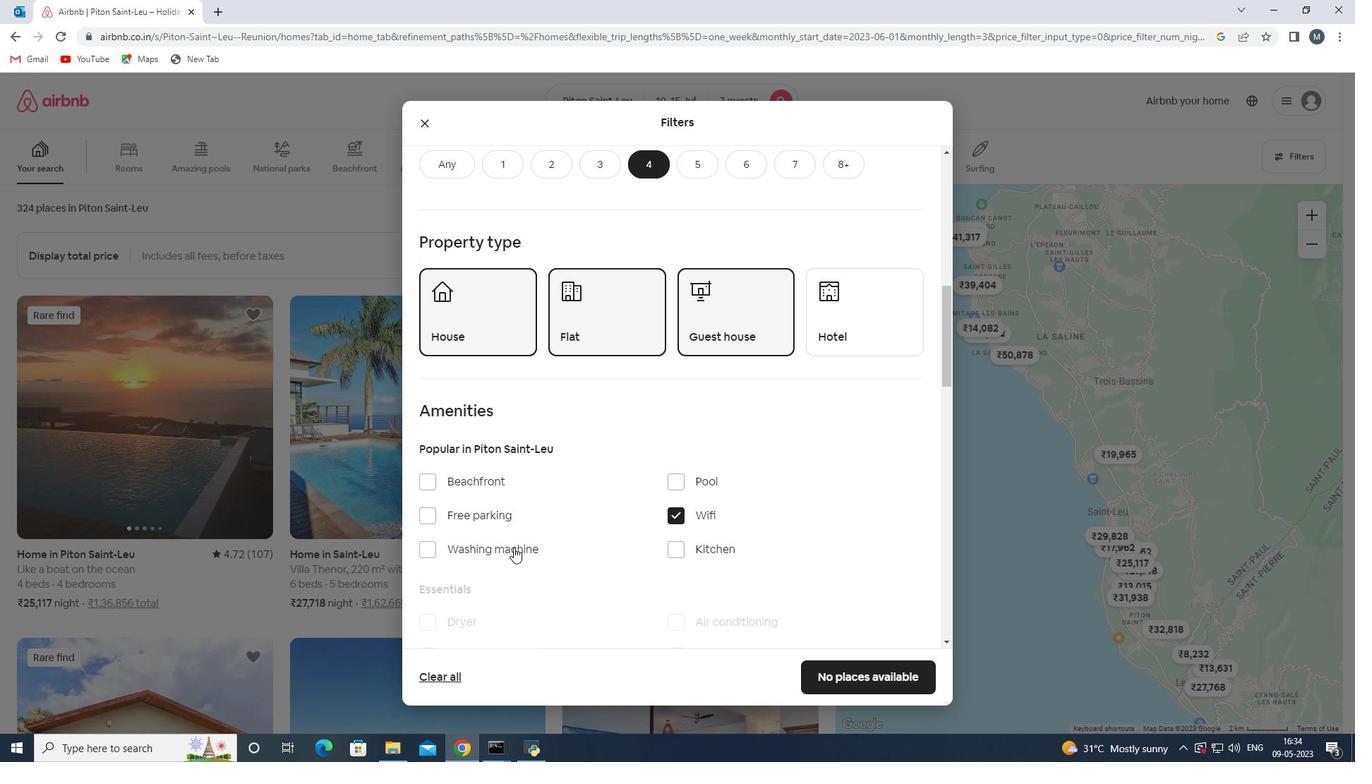 
Action: Mouse moved to (544, 530)
Screenshot: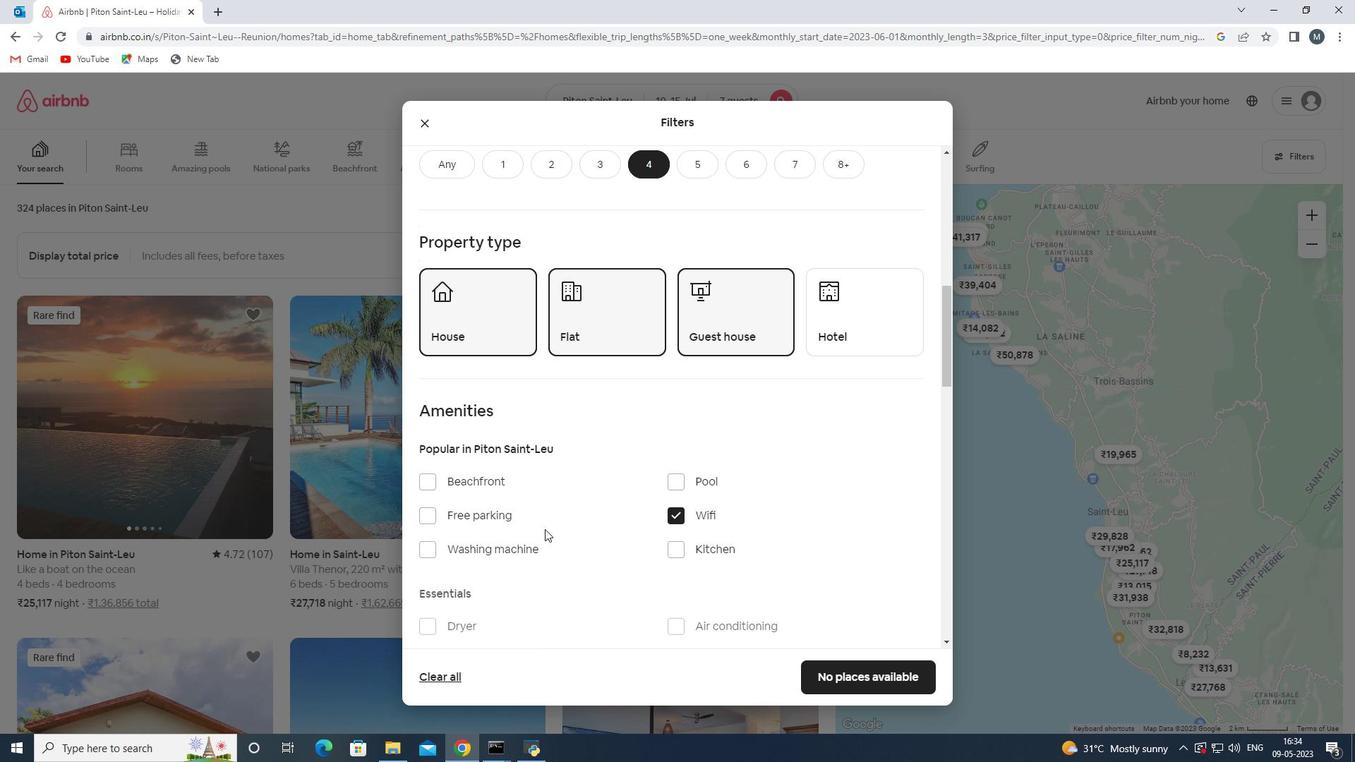 
Action: Mouse scrolled (544, 529) with delta (0, 0)
Screenshot: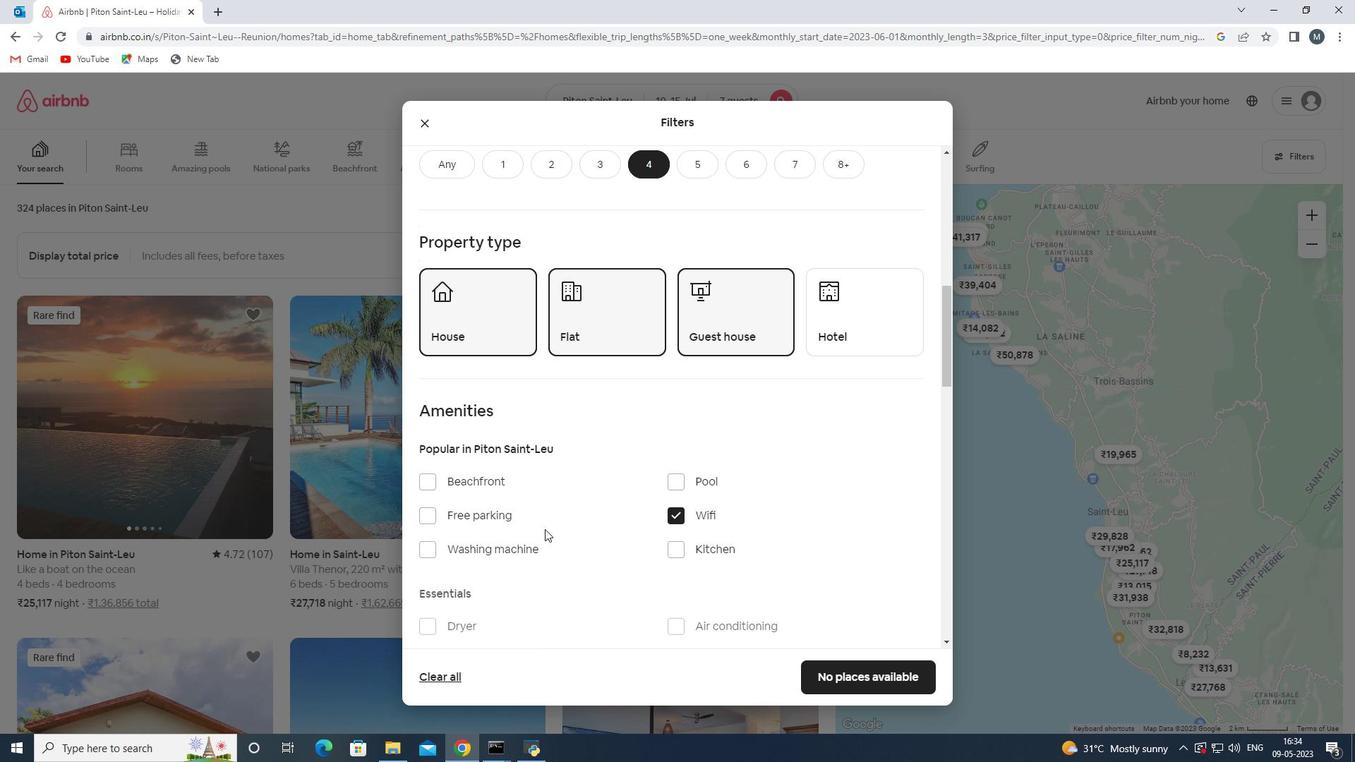 
Action: Mouse moved to (486, 552)
Screenshot: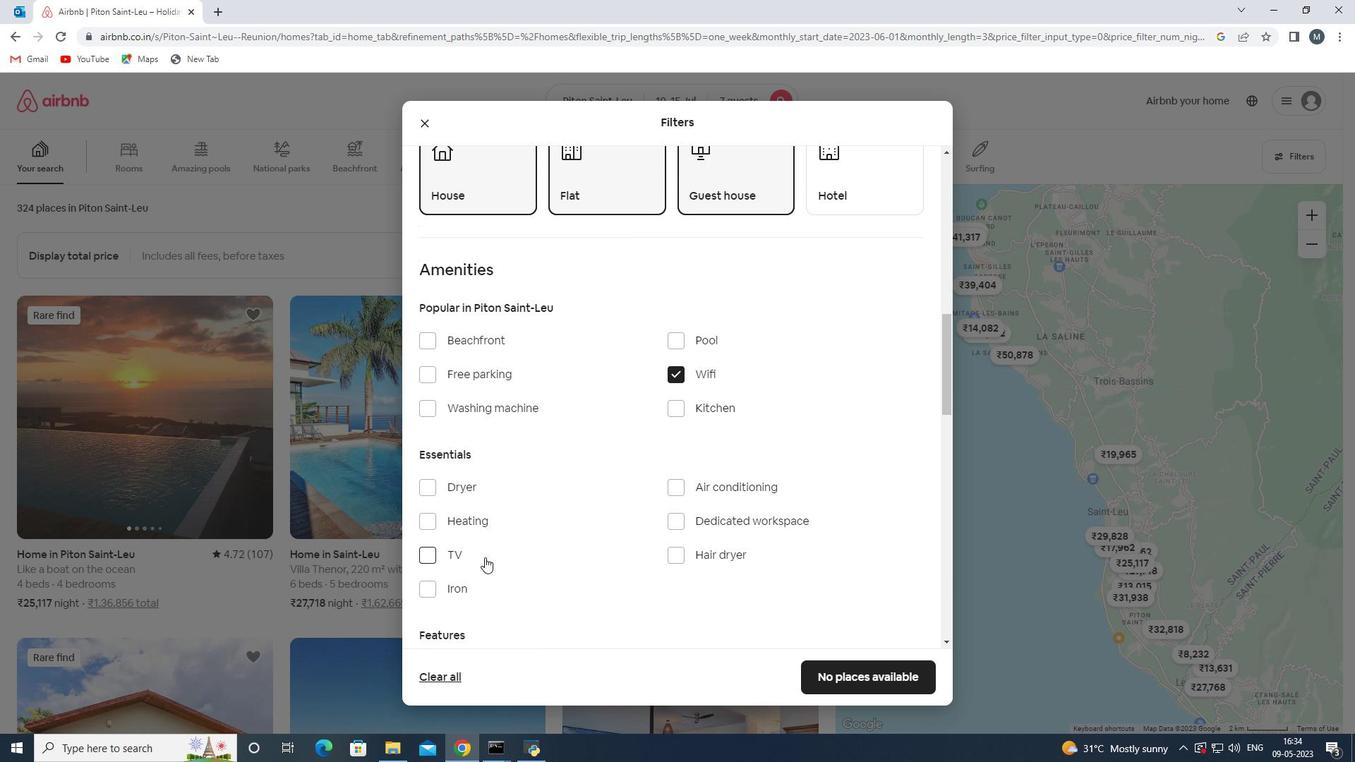 
Action: Mouse pressed left at (486, 552)
Screenshot: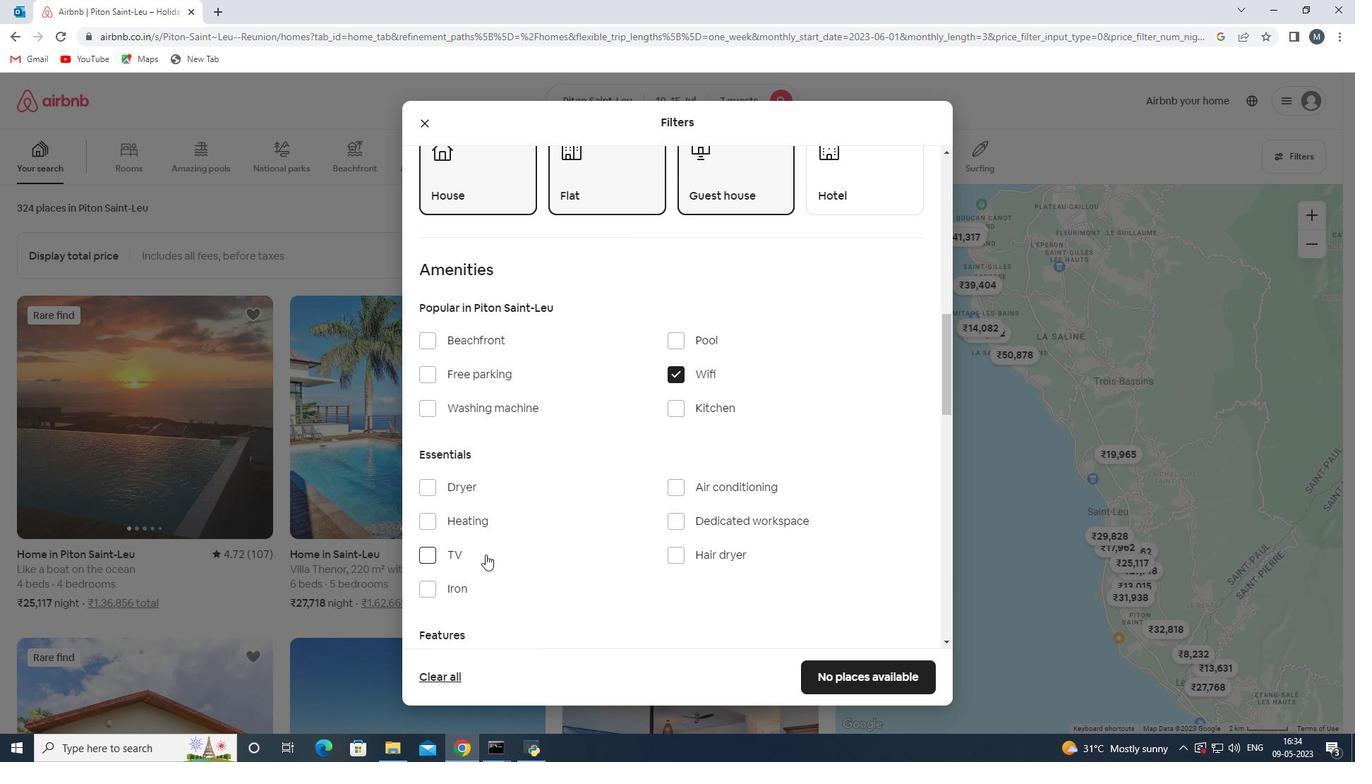 
Action: Mouse moved to (597, 501)
Screenshot: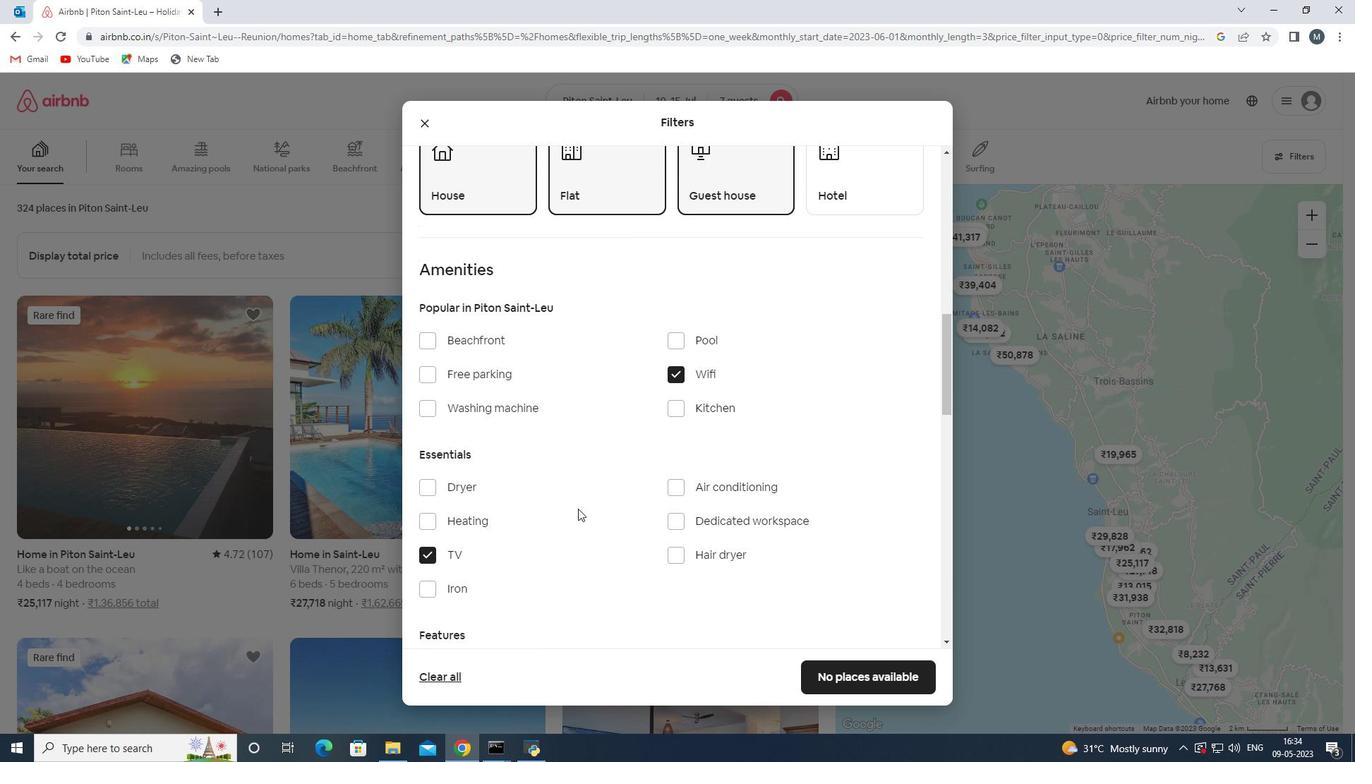 
Action: Mouse scrolled (597, 500) with delta (0, 0)
Screenshot: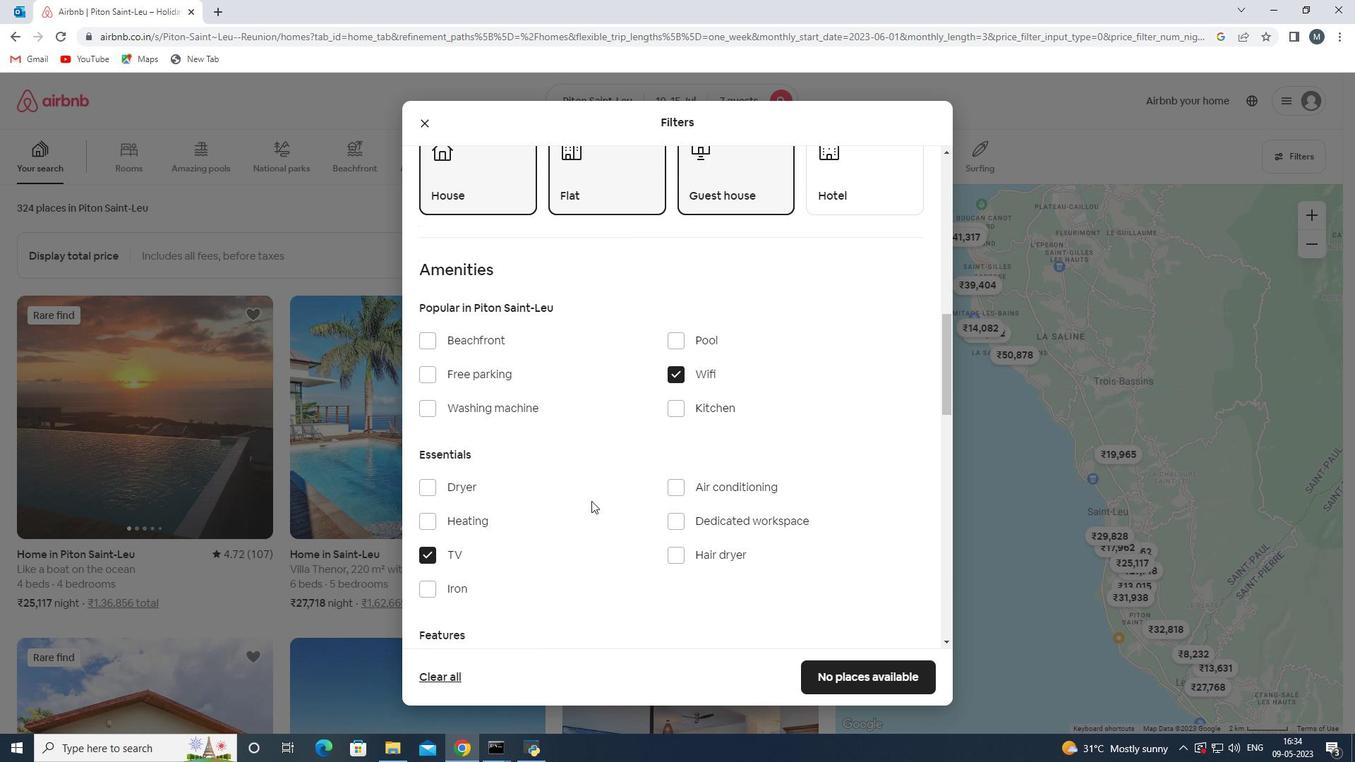 
Action: Mouse moved to (521, 300)
Screenshot: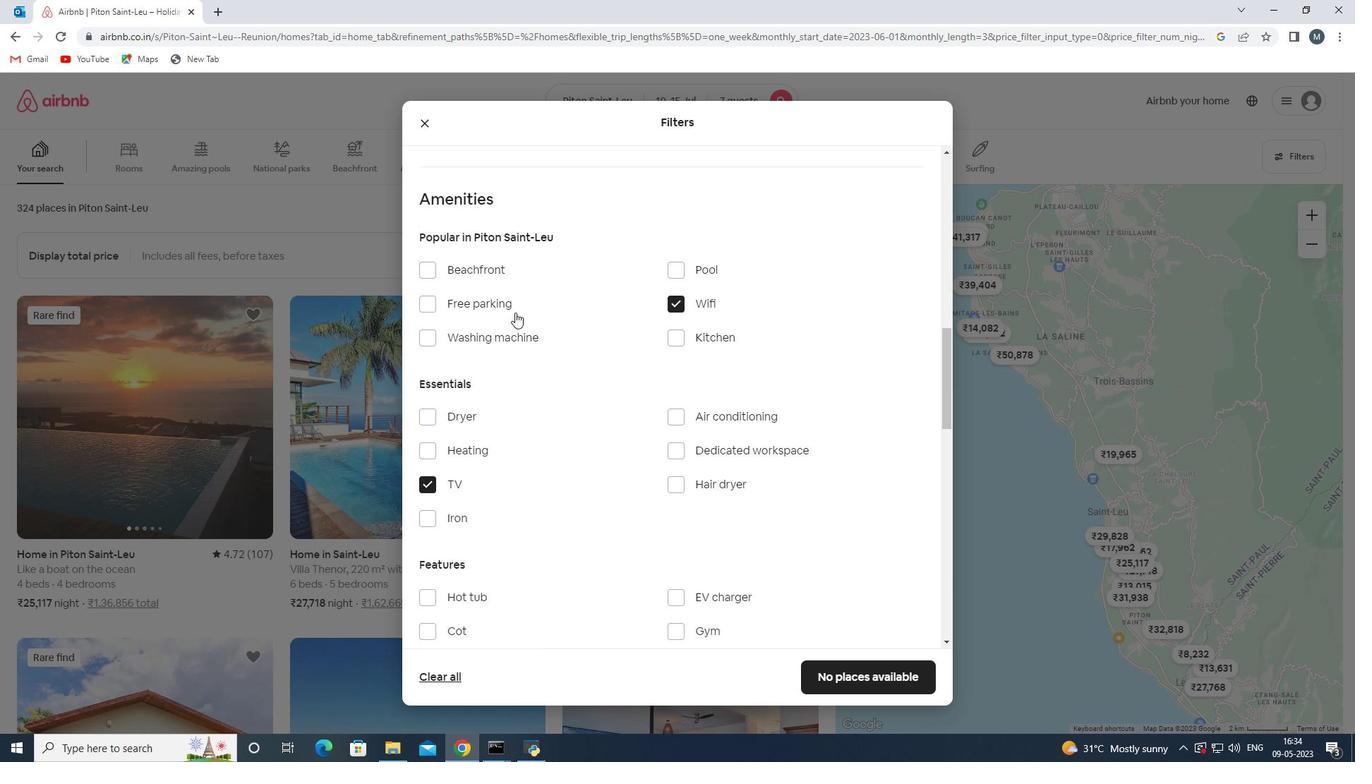 
Action: Mouse pressed left at (521, 300)
Screenshot: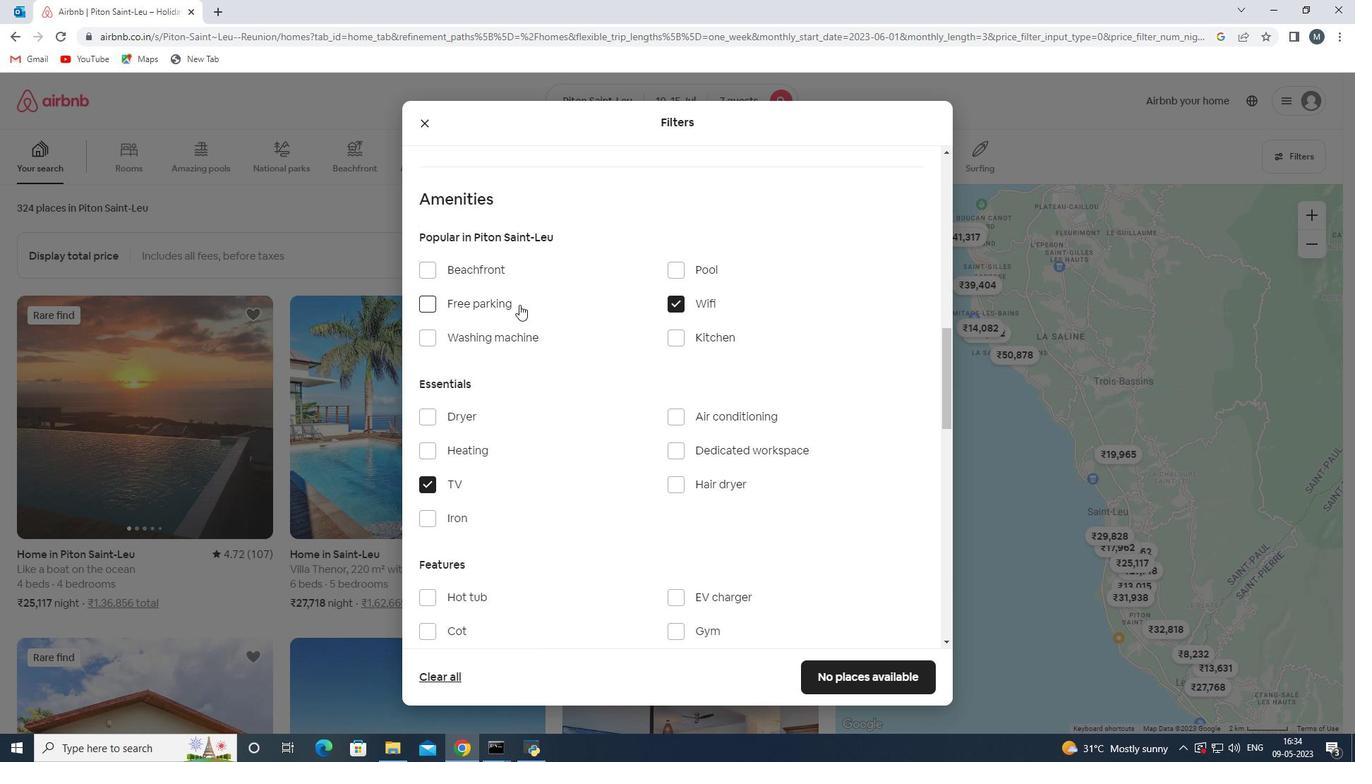 
Action: Mouse moved to (568, 492)
Screenshot: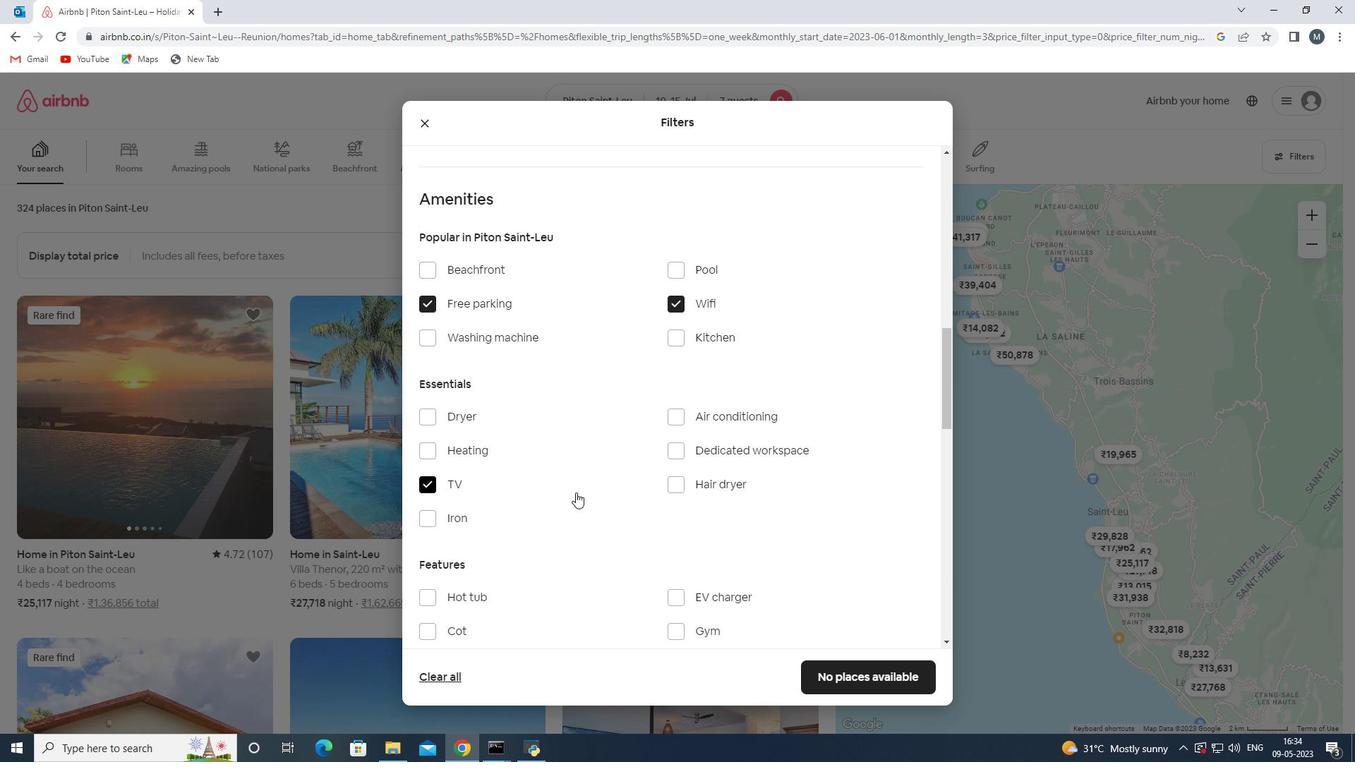 
Action: Mouse scrolled (568, 492) with delta (0, 0)
Screenshot: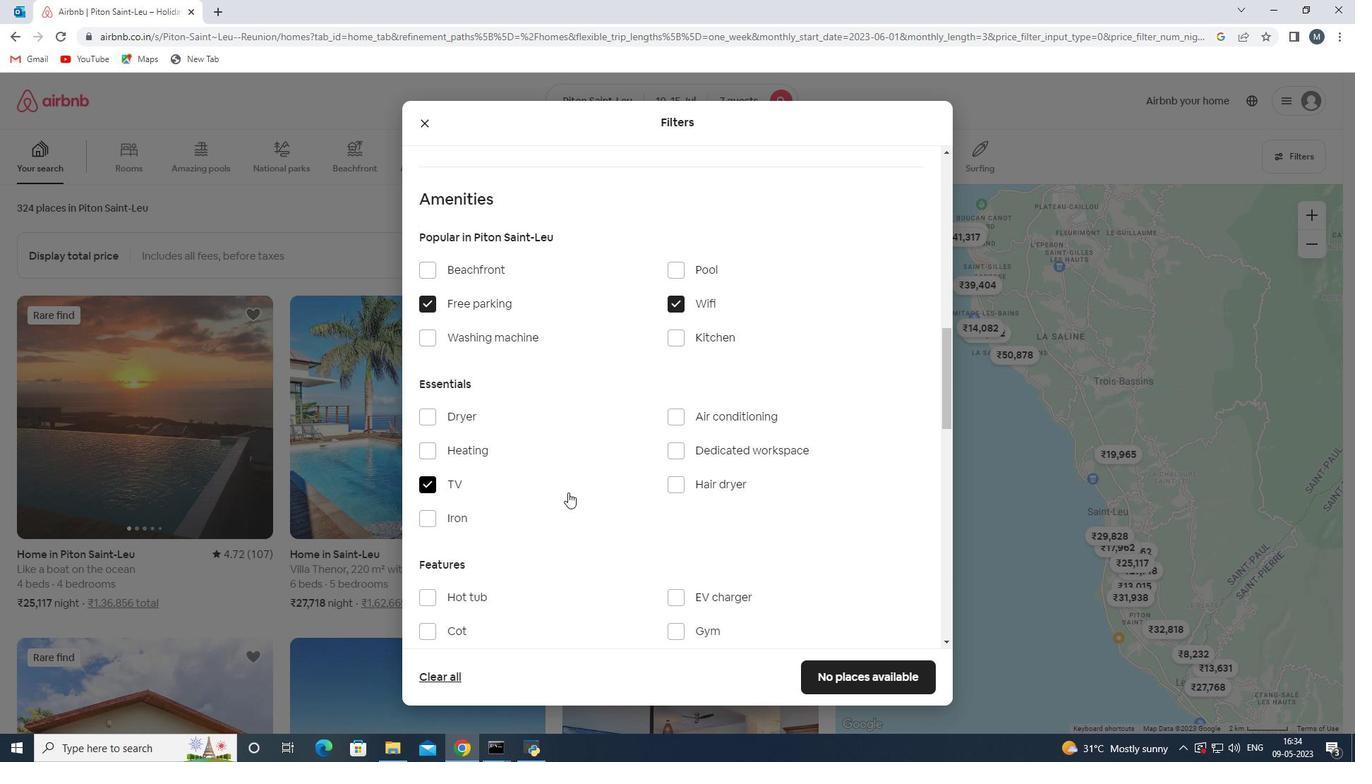 
Action: Mouse moved to (675, 557)
Screenshot: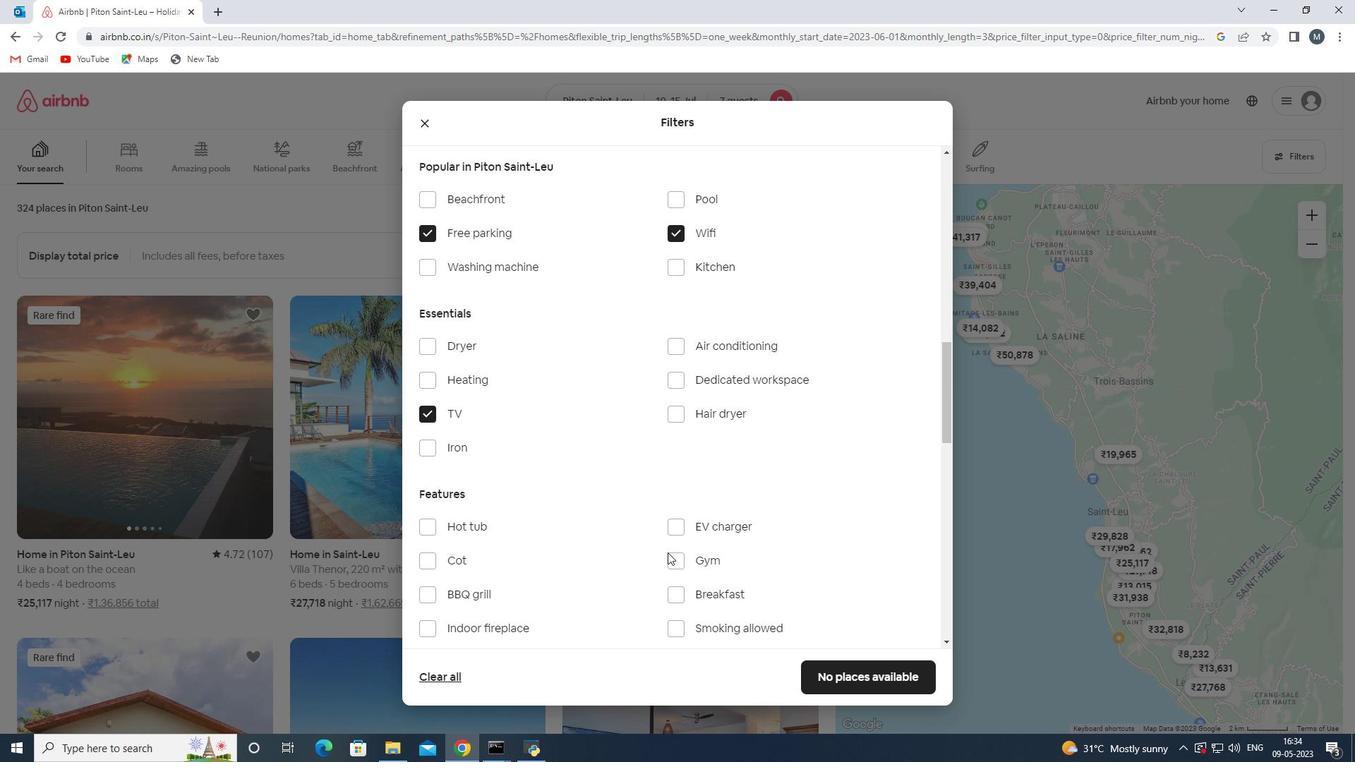 
Action: Mouse pressed left at (675, 557)
Screenshot: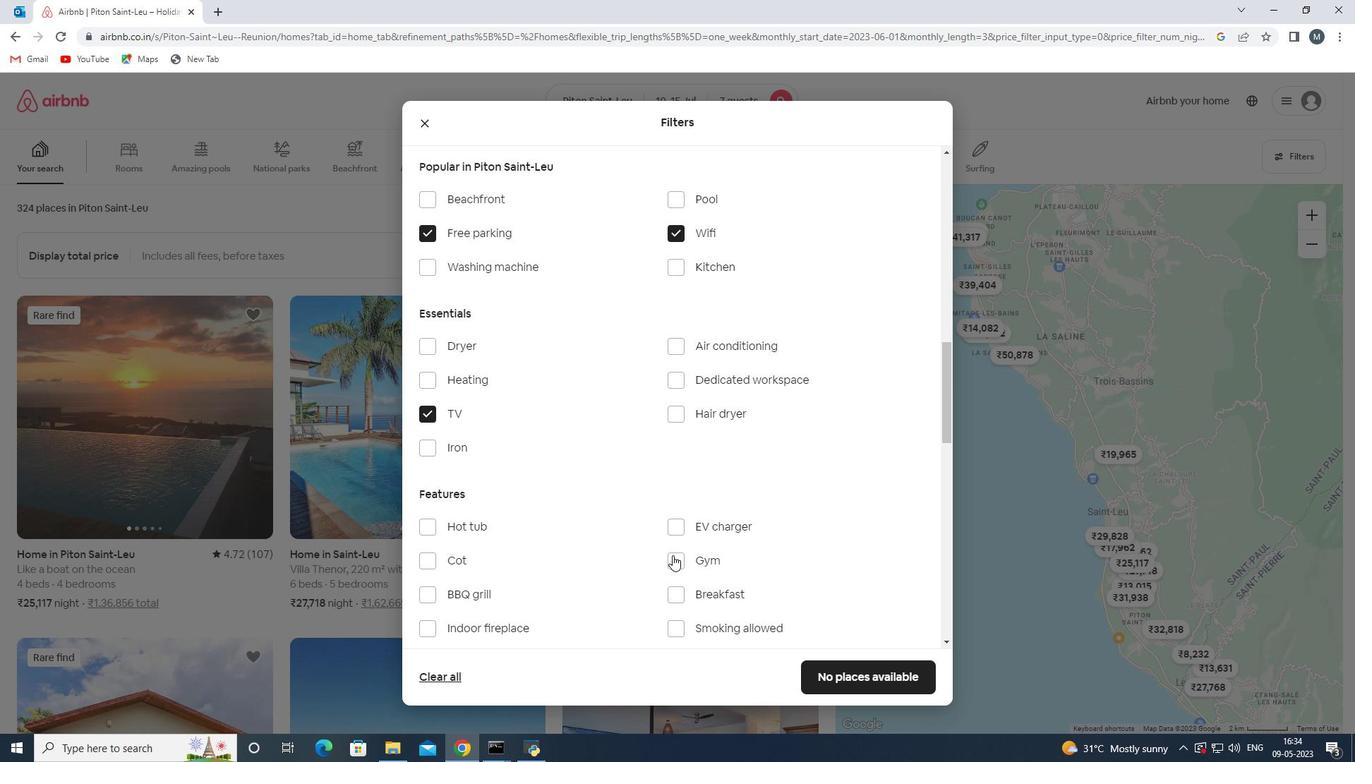 
Action: Mouse moved to (684, 601)
Screenshot: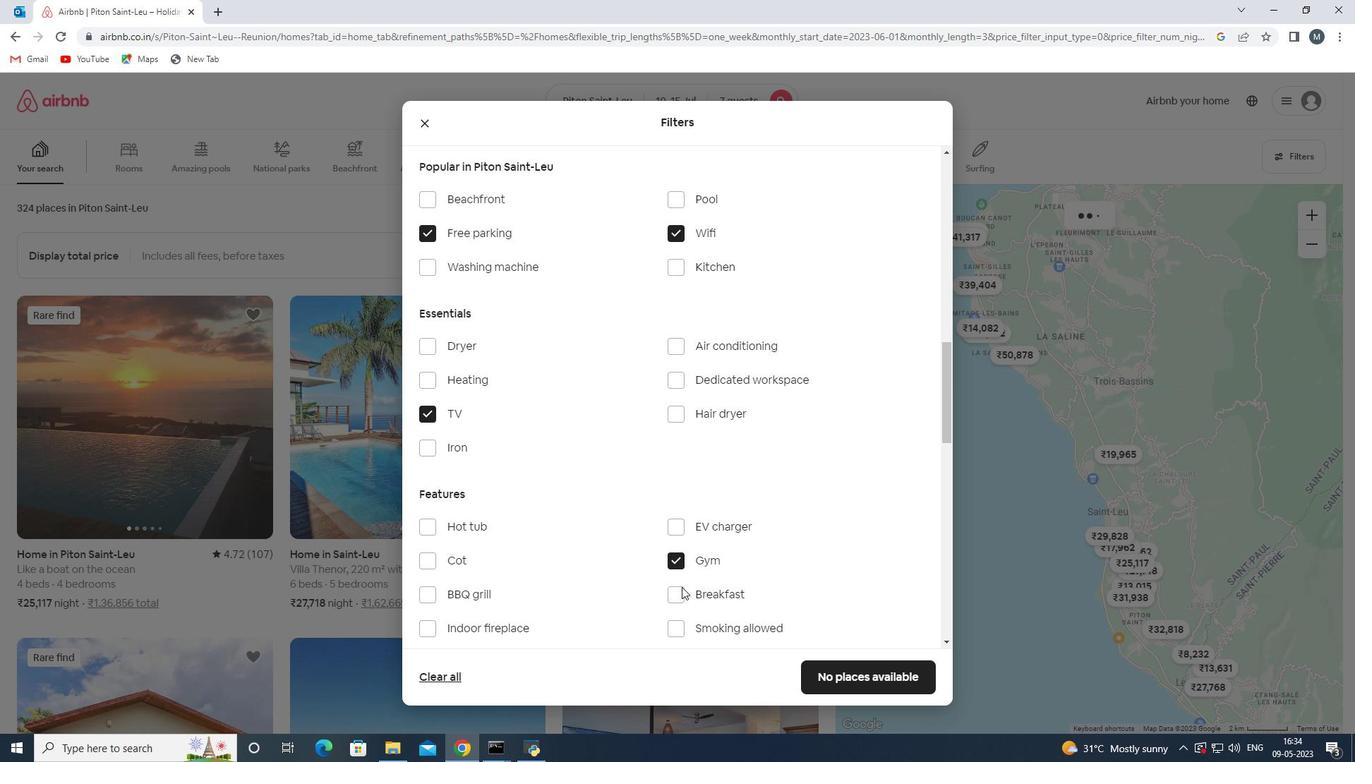 
Action: Mouse pressed left at (684, 601)
Screenshot: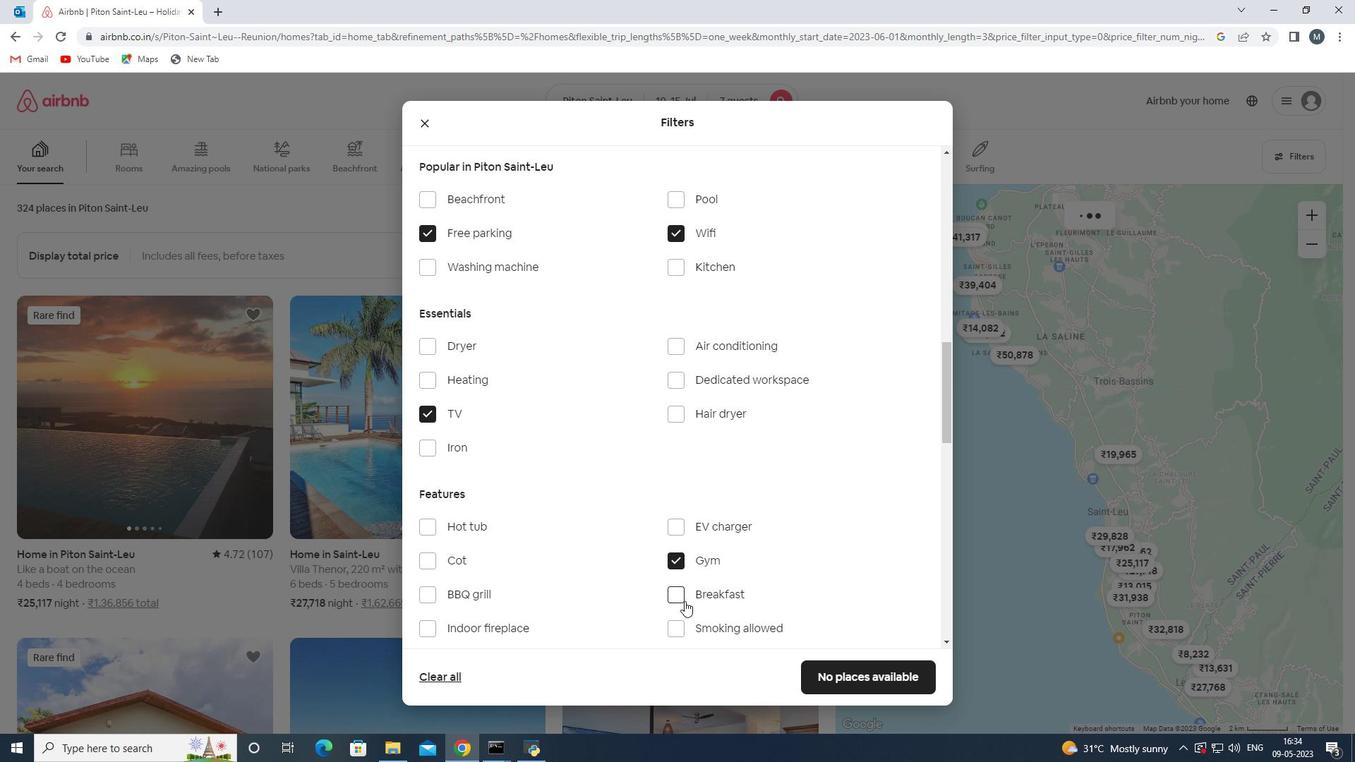 
Action: Mouse moved to (623, 542)
Screenshot: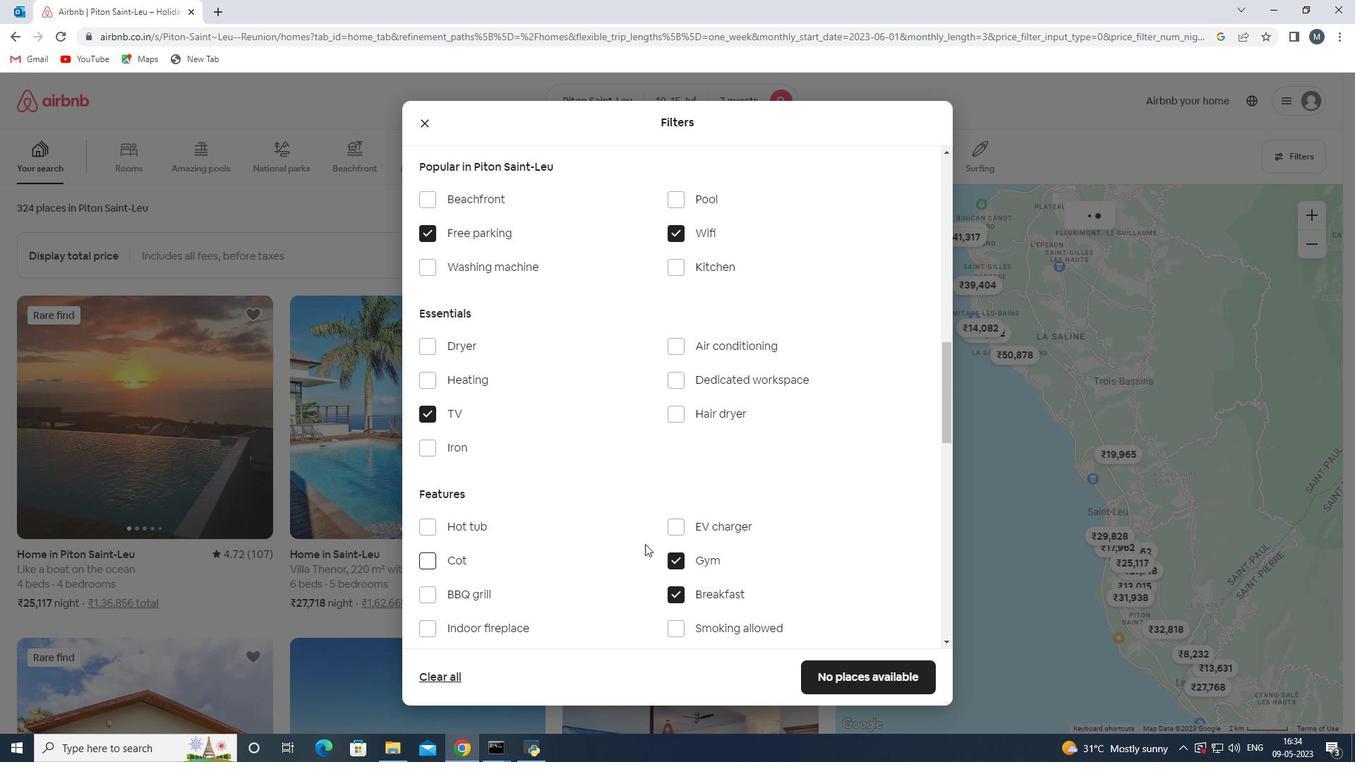 
Action: Mouse scrolled (624, 541) with delta (0, 0)
Screenshot: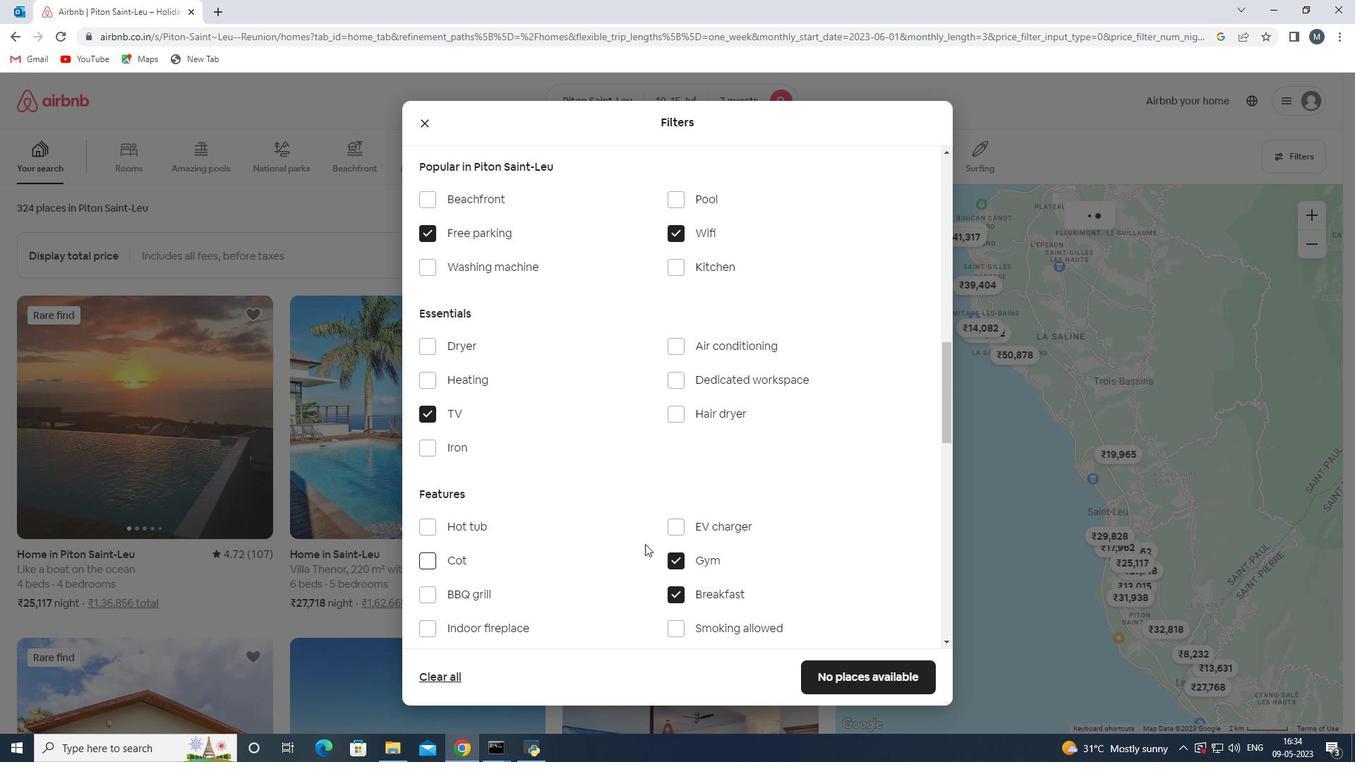 
Action: Mouse moved to (614, 539)
Screenshot: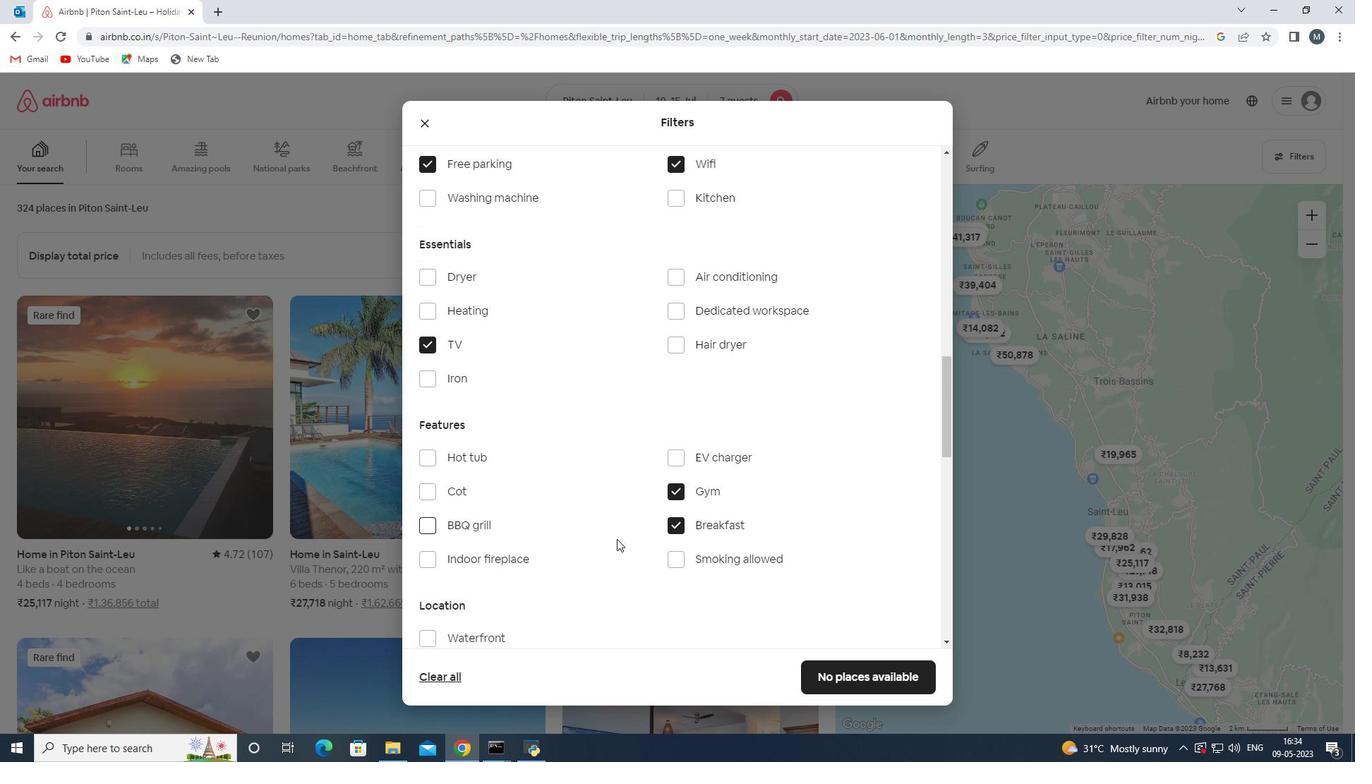 
Action: Mouse scrolled (615, 538) with delta (0, 0)
Screenshot: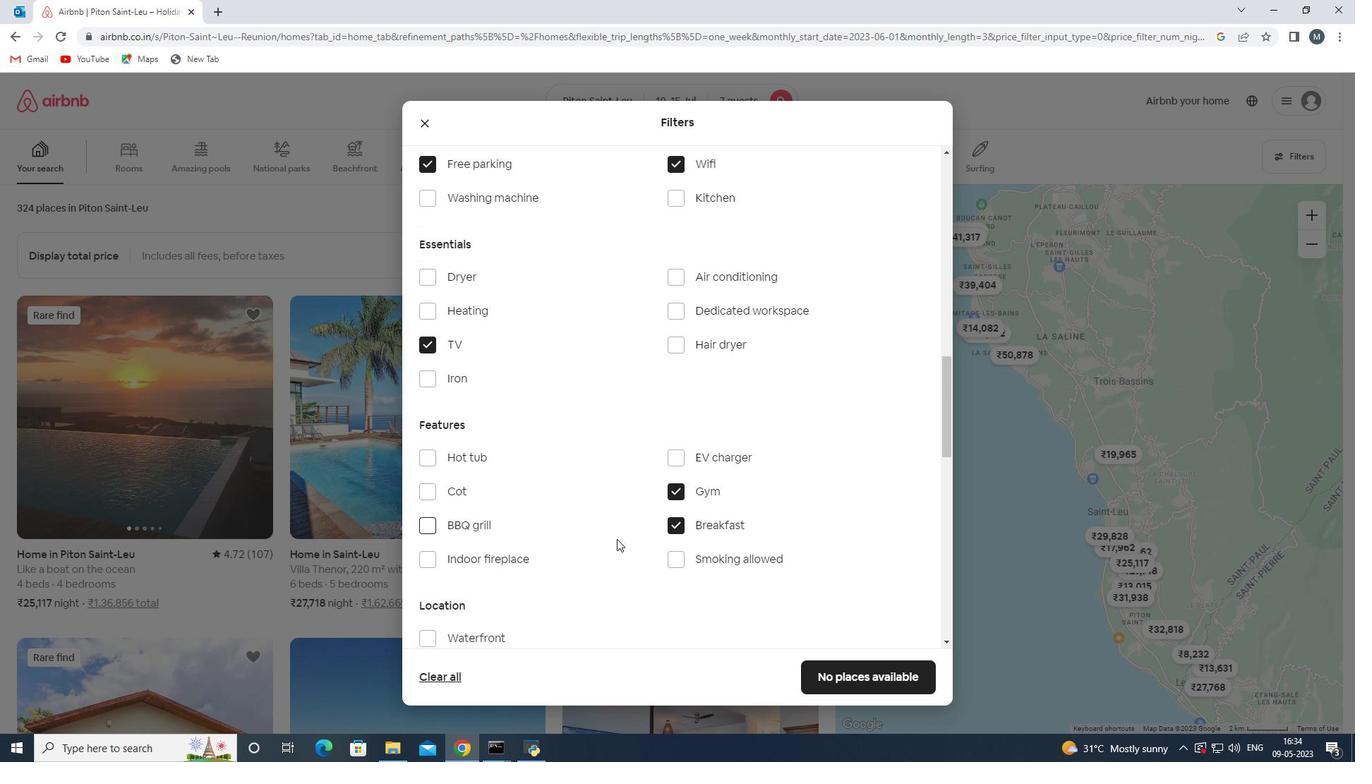 
Action: Mouse moved to (604, 508)
Screenshot: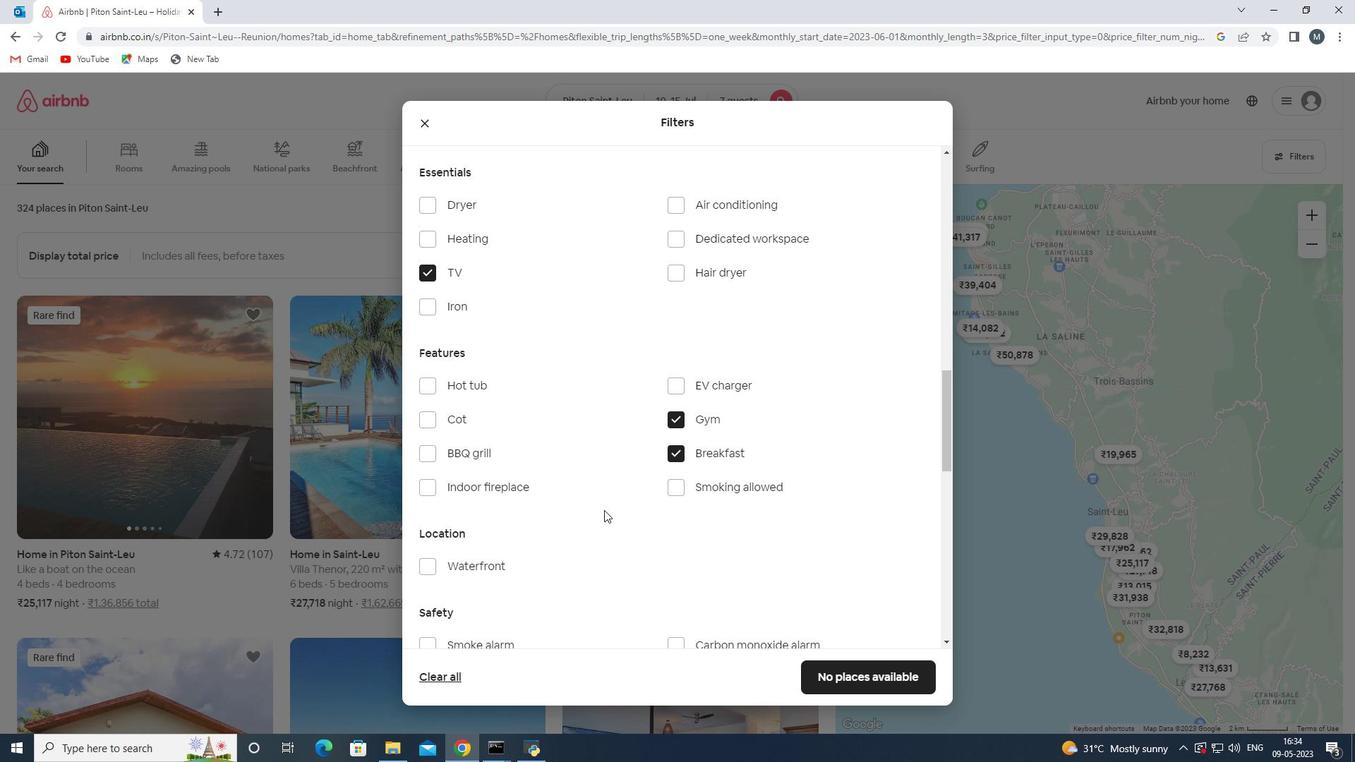 
Action: Mouse scrolled (604, 507) with delta (0, 0)
Screenshot: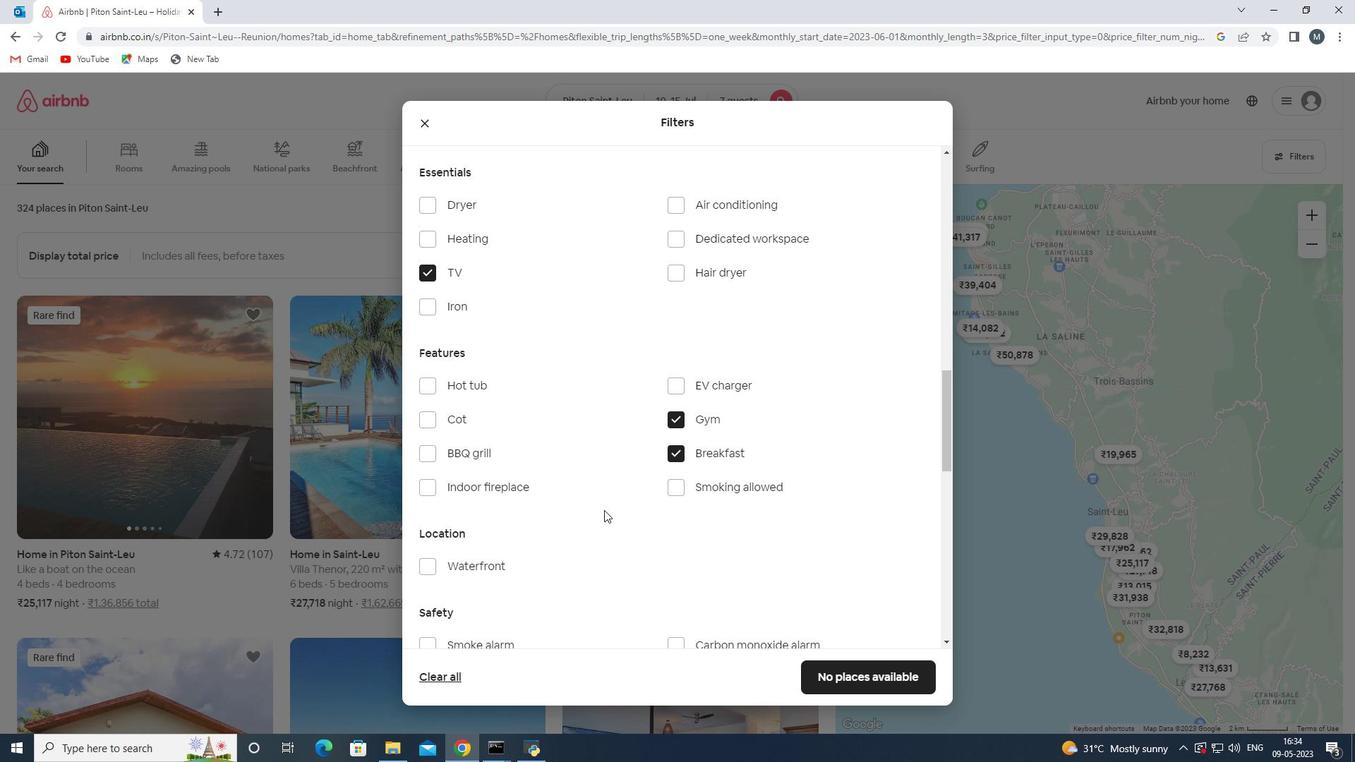 
Action: Mouse moved to (610, 499)
Screenshot: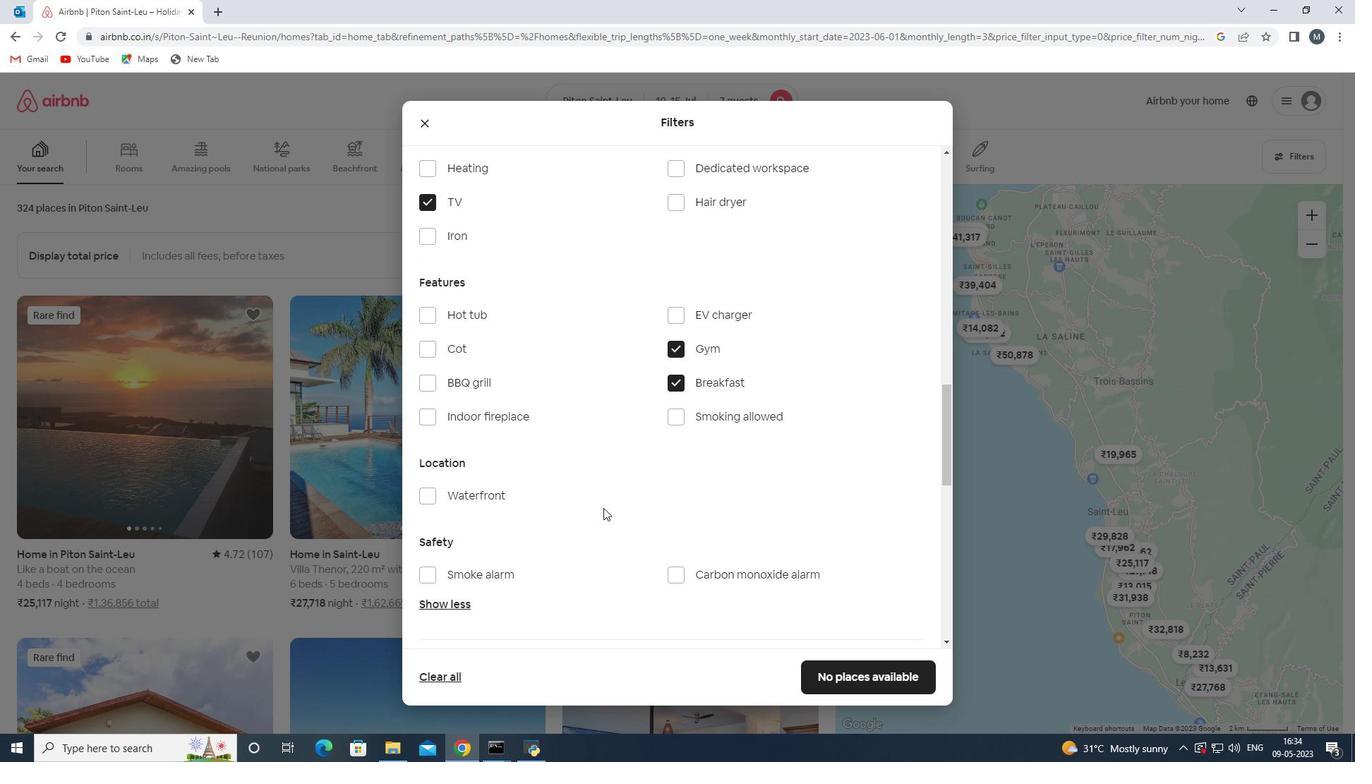 
Action: Mouse scrolled (610, 499) with delta (0, 0)
Screenshot: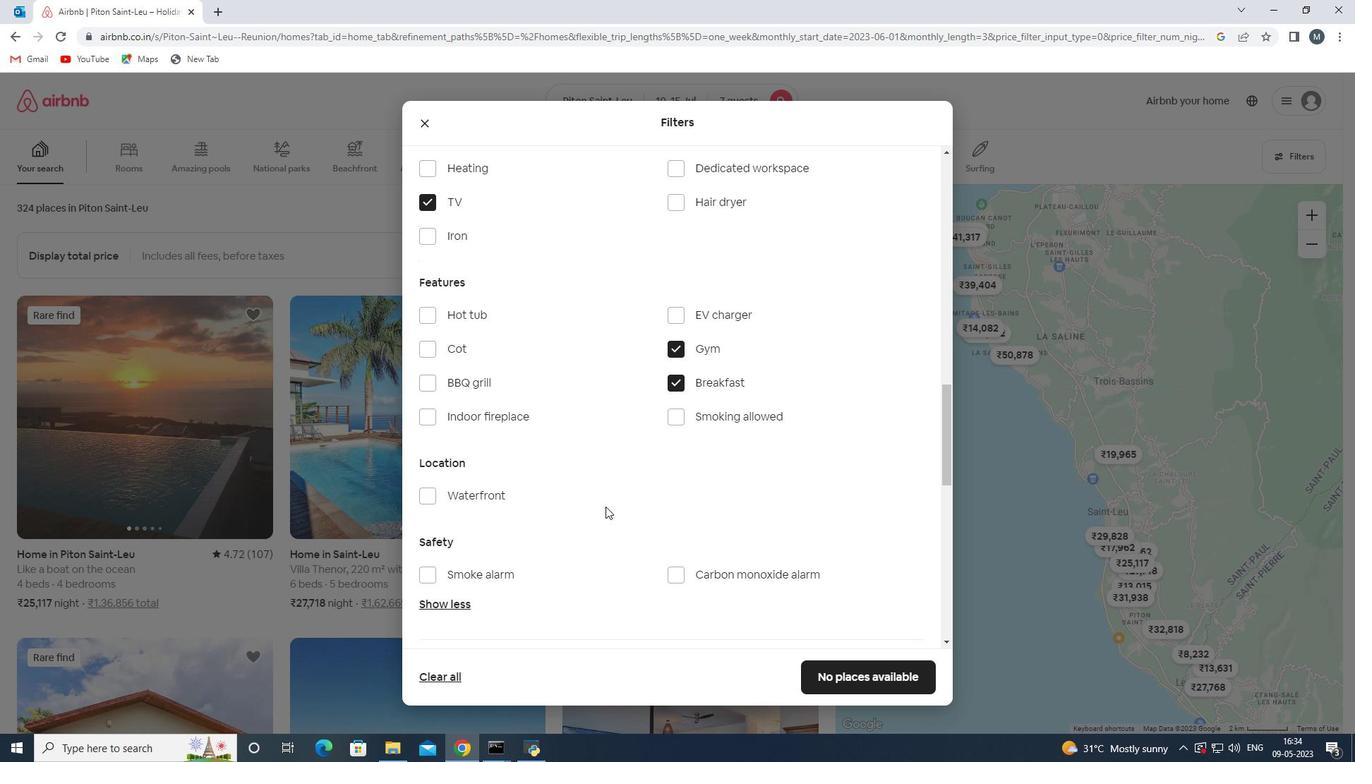 
Action: Mouse moved to (610, 499)
Screenshot: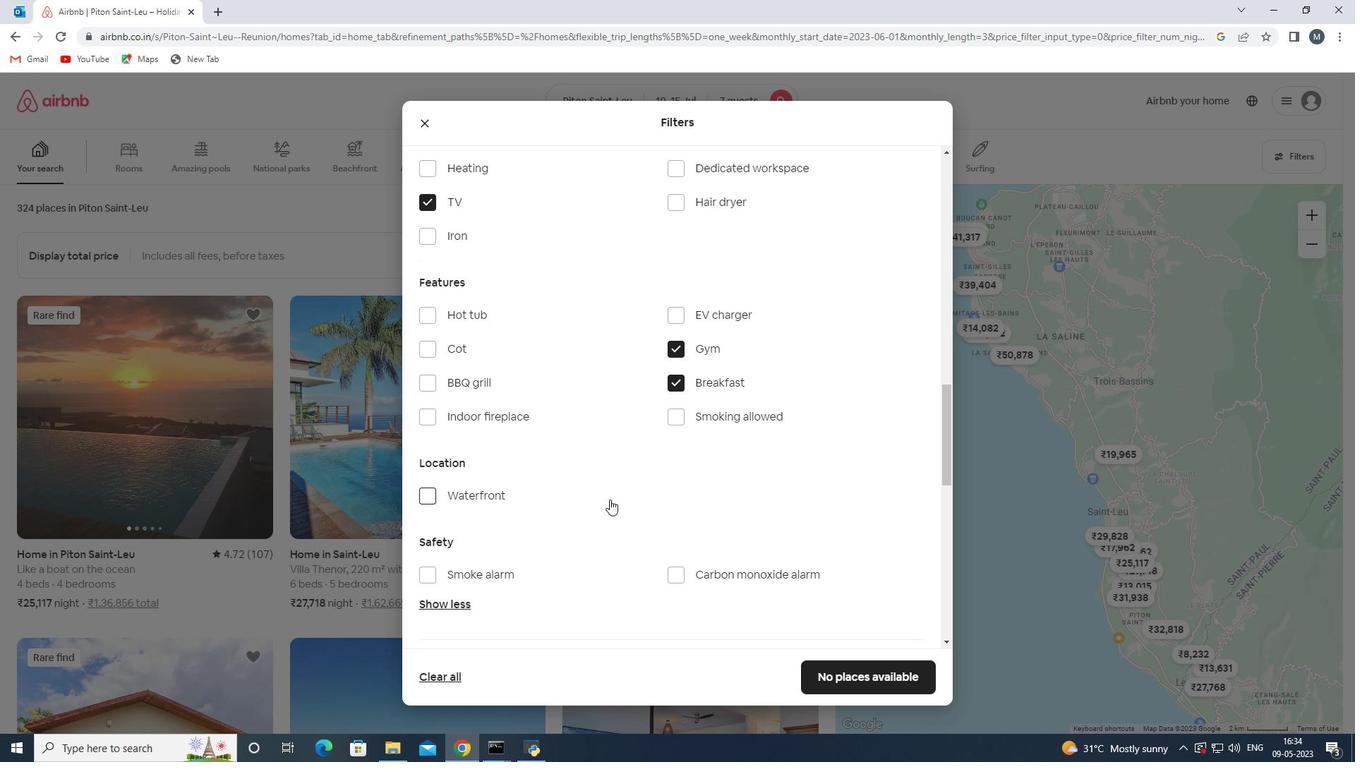 
Action: Mouse scrolled (610, 499) with delta (0, 0)
Screenshot: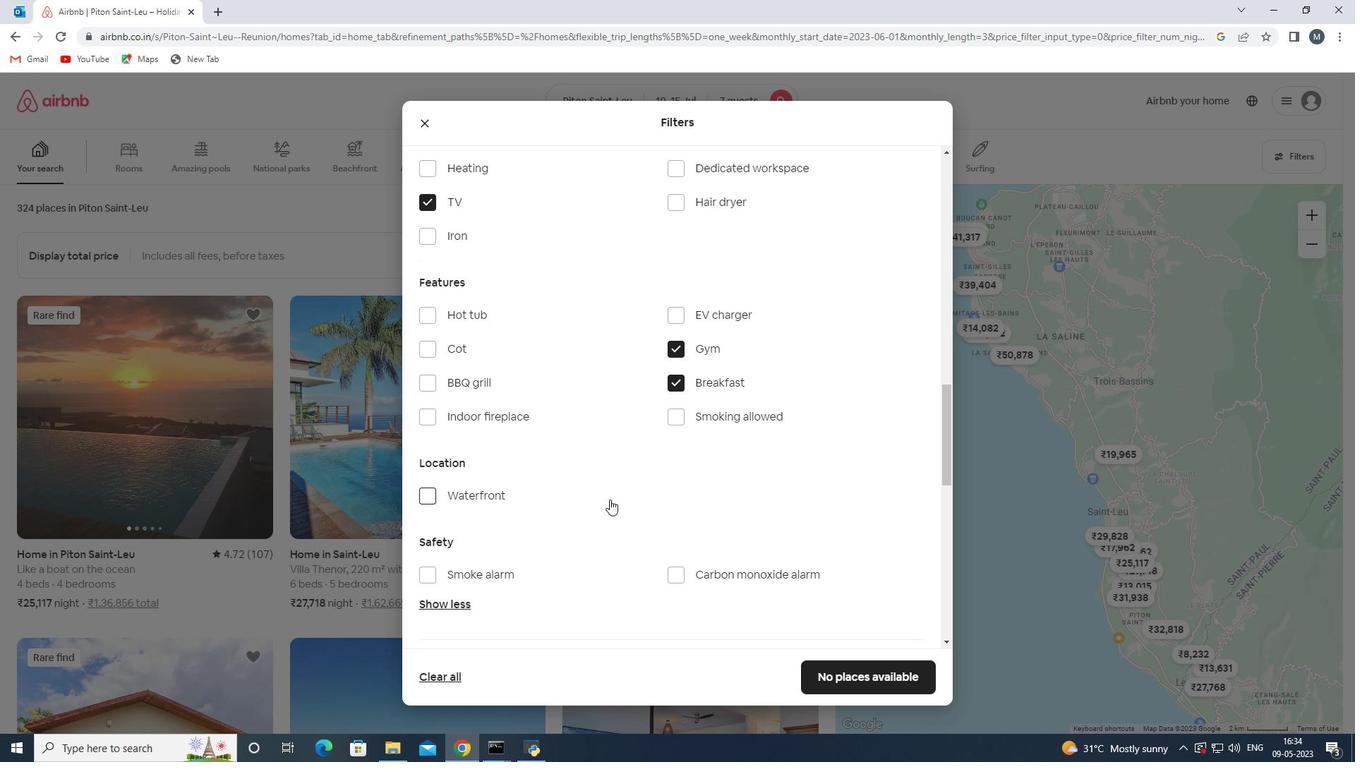 
Action: Mouse moved to (610, 504)
Screenshot: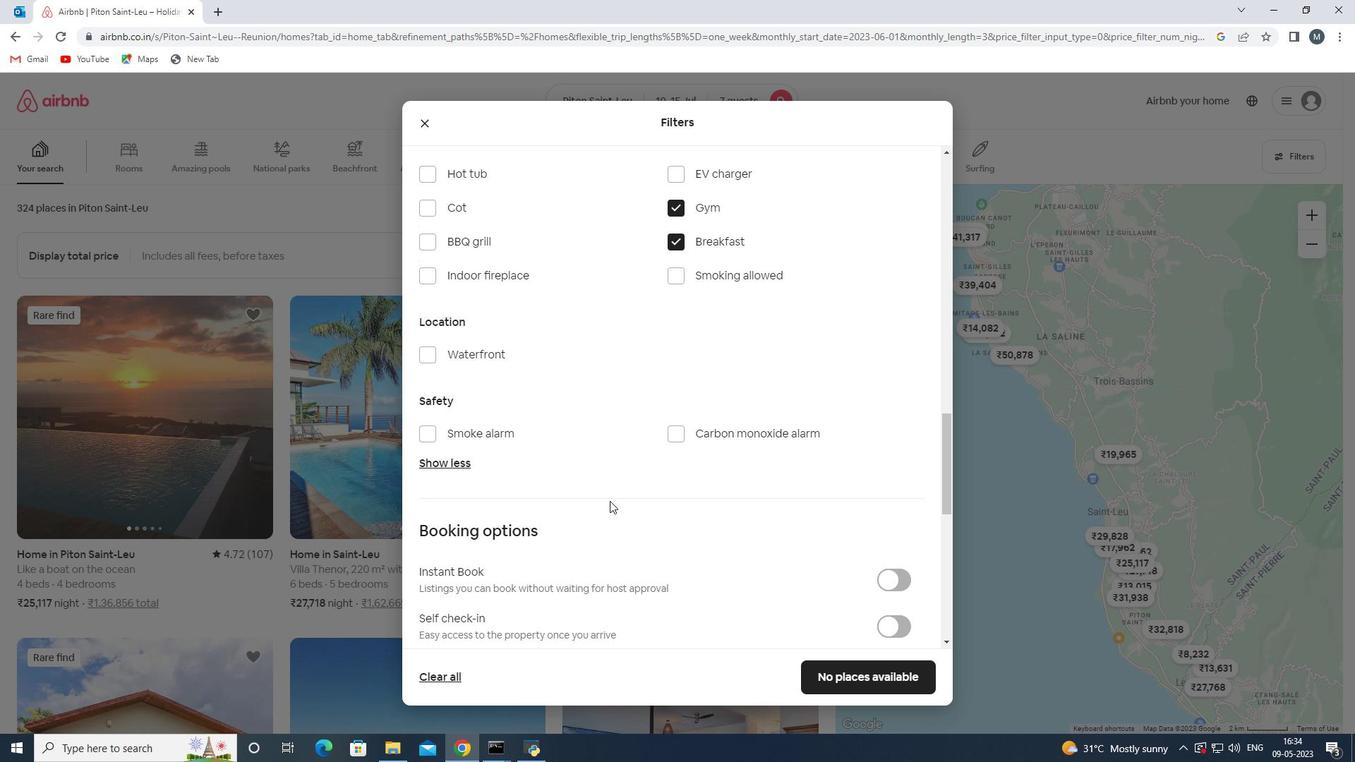 
Action: Mouse scrolled (610, 504) with delta (0, 0)
Screenshot: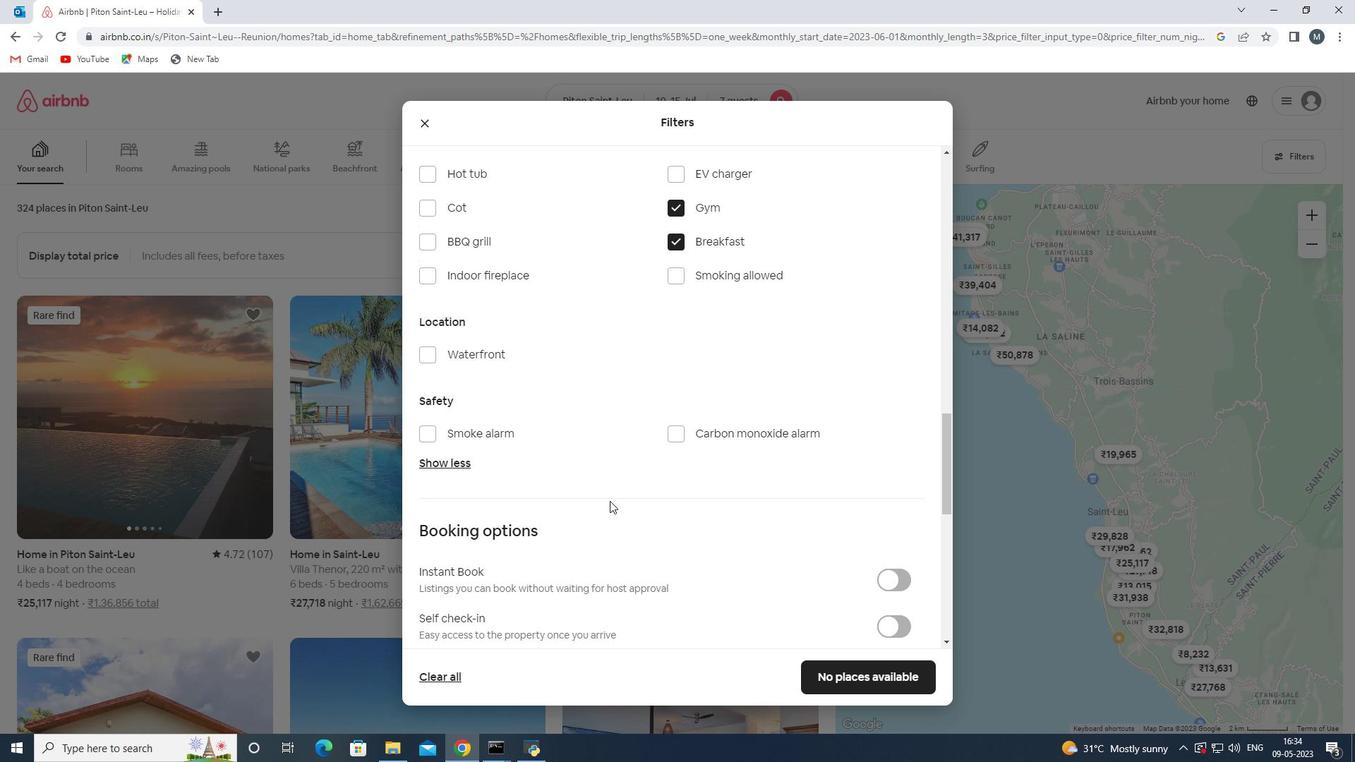 
Action: Mouse moved to (610, 506)
Screenshot: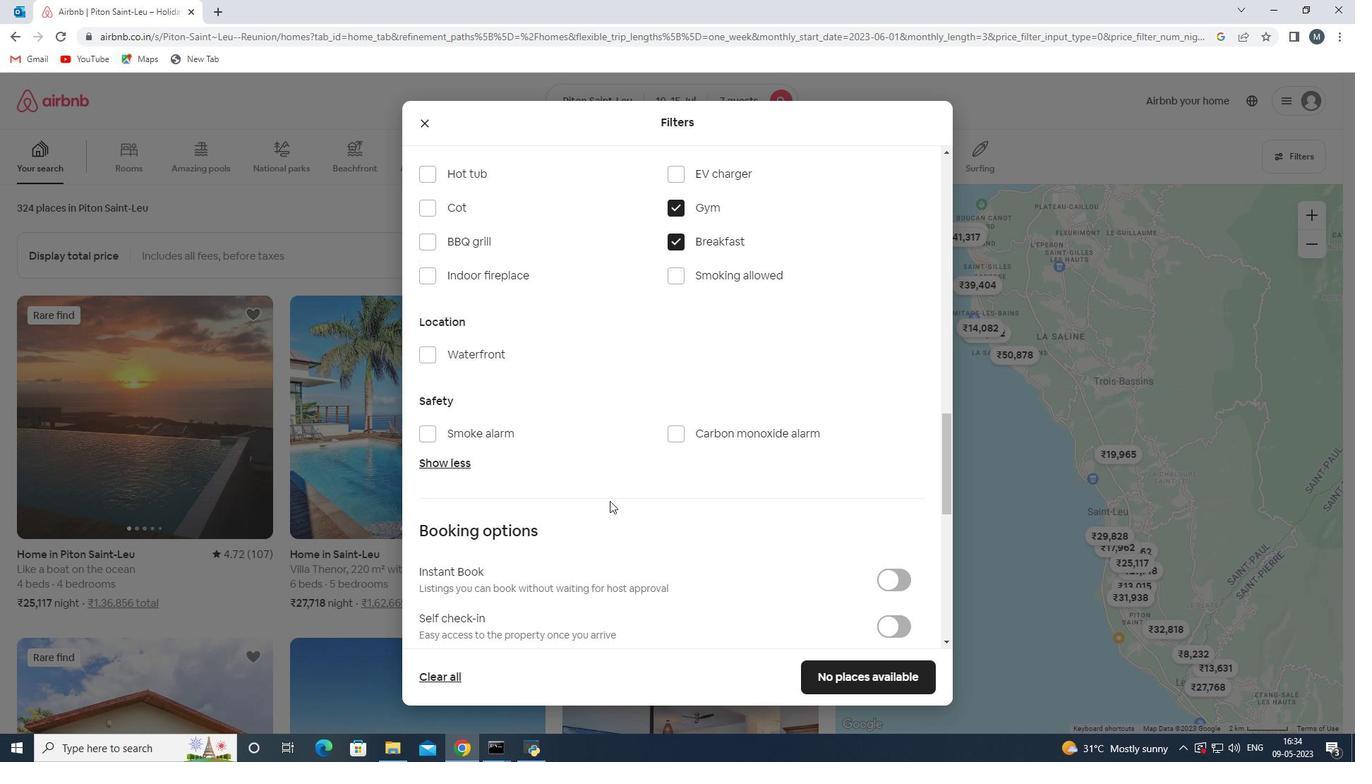 
Action: Mouse scrolled (610, 506) with delta (0, 0)
Screenshot: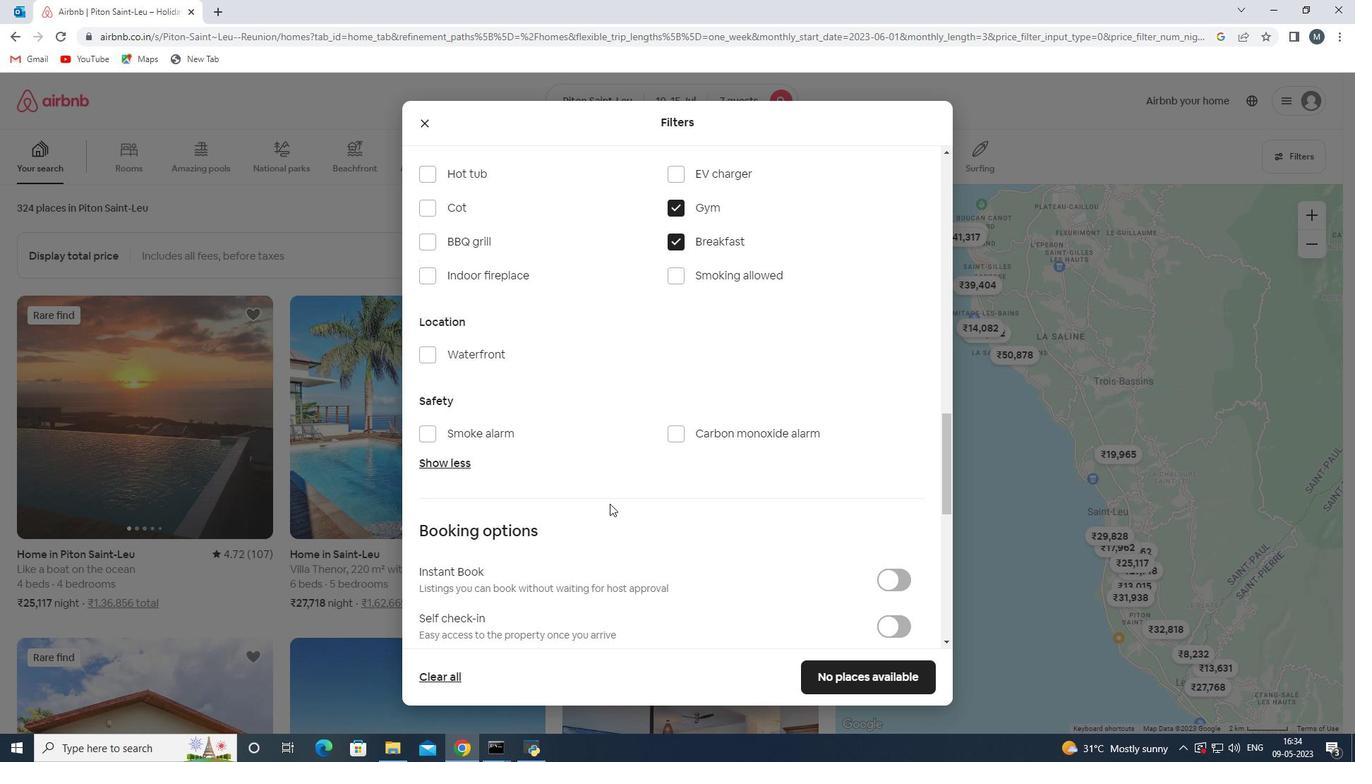 
Action: Mouse moved to (896, 485)
Screenshot: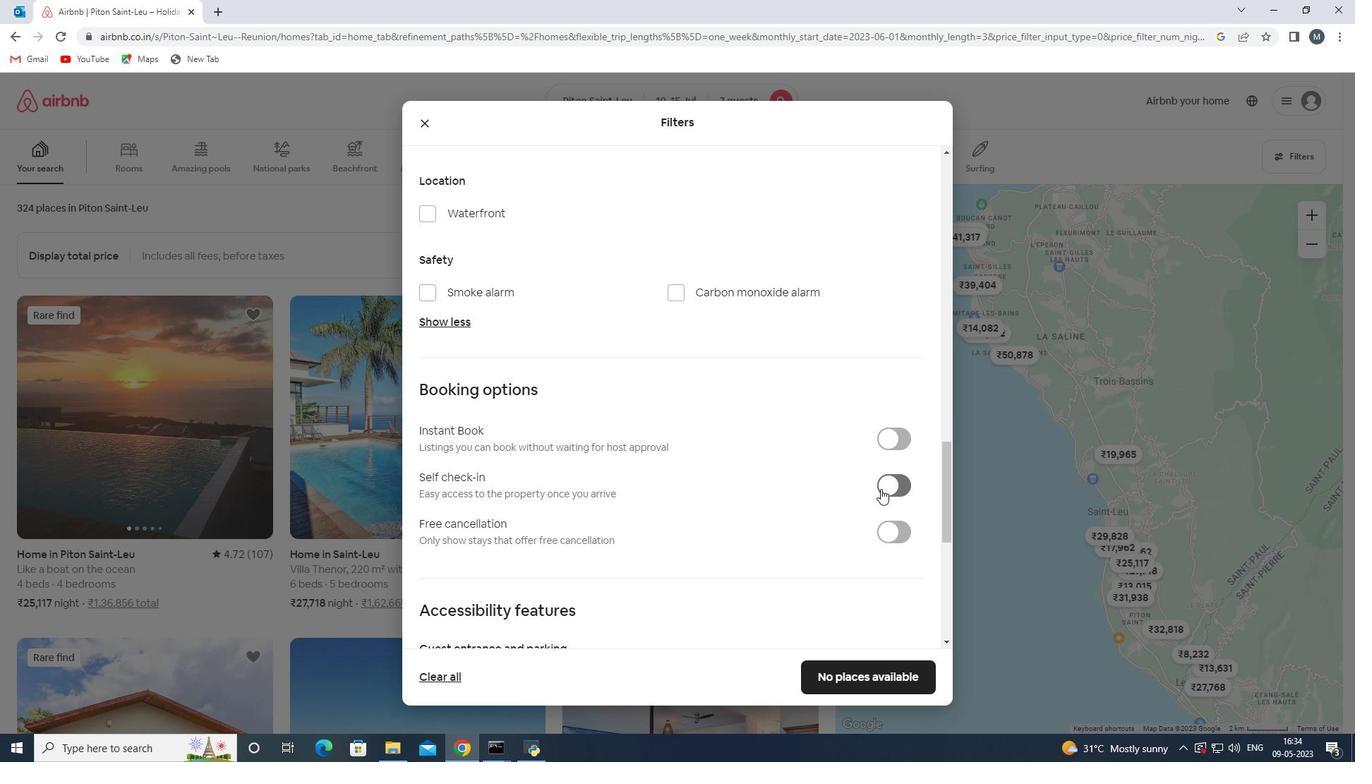 
Action: Mouse pressed left at (896, 485)
Screenshot: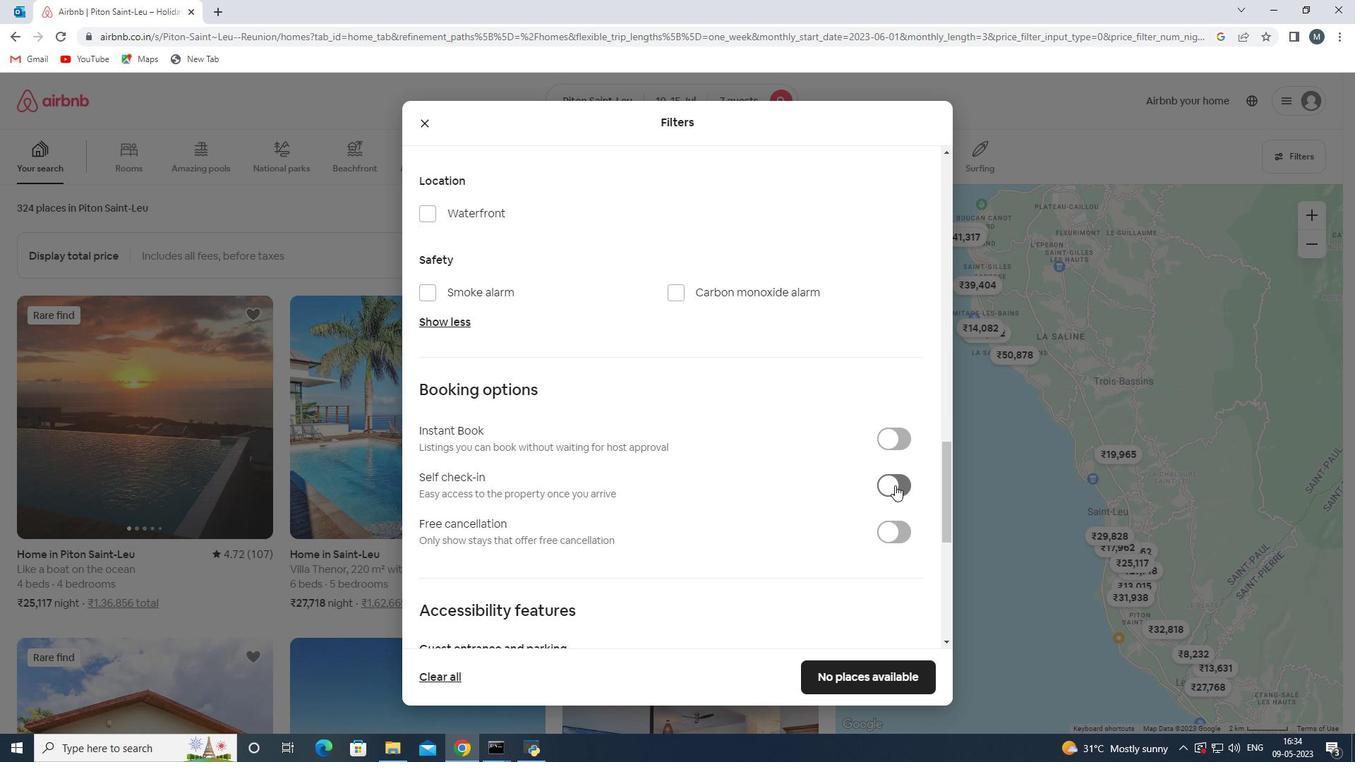 
Action: Mouse moved to (702, 509)
Screenshot: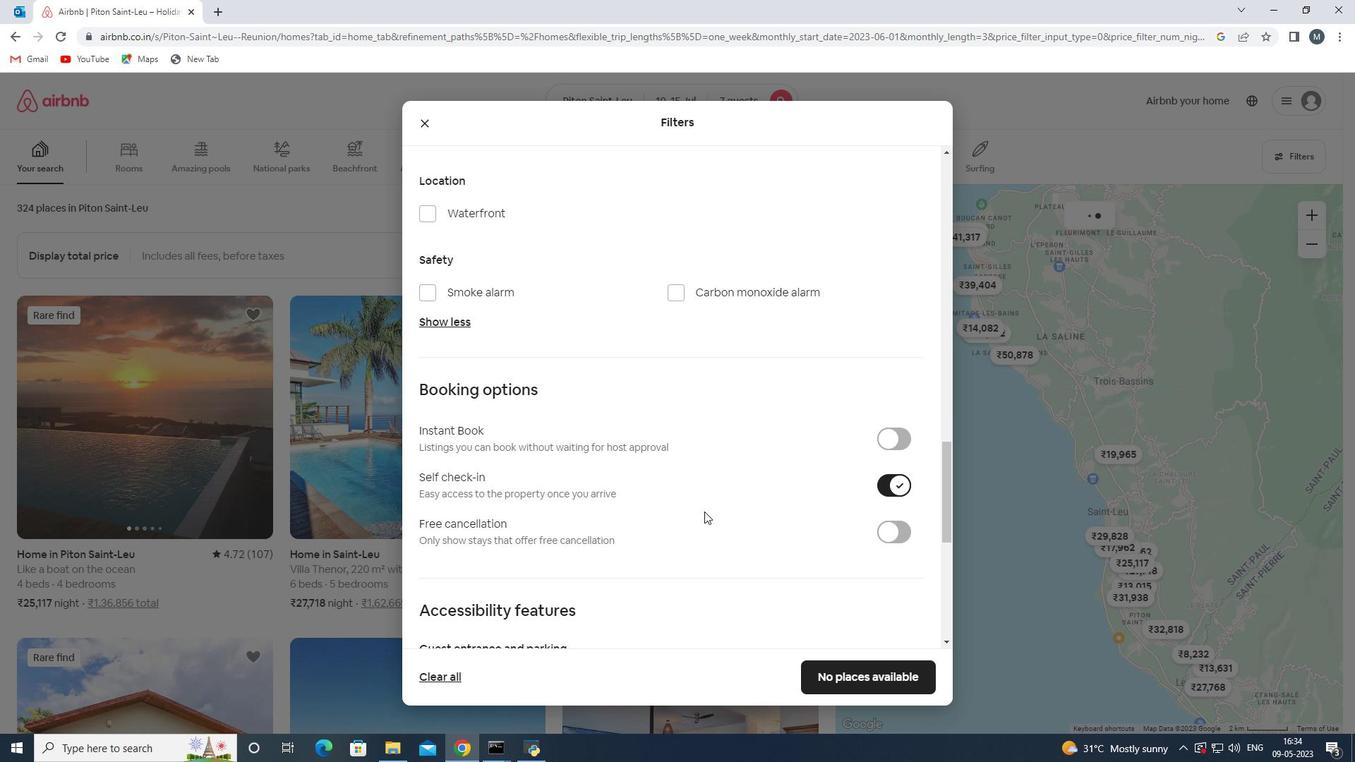 
Action: Mouse scrolled (702, 508) with delta (0, 0)
Screenshot: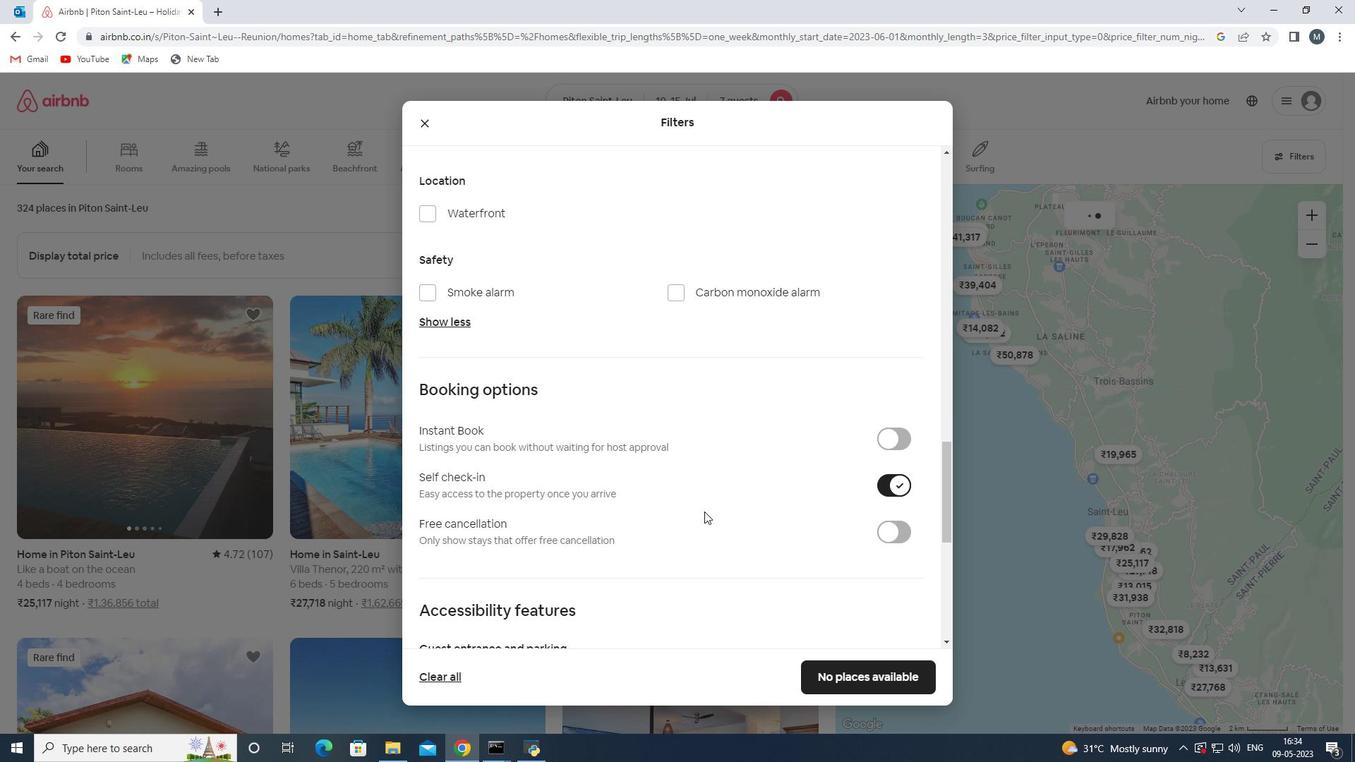 
Action: Mouse moved to (700, 511)
Screenshot: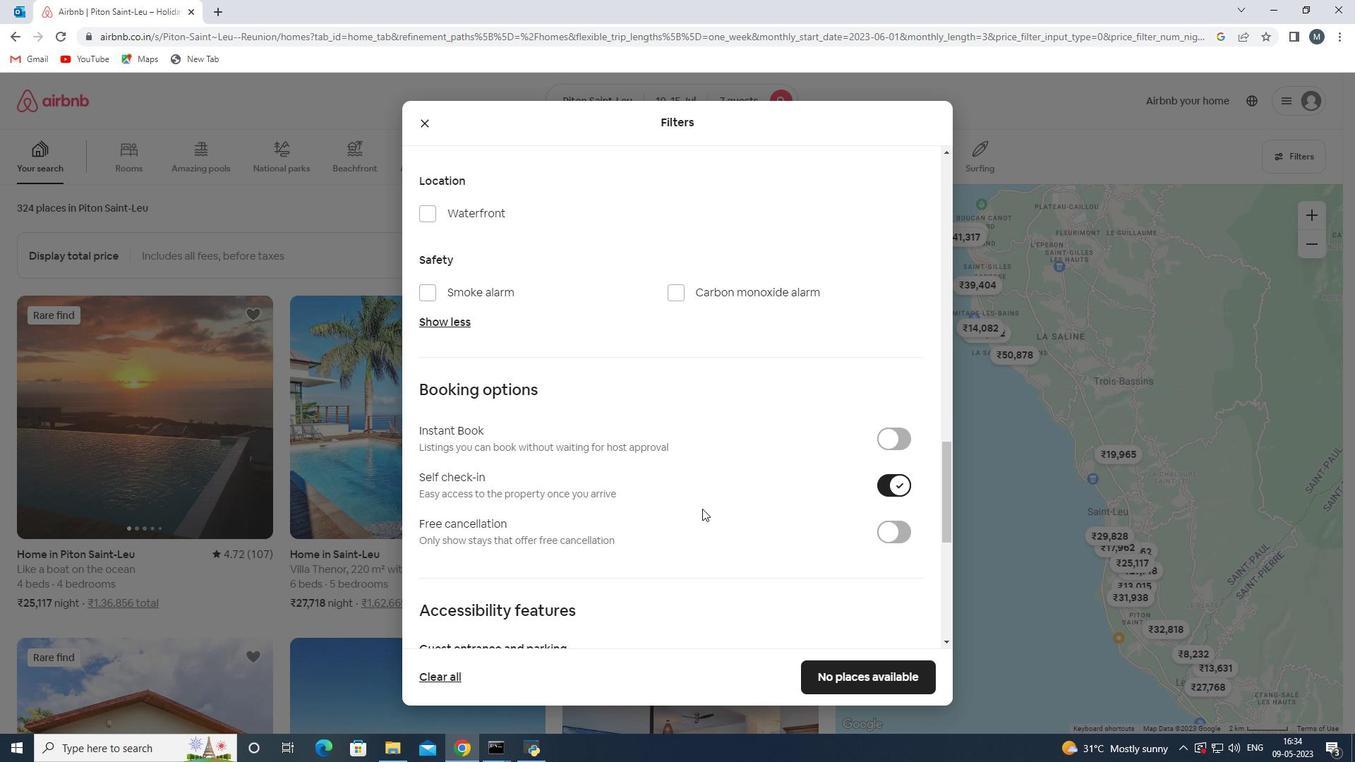 
Action: Mouse scrolled (700, 510) with delta (0, 0)
Screenshot: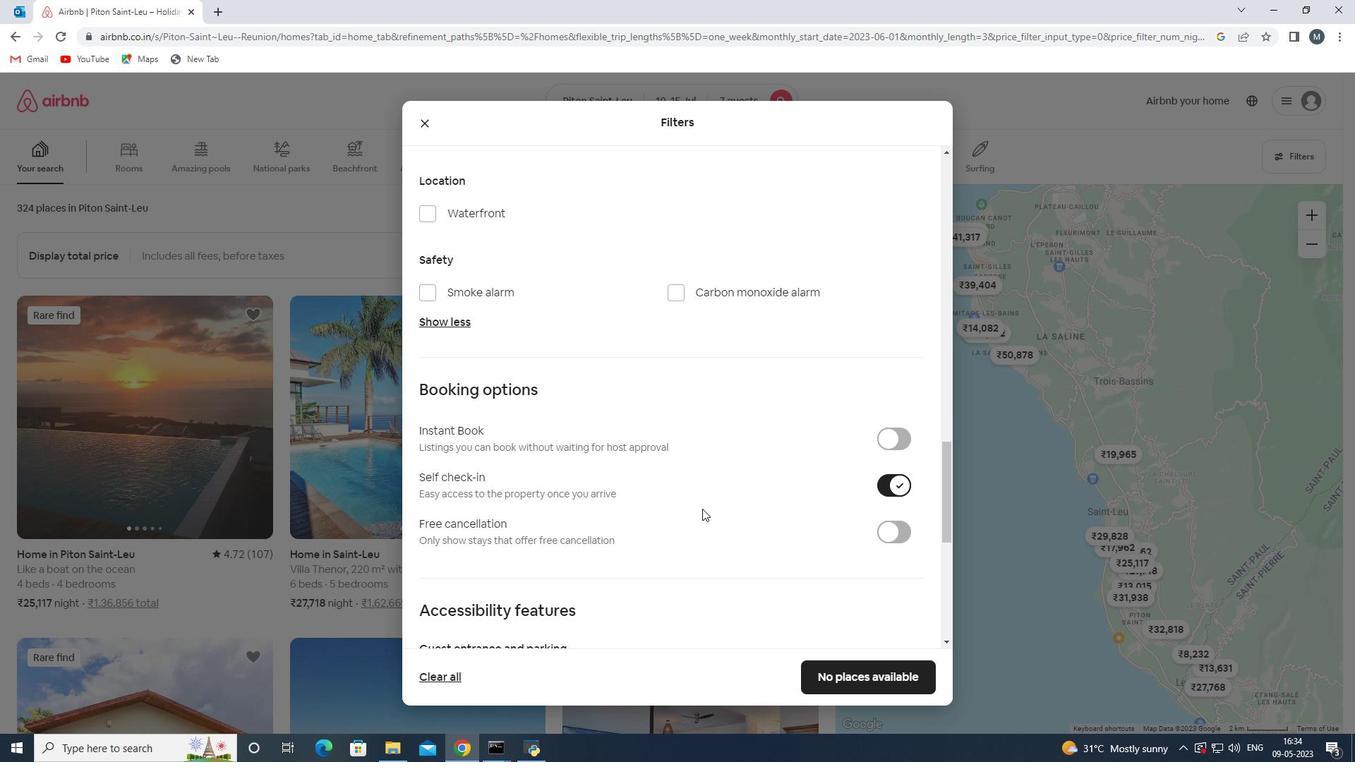 
Action: Mouse moved to (693, 512)
Screenshot: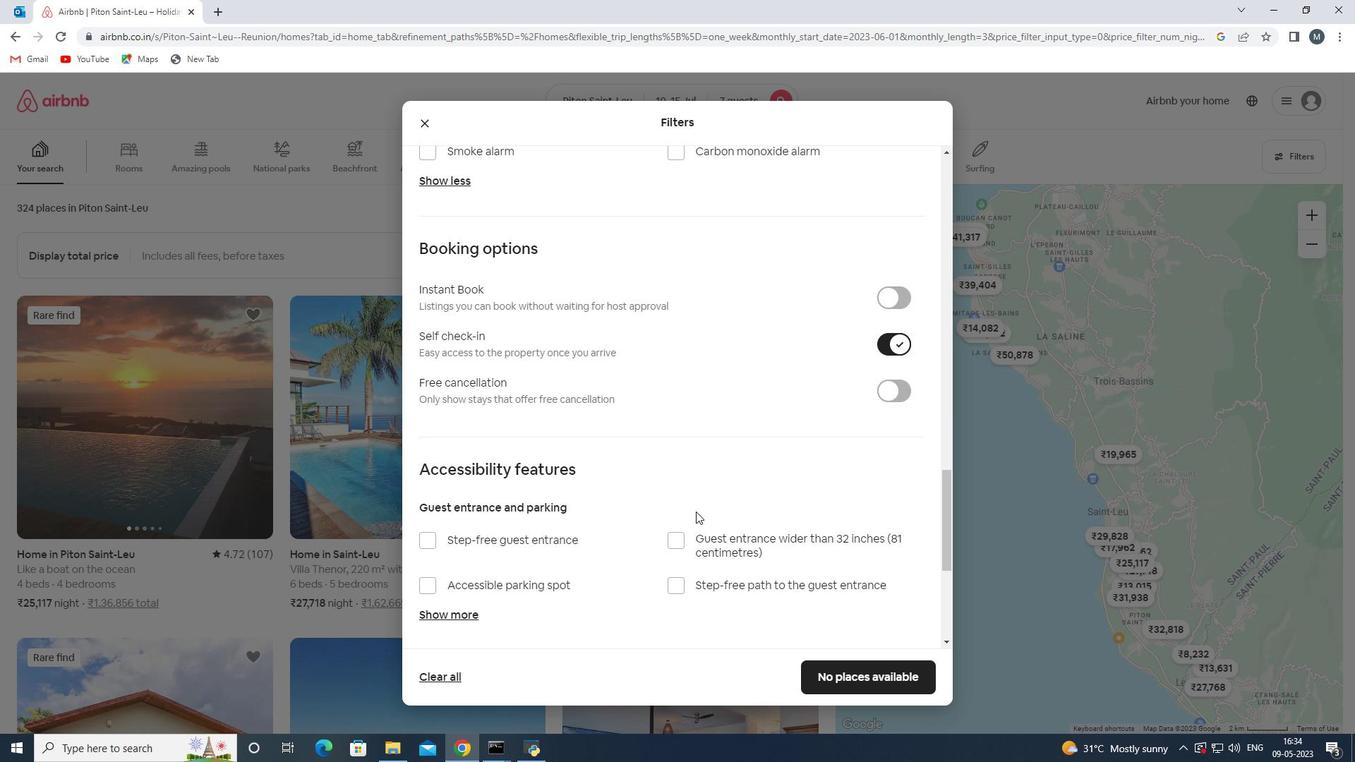 
Action: Mouse scrolled (693, 511) with delta (0, 0)
Screenshot: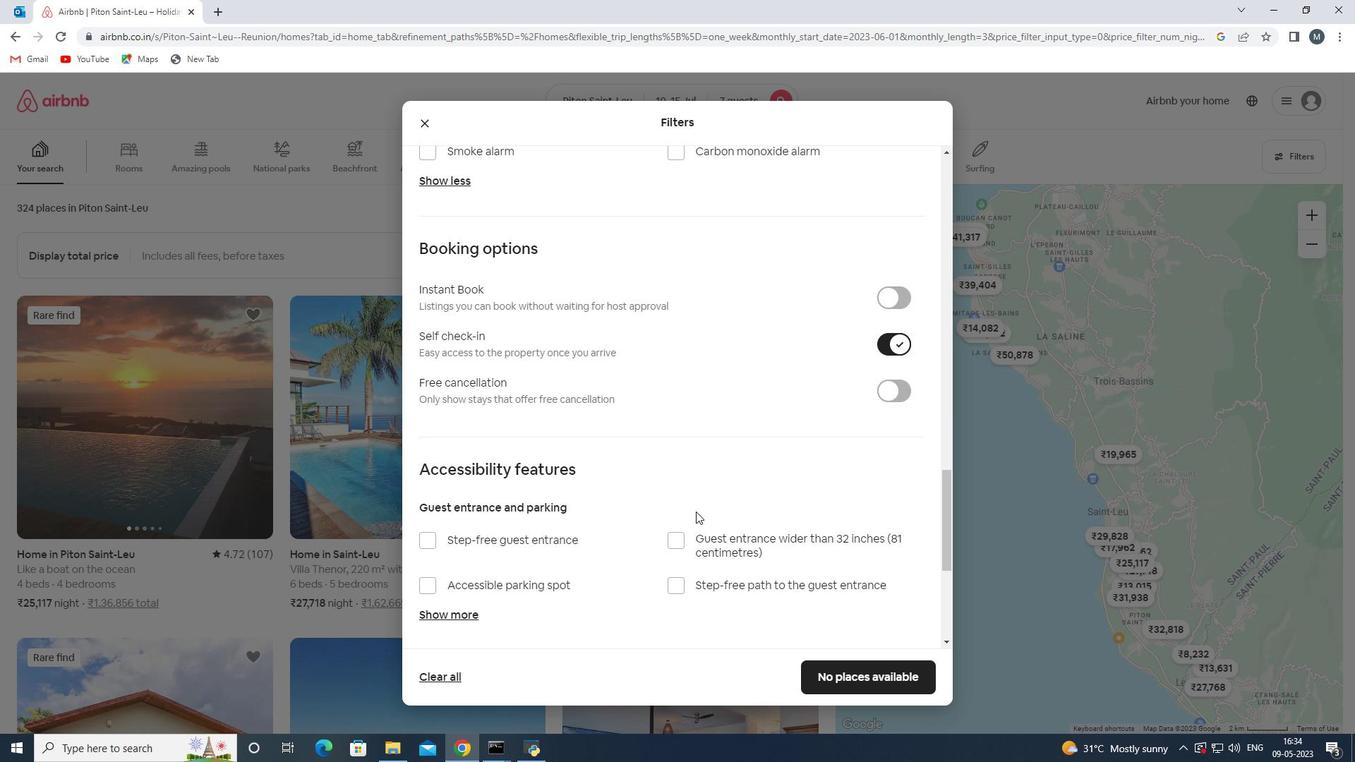 
Action: Mouse moved to (688, 518)
Screenshot: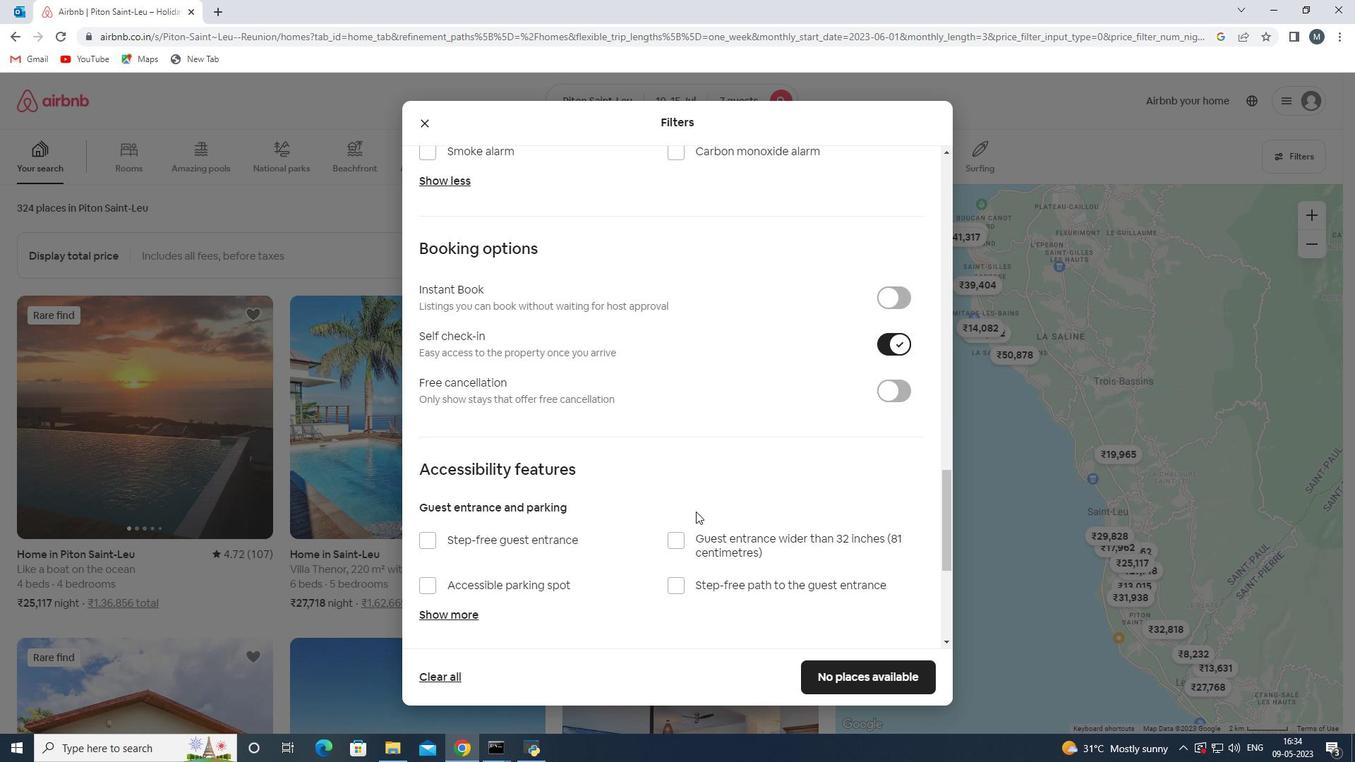 
Action: Mouse scrolled (688, 518) with delta (0, 0)
Screenshot: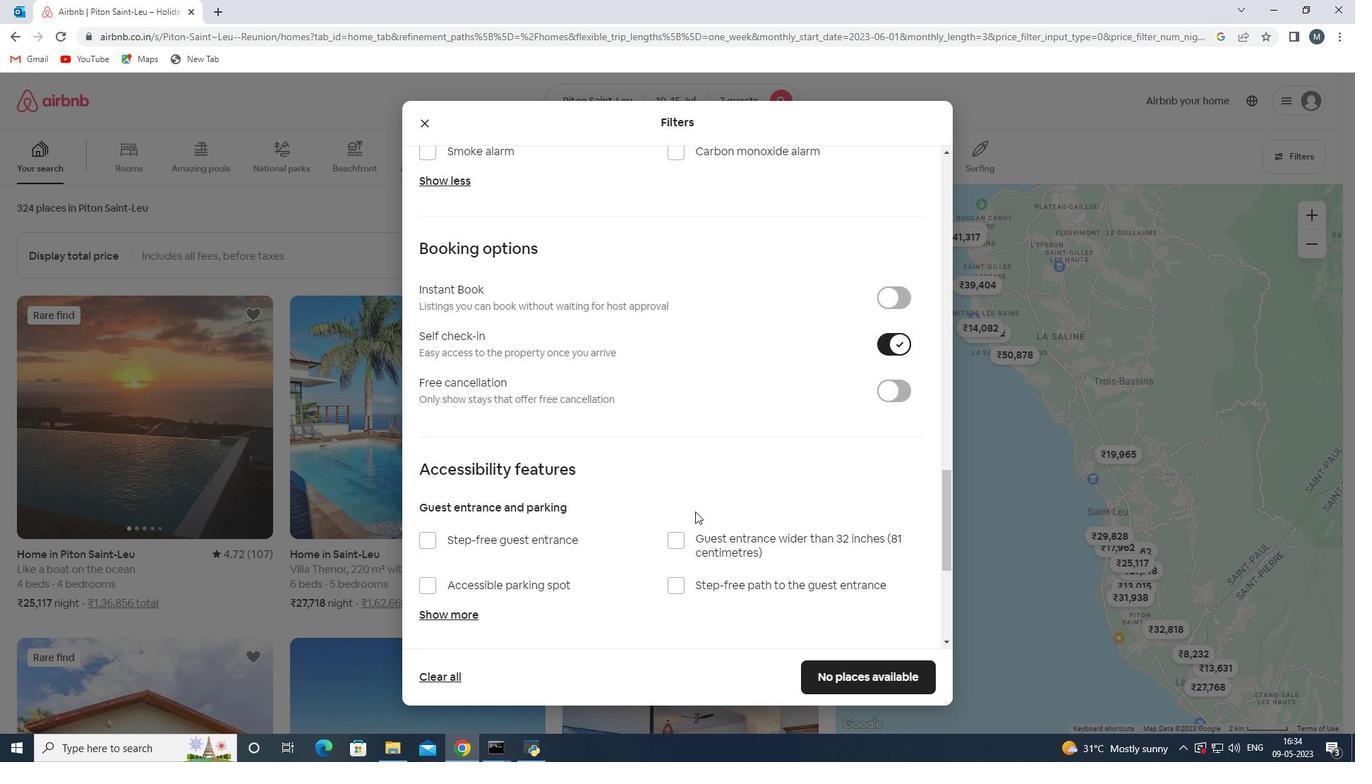 
Action: Mouse moved to (685, 518)
Screenshot: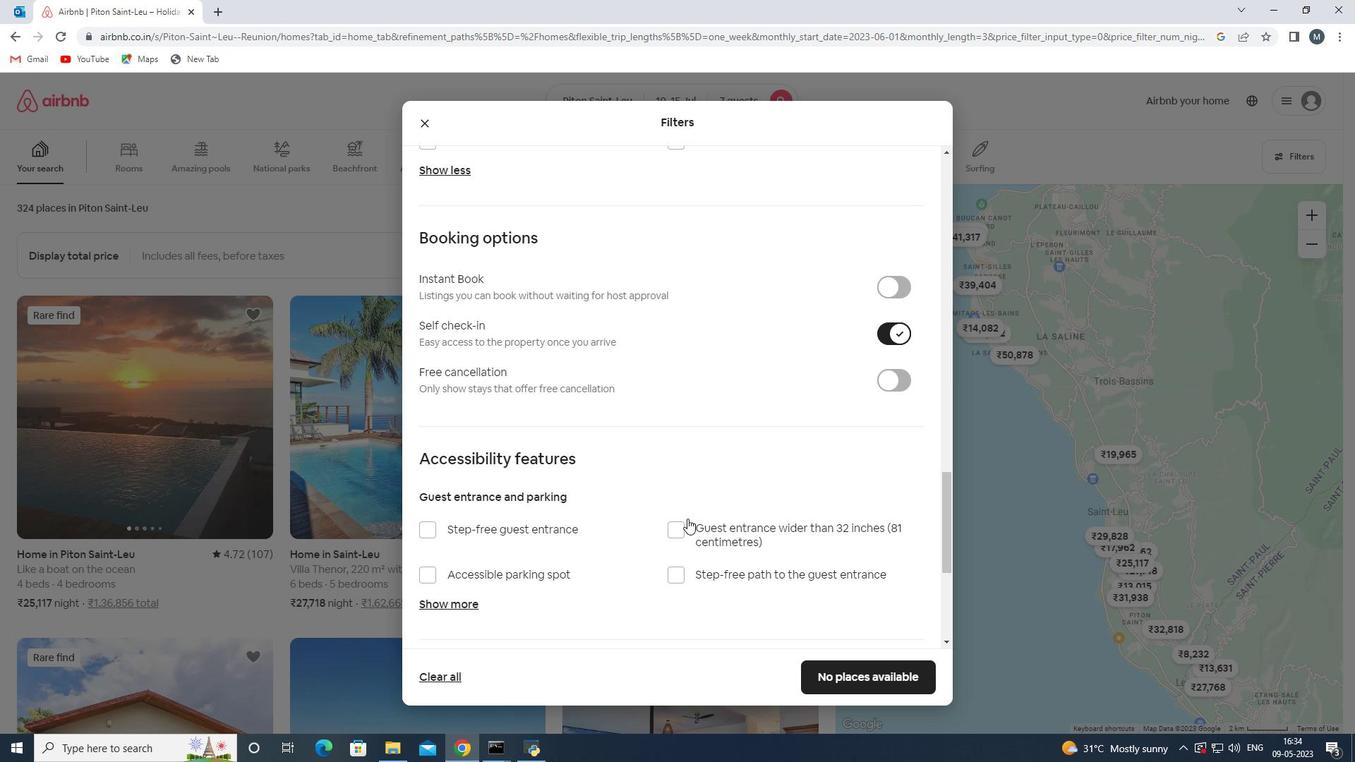
Action: Mouse scrolled (685, 518) with delta (0, 0)
Screenshot: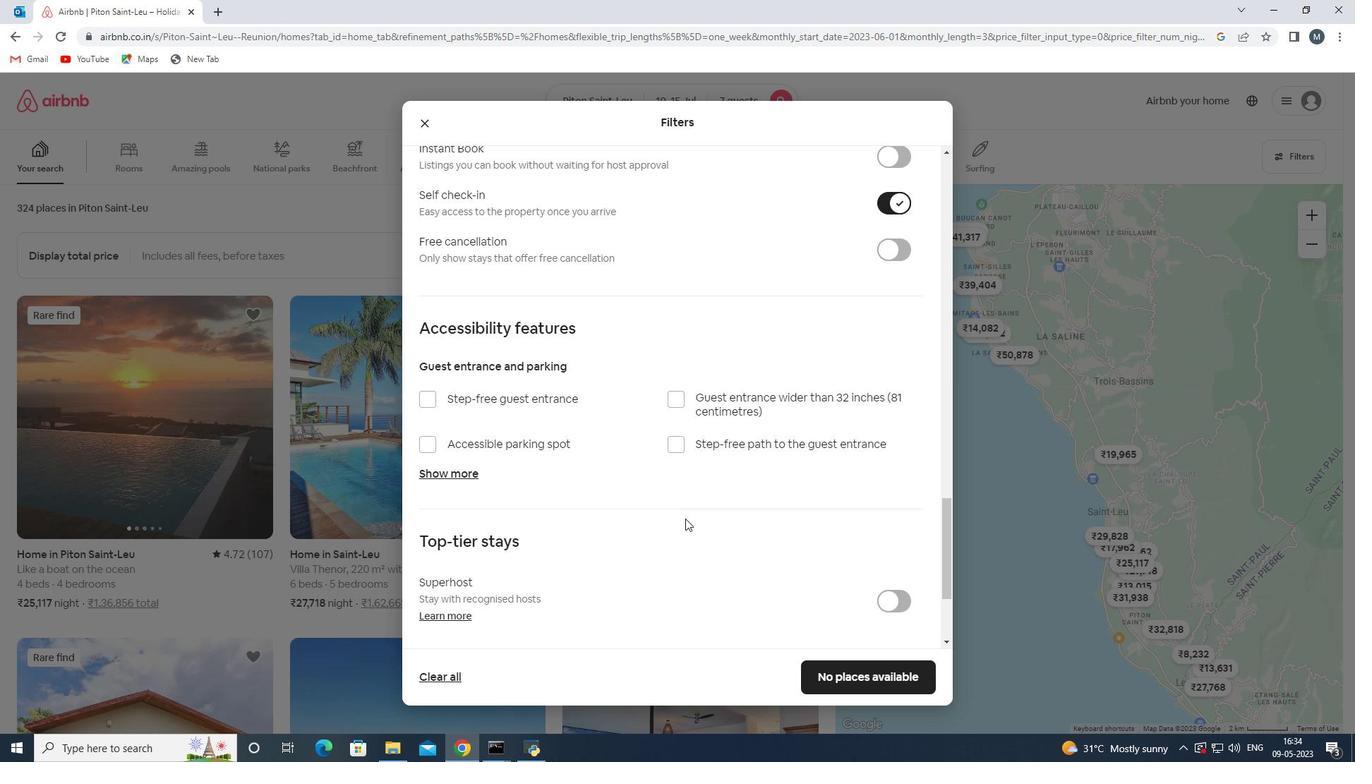 
Action: Mouse moved to (685, 518)
Screenshot: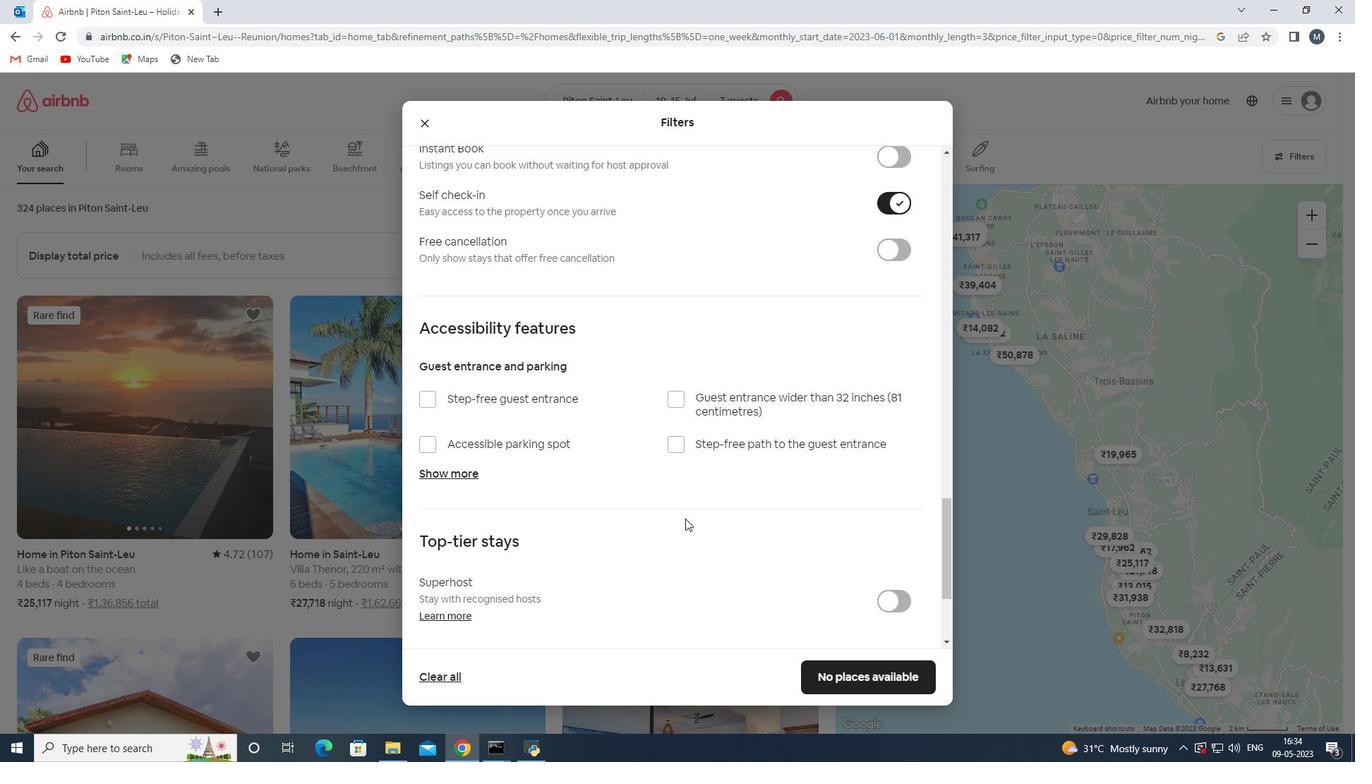 
Action: Mouse scrolled (685, 518) with delta (0, 0)
Screenshot: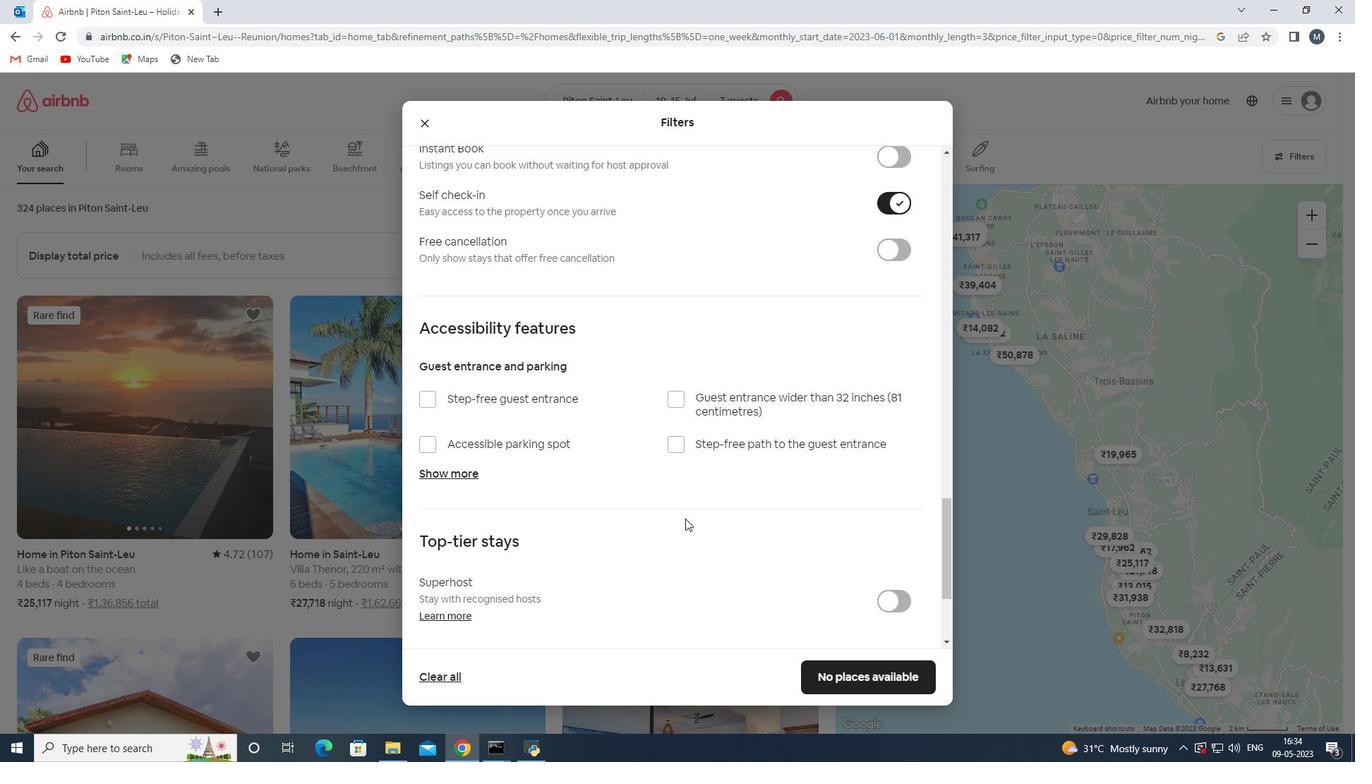 
Action: Mouse scrolled (685, 518) with delta (0, 0)
Screenshot: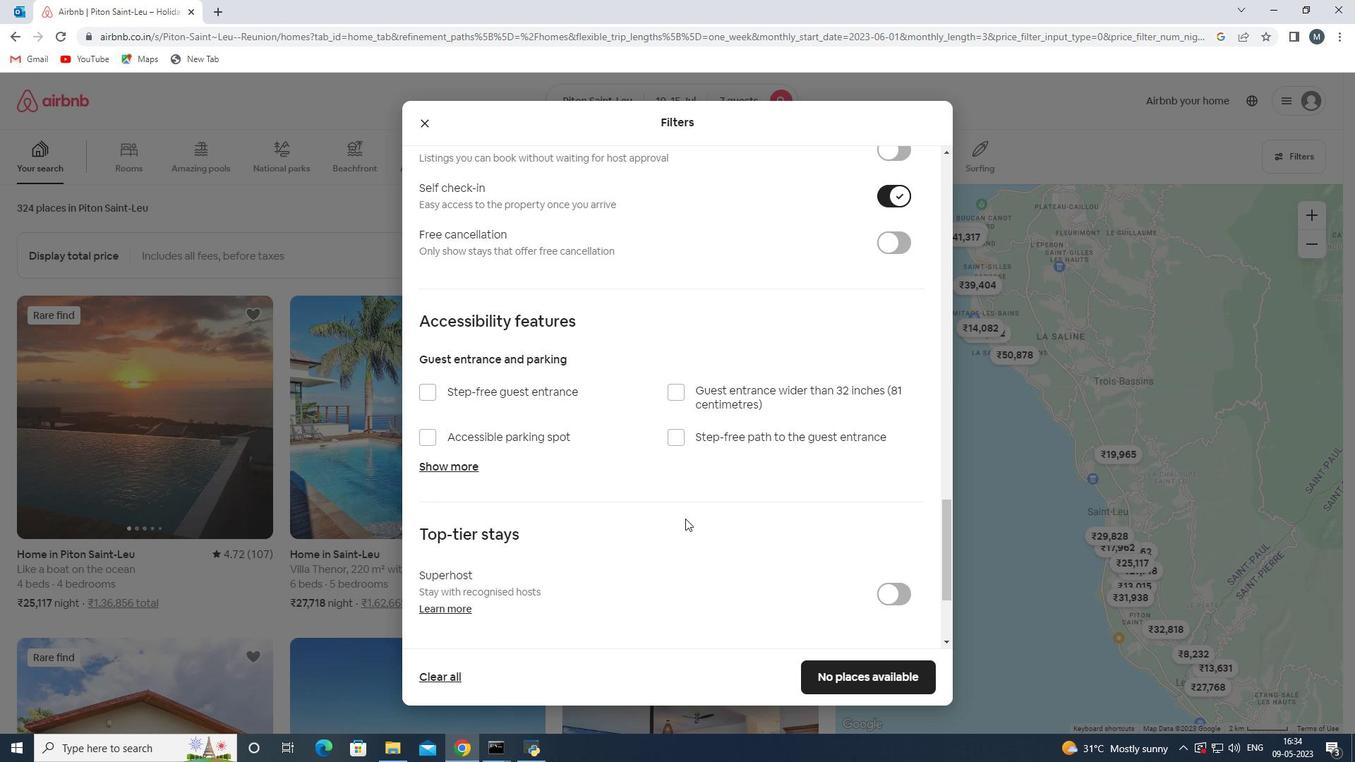 
Action: Mouse moved to (684, 519)
Screenshot: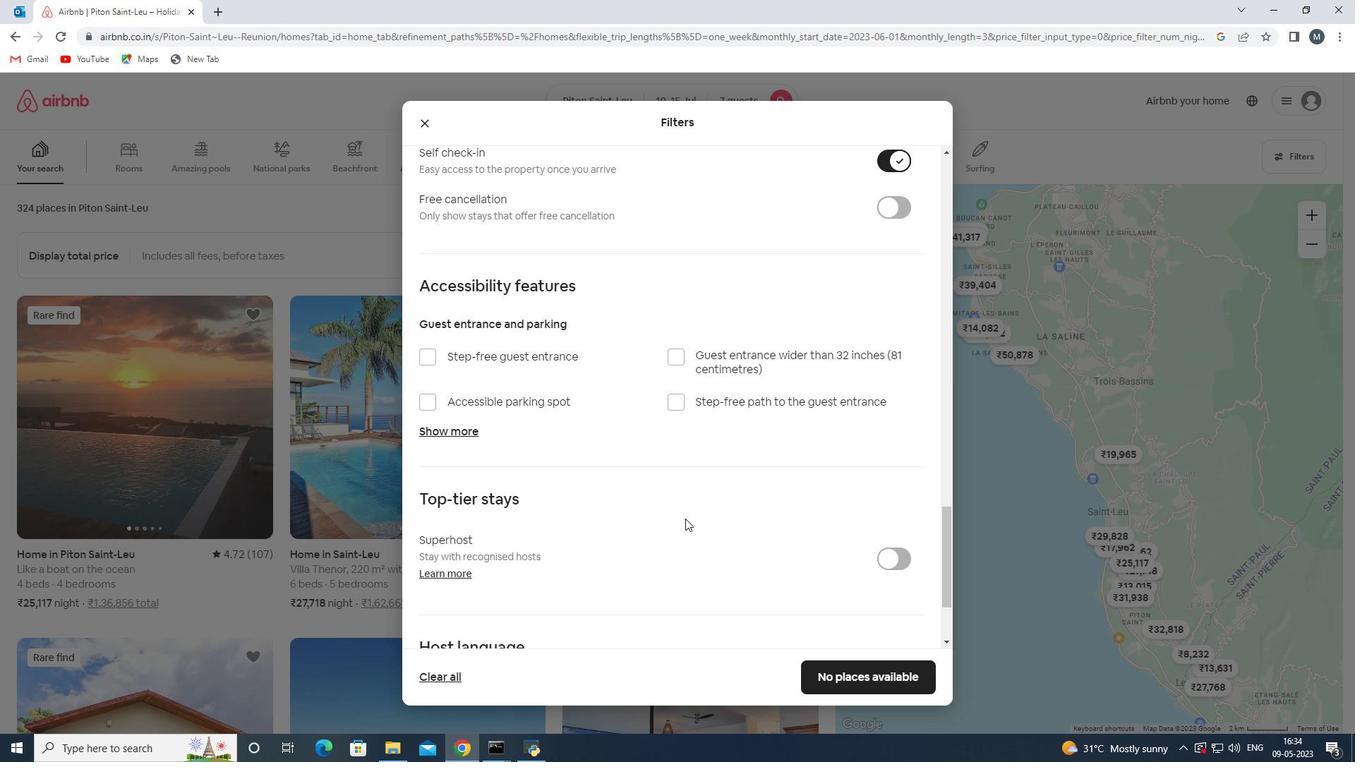 
Action: Mouse scrolled (684, 518) with delta (0, 0)
Screenshot: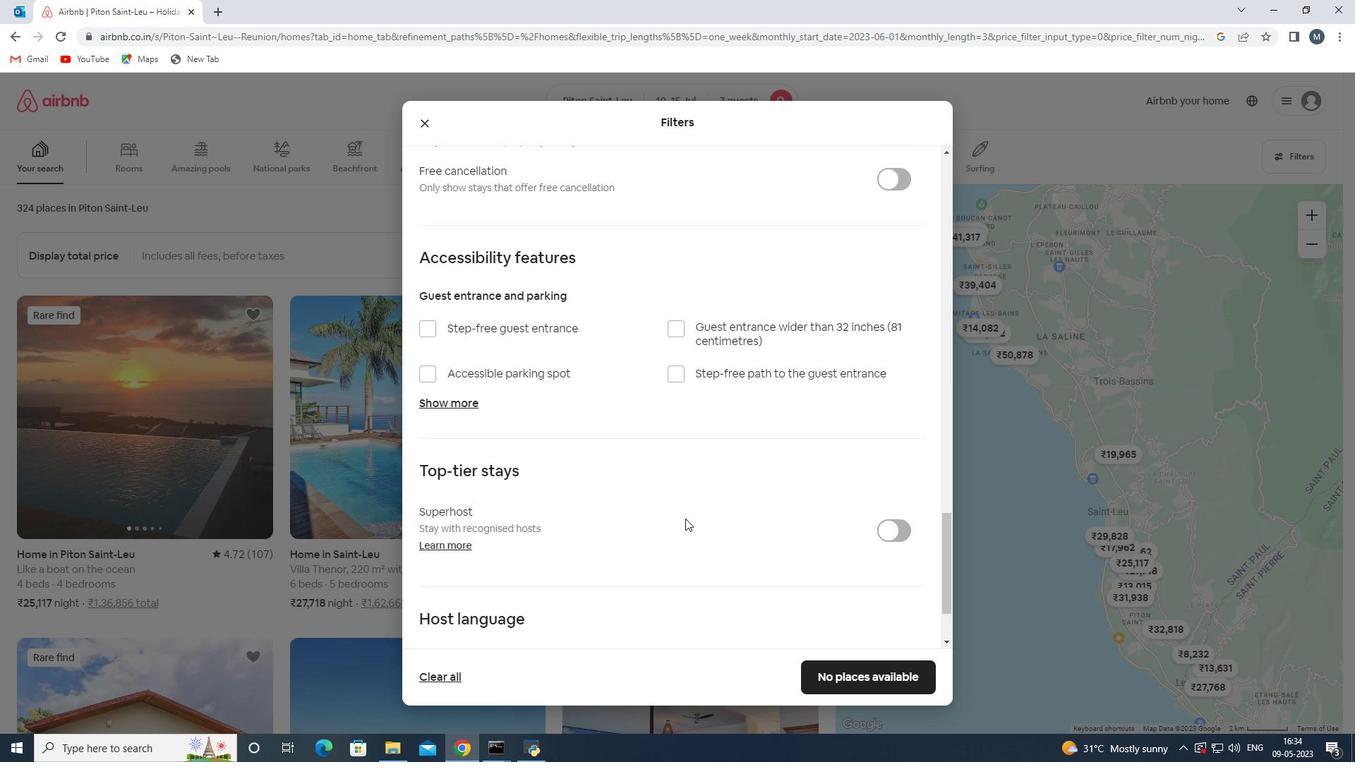 
Action: Mouse moved to (437, 546)
Screenshot: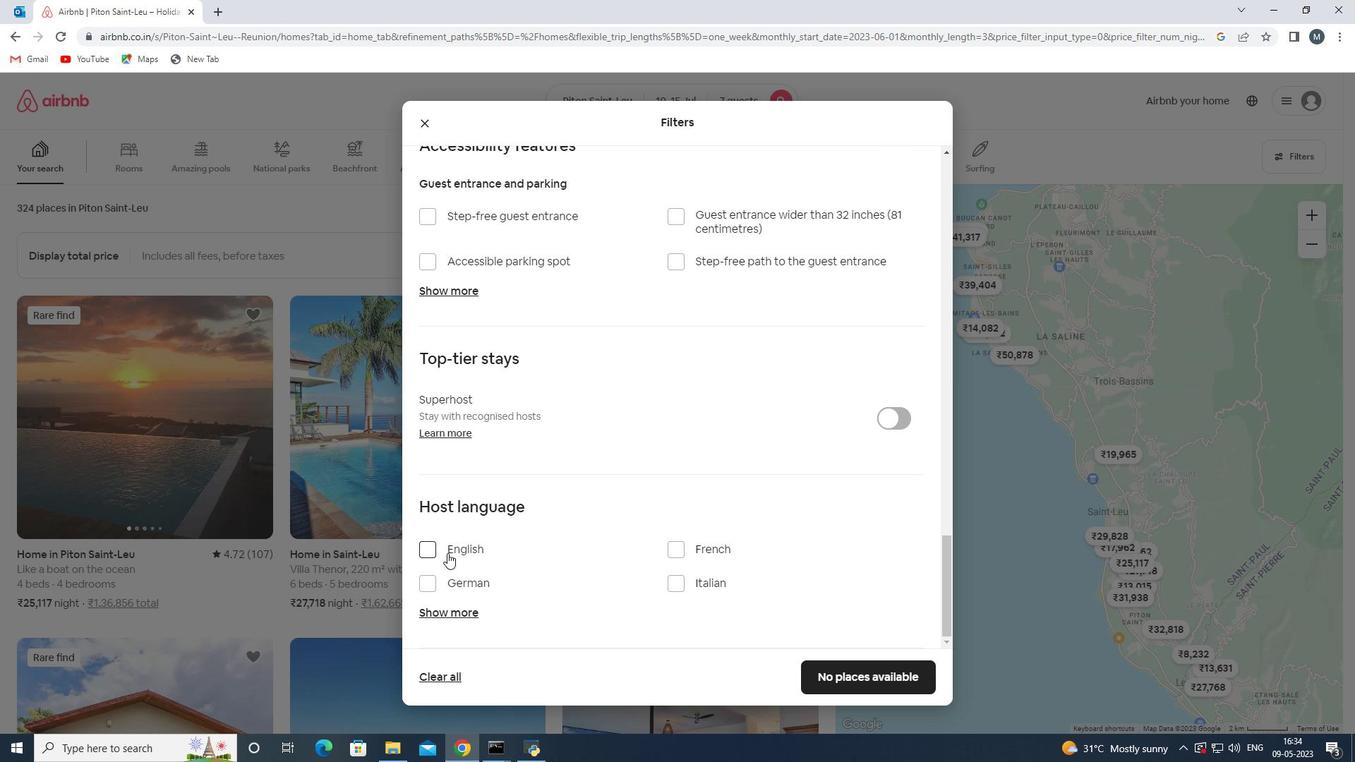 
Action: Mouse pressed left at (437, 546)
Screenshot: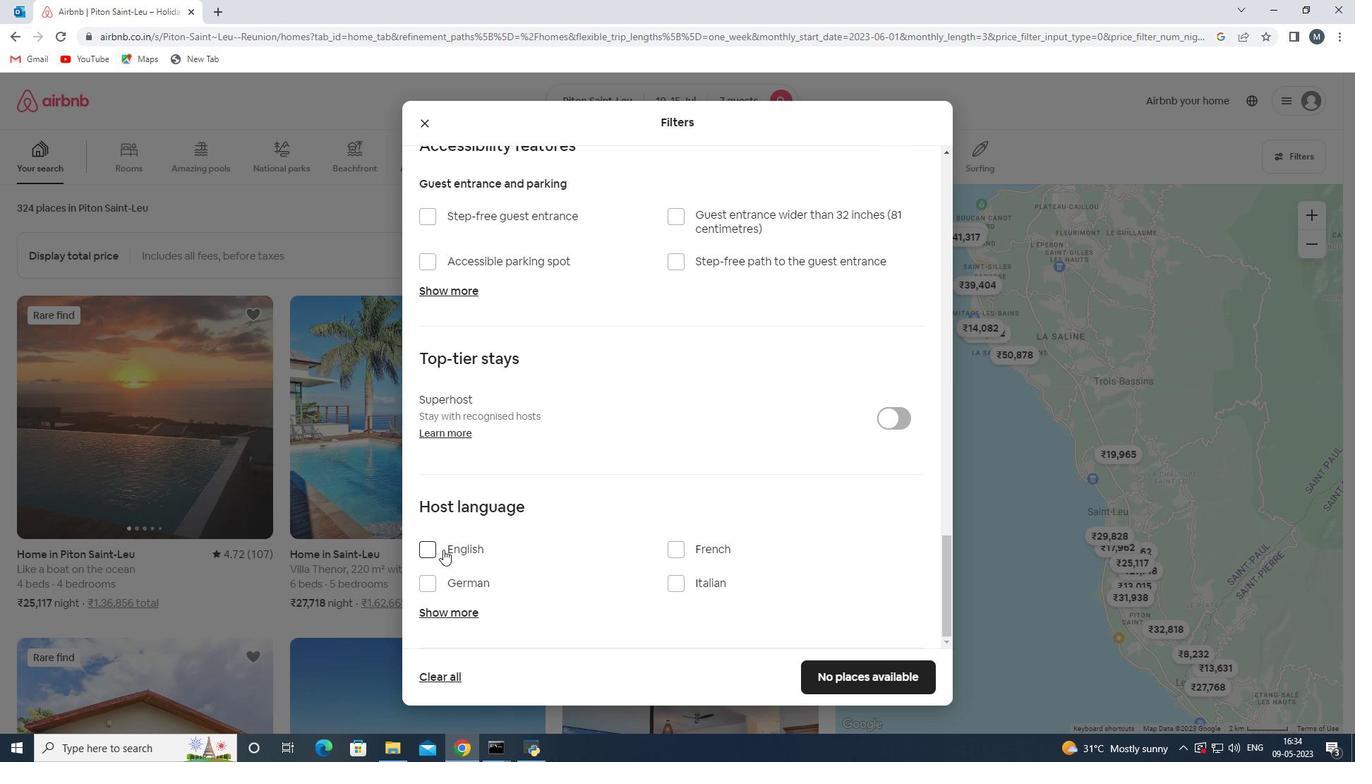 
Action: Mouse moved to (846, 679)
Screenshot: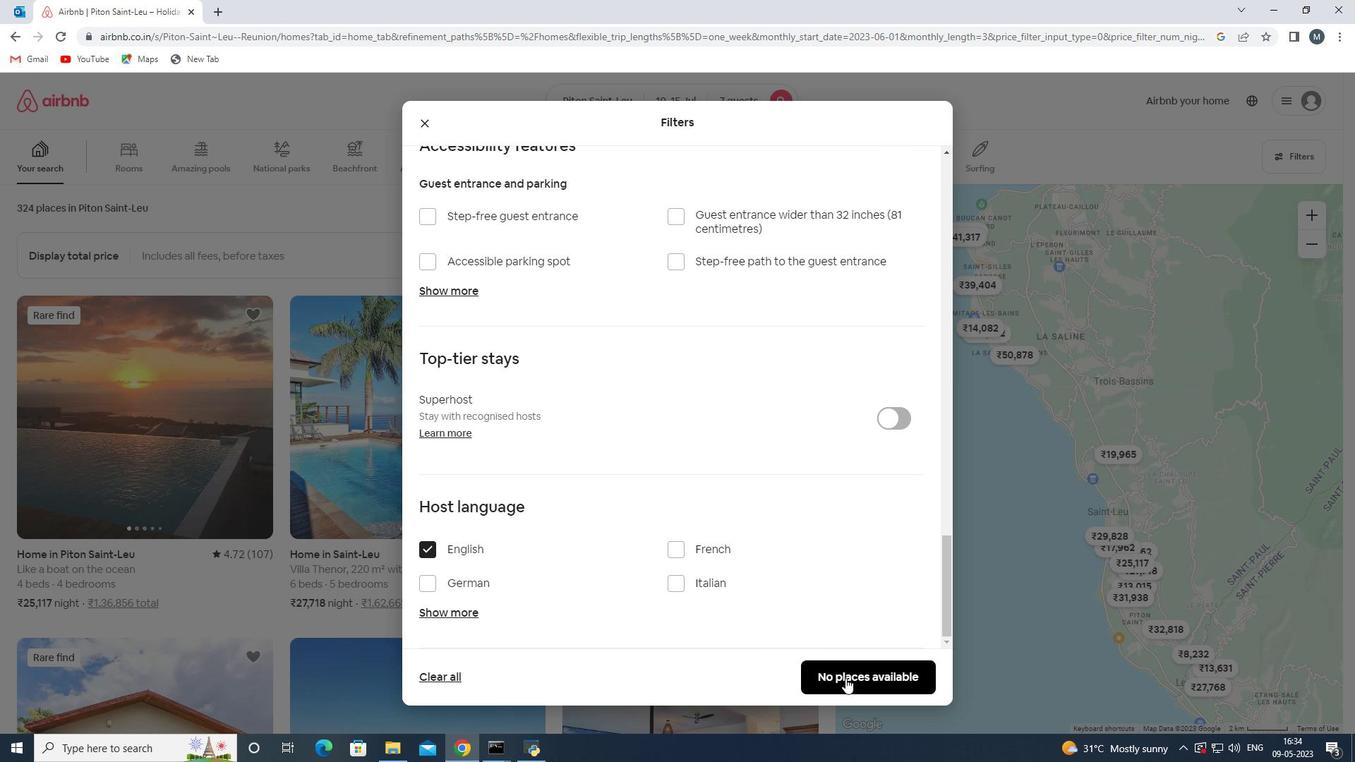 
Action: Mouse pressed left at (846, 679)
Screenshot: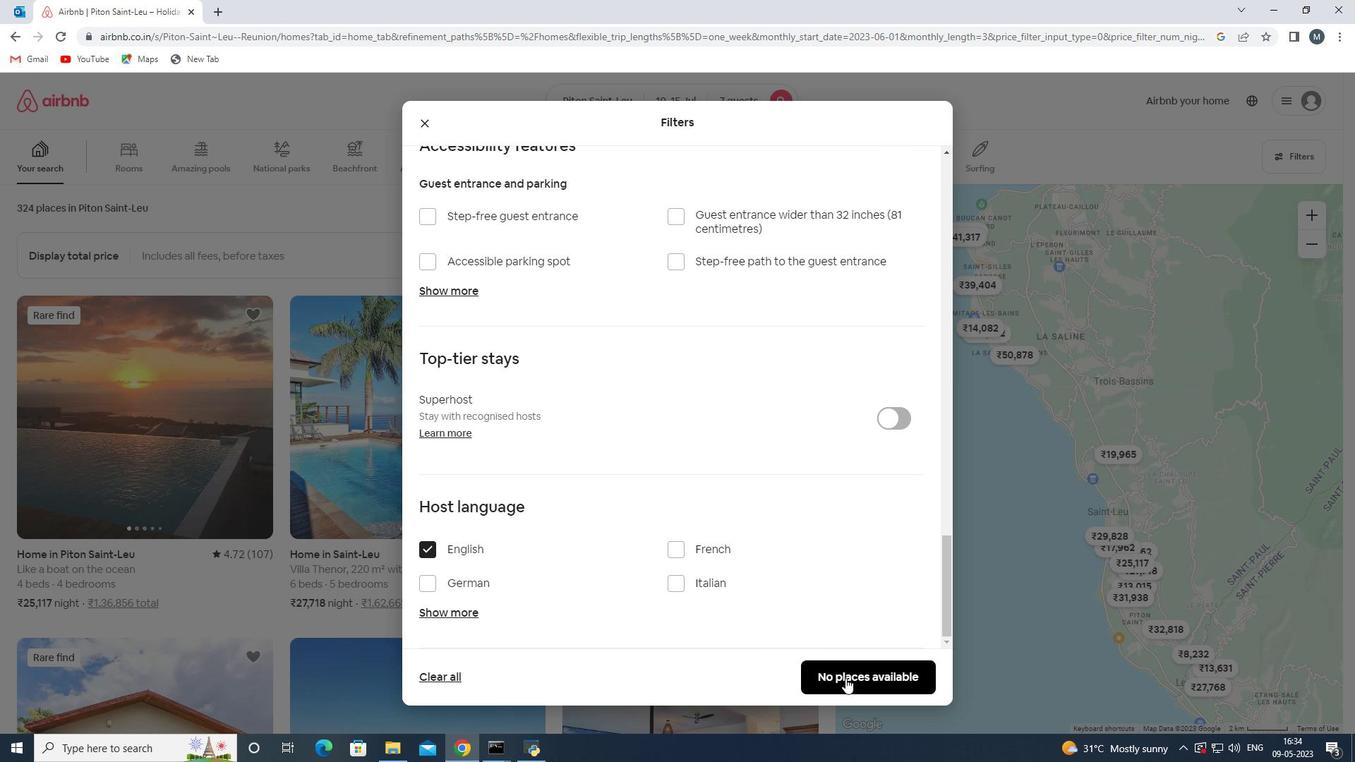 
Action: Mouse moved to (847, 676)
Screenshot: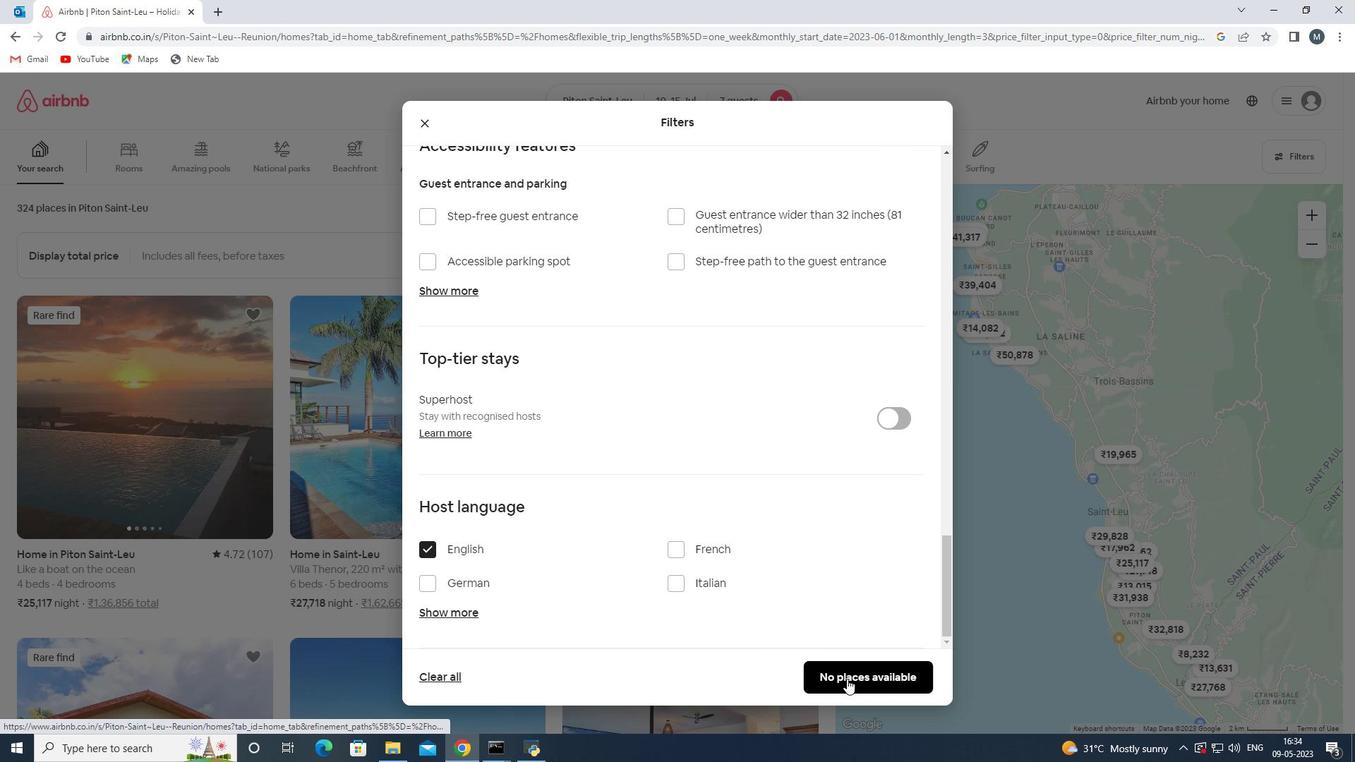 
